 Task: Set up a hospital management system in Salesforce by creating a new Lightning App named 'Hospital', adding relevant navigation items, and configuring fields and relationships for the Appointments object.
Action: Mouse moved to (638, 15)
Screenshot: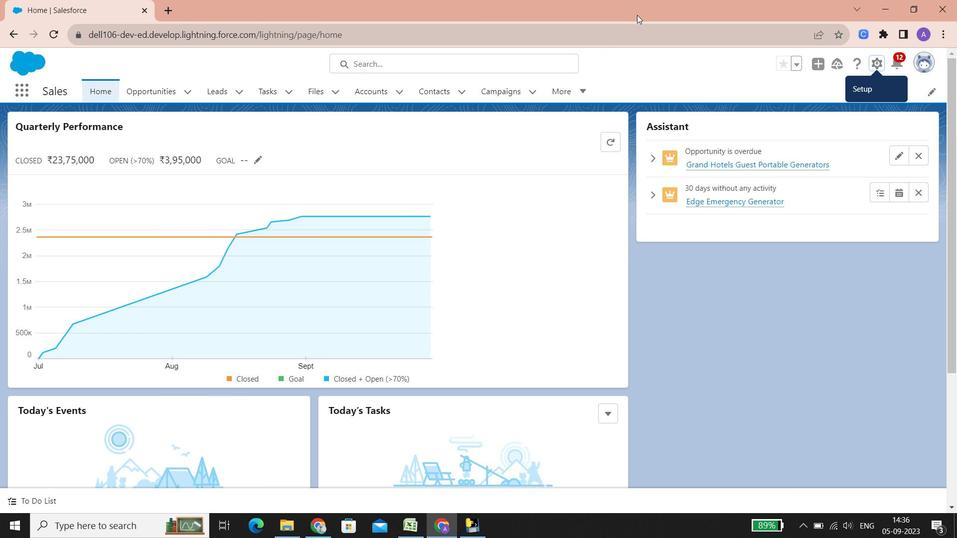 
Action: Mouse pressed left at (638, 15)
Screenshot: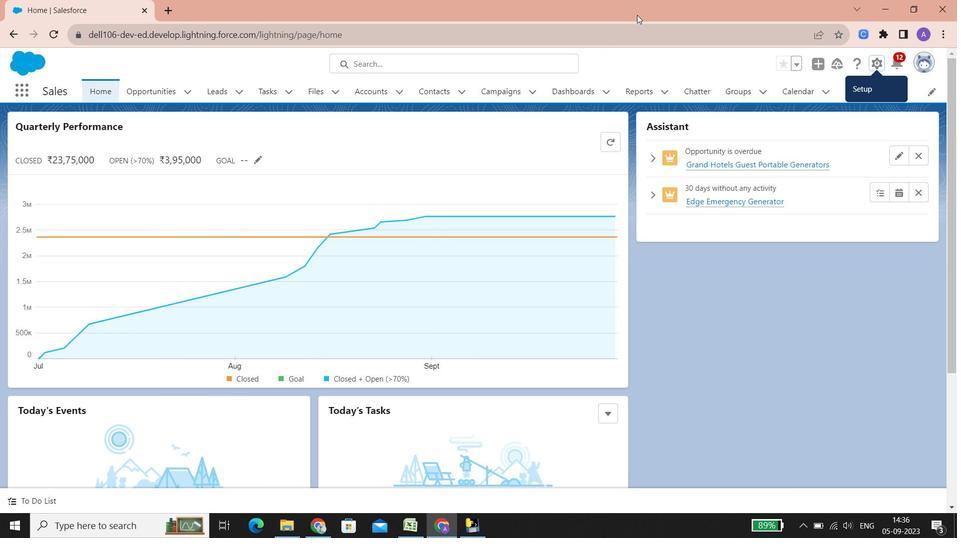 
Action: Mouse moved to (877, 57)
Screenshot: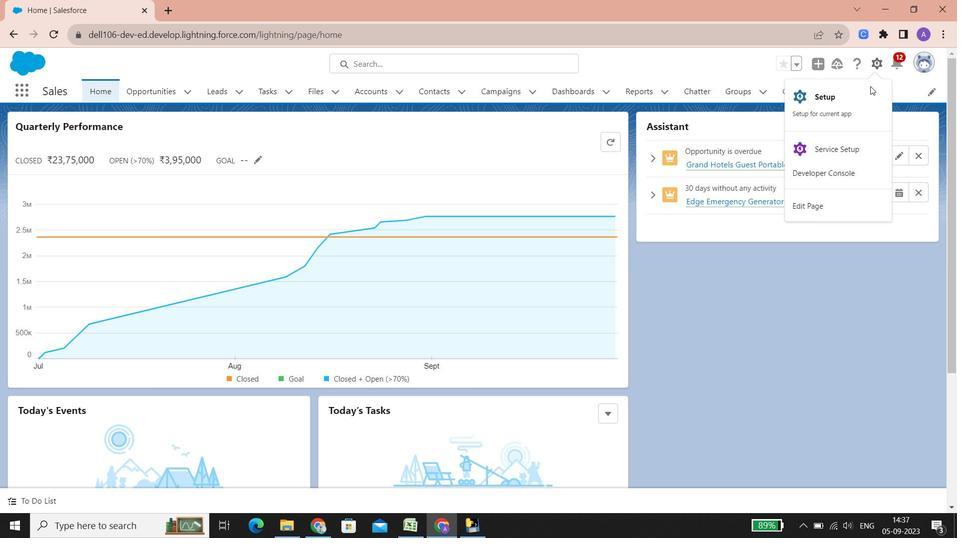 
Action: Mouse pressed left at (877, 57)
Screenshot: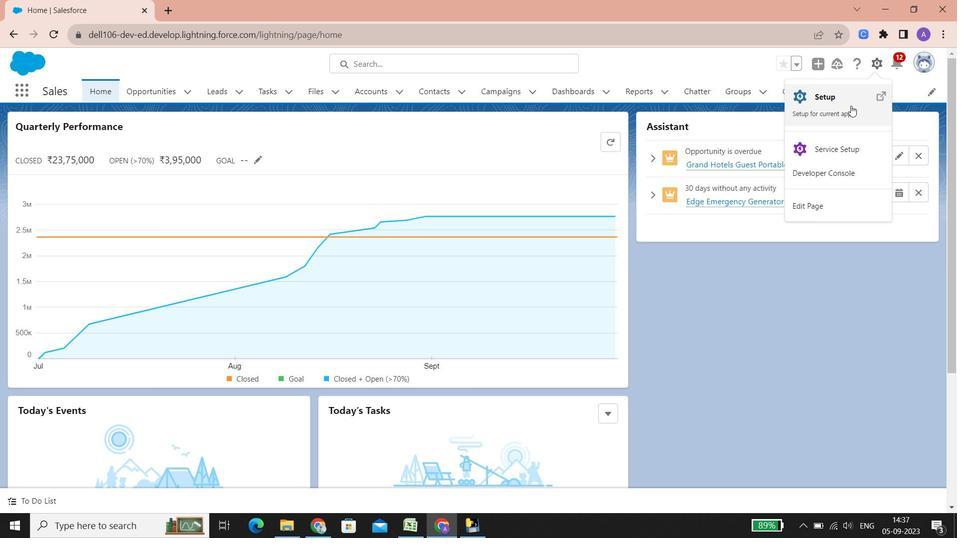 
Action: Mouse moved to (851, 106)
Screenshot: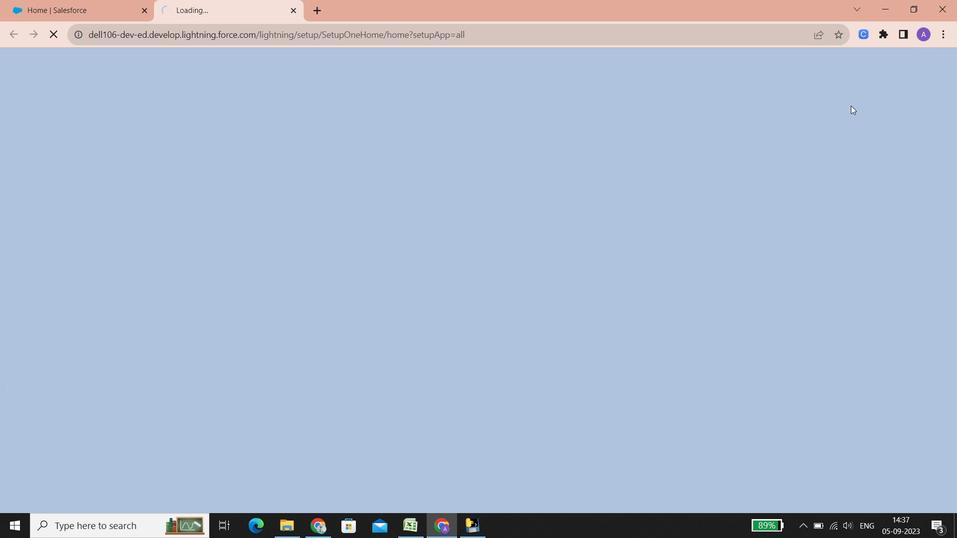 
Action: Mouse pressed left at (851, 106)
Screenshot: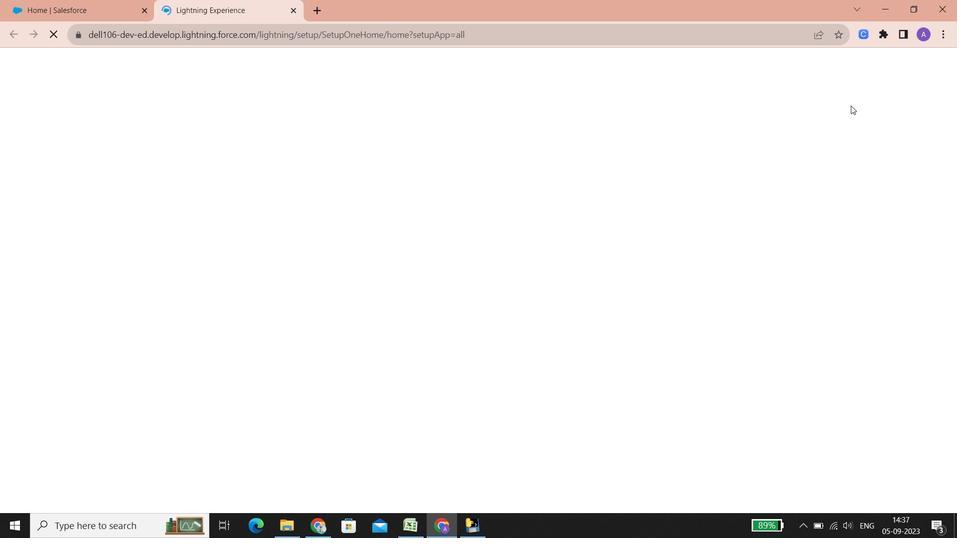
Action: Mouse moved to (91, 132)
Screenshot: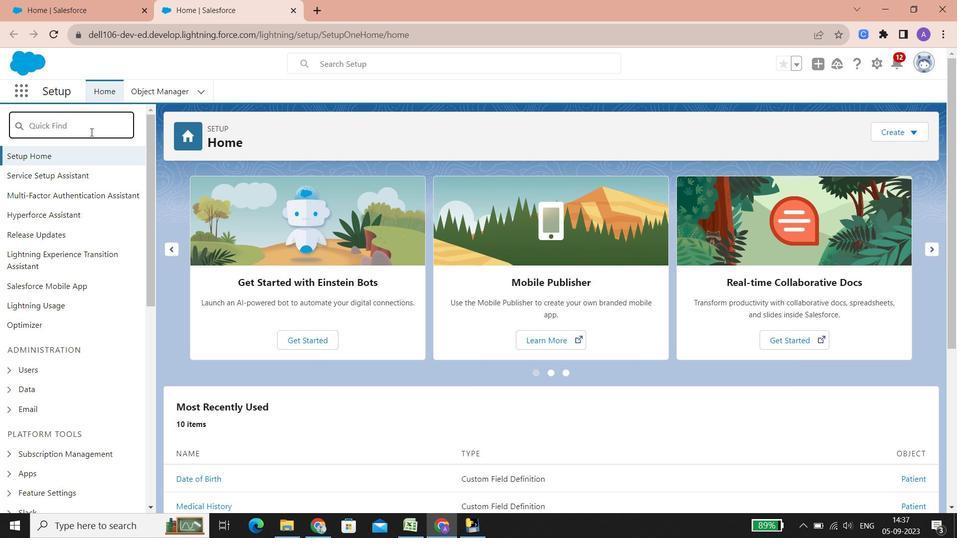 
Action: Mouse pressed left at (91, 132)
Screenshot: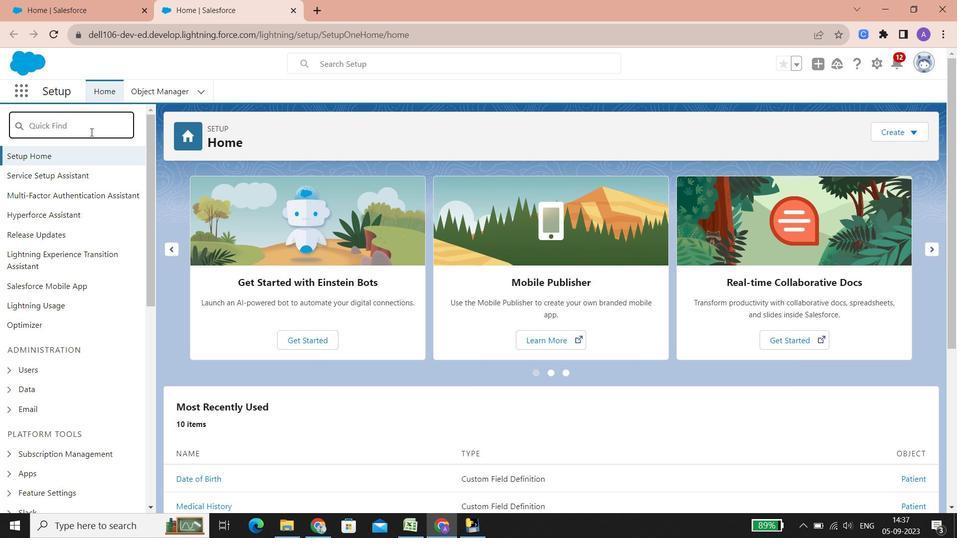
Action: Key pressed tab
Screenshot: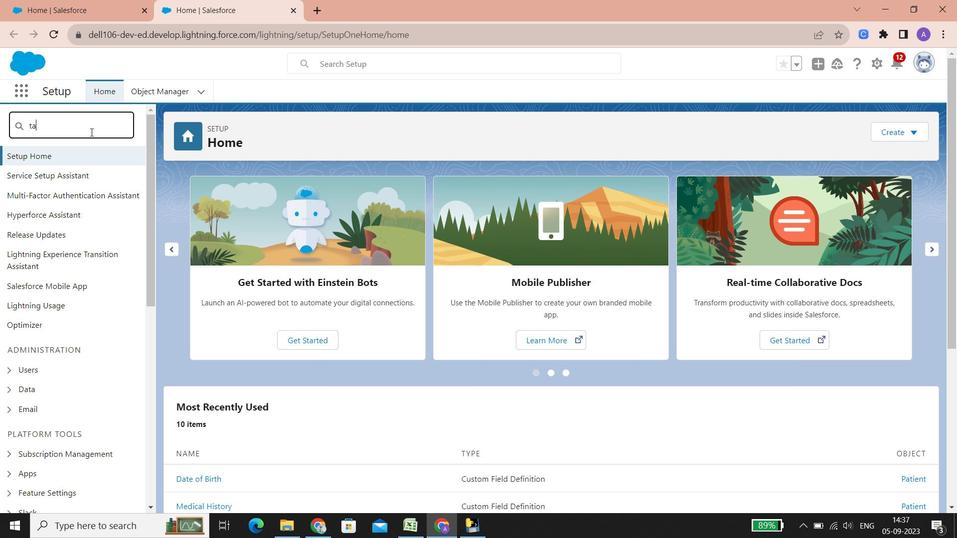 
Action: Mouse moved to (42, 213)
Screenshot: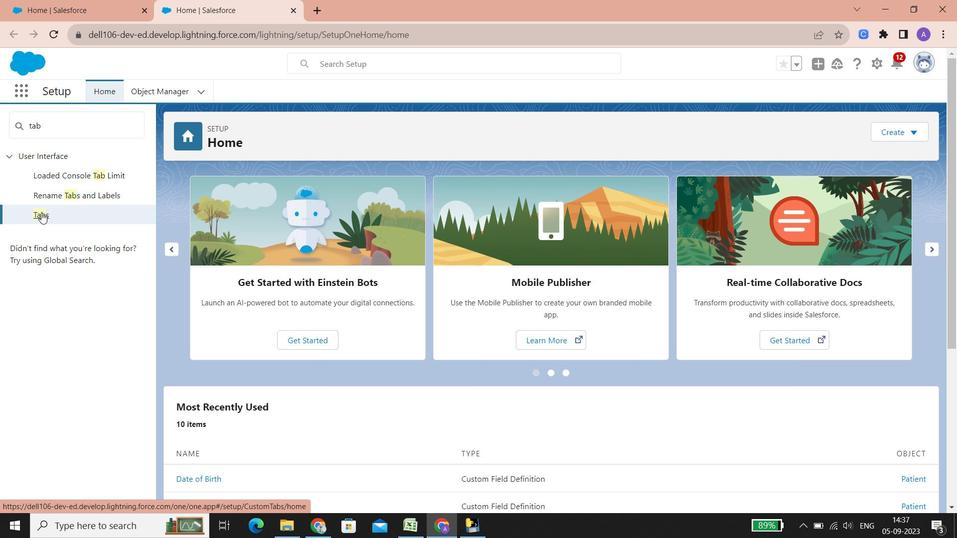 
Action: Mouse pressed left at (42, 213)
Screenshot: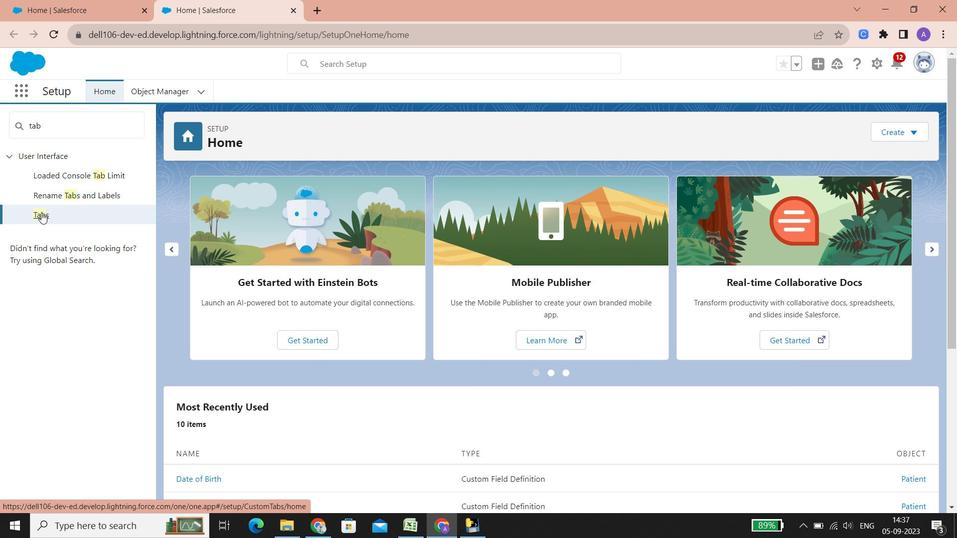
Action: Mouse scrolled (42, 213) with delta (0, 0)
Screenshot: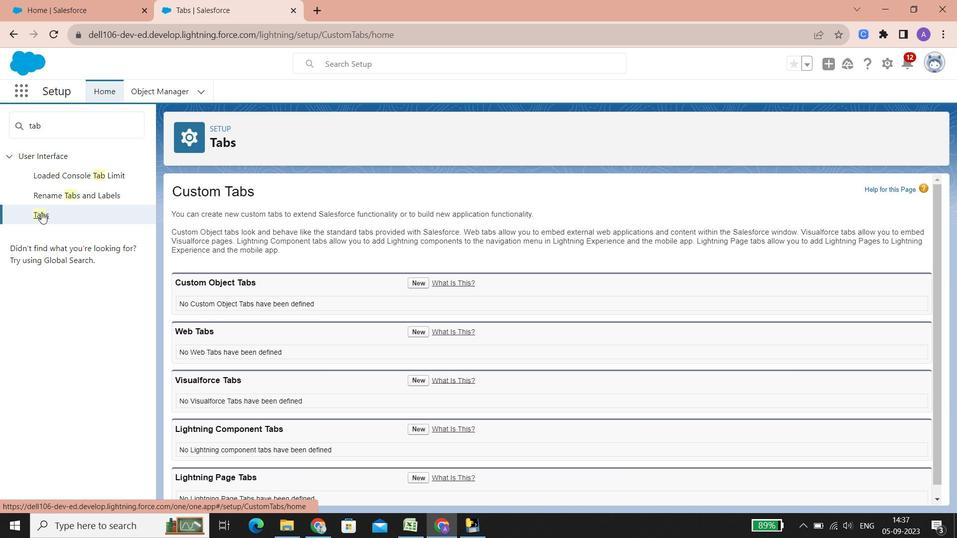 
Action: Mouse scrolled (42, 213) with delta (0, 0)
Screenshot: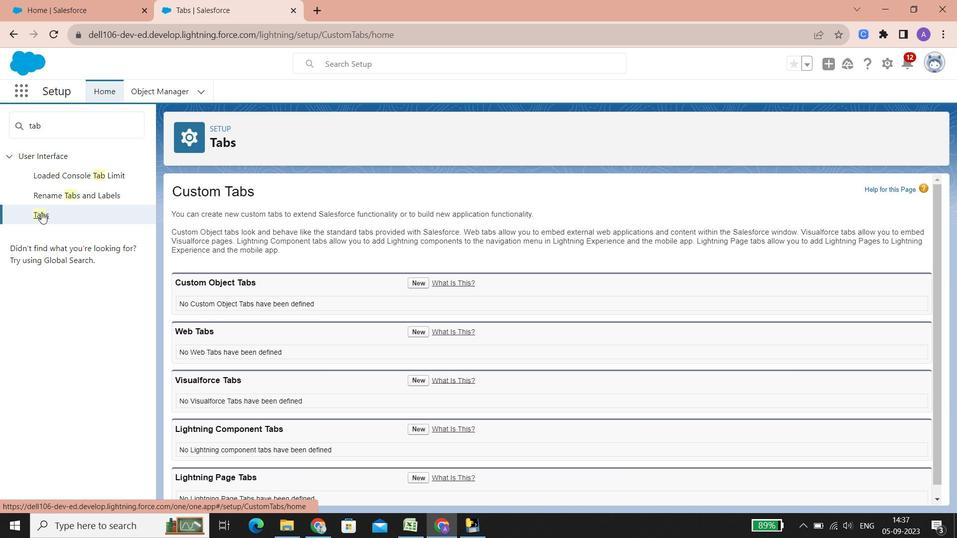 
Action: Mouse scrolled (42, 213) with delta (0, 0)
Screenshot: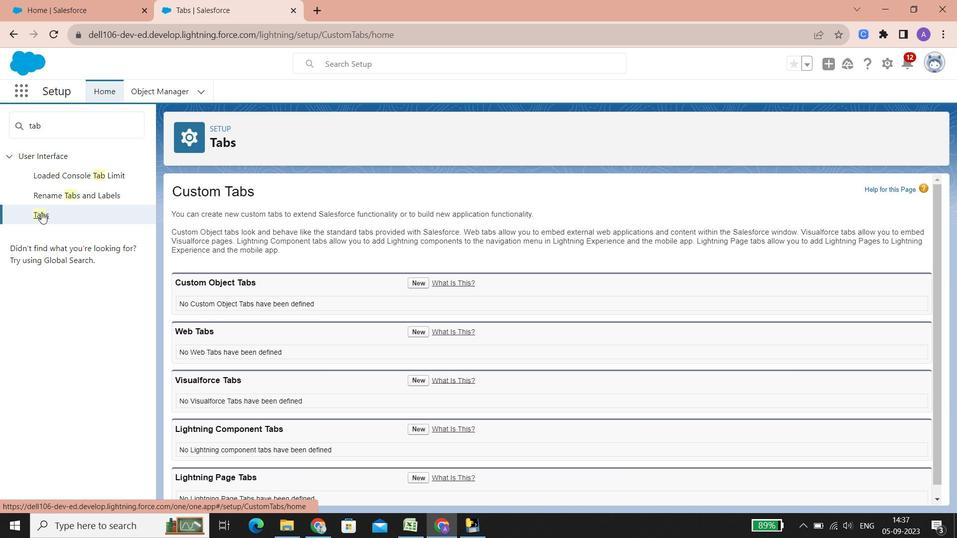 
Action: Mouse scrolled (42, 213) with delta (0, 0)
Screenshot: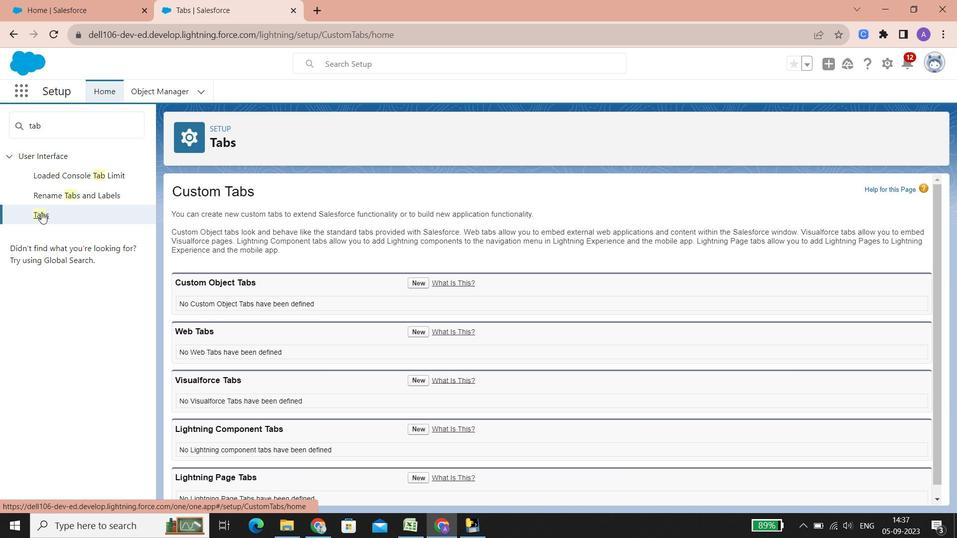 
Action: Mouse scrolled (42, 213) with delta (0, 0)
Screenshot: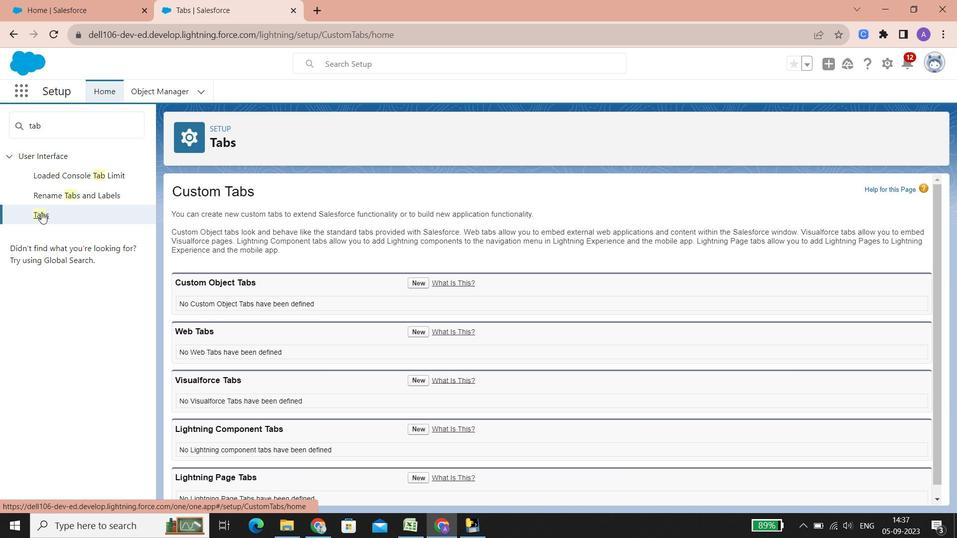 
Action: Mouse scrolled (42, 213) with delta (0, 0)
Screenshot: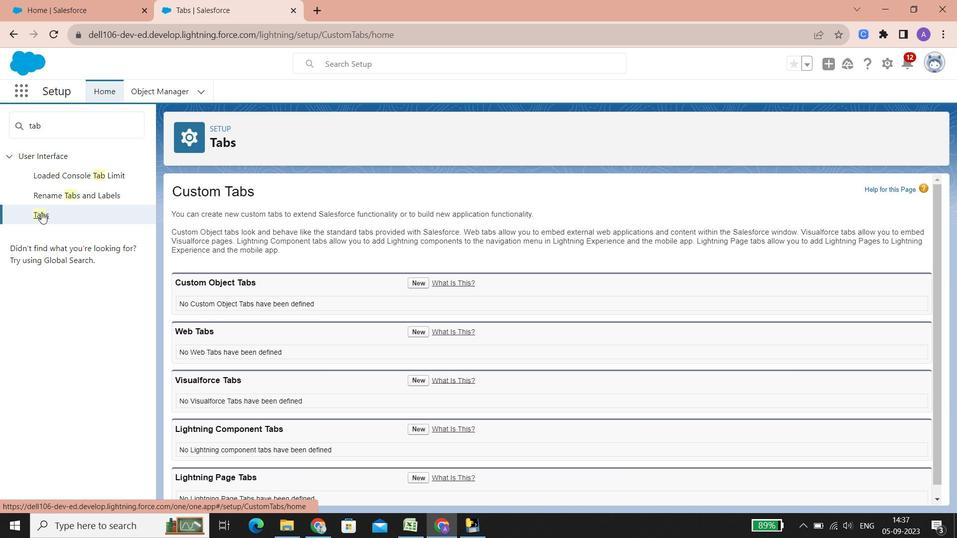 
Action: Mouse scrolled (42, 213) with delta (0, 0)
Screenshot: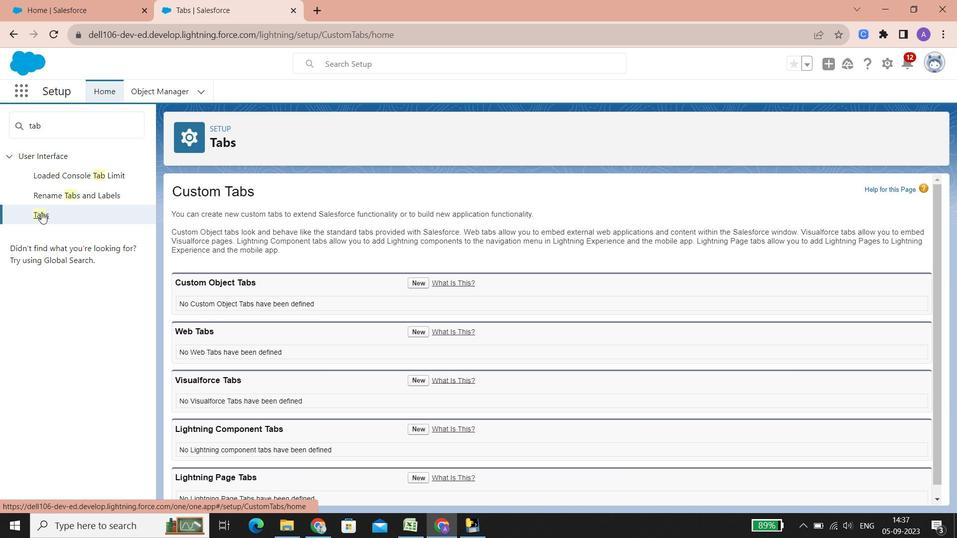 
Action: Mouse scrolled (42, 213) with delta (0, 0)
Screenshot: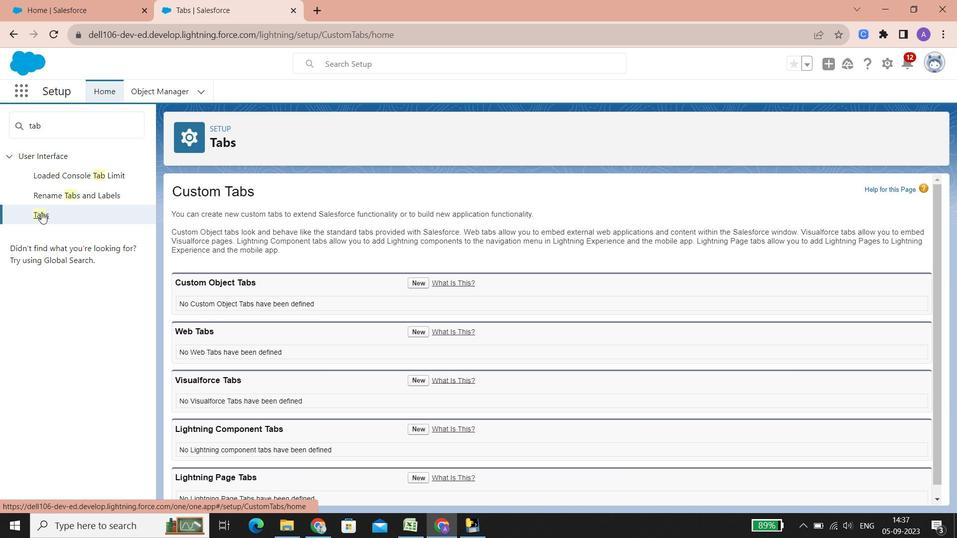 
Action: Mouse scrolled (42, 213) with delta (0, 0)
Screenshot: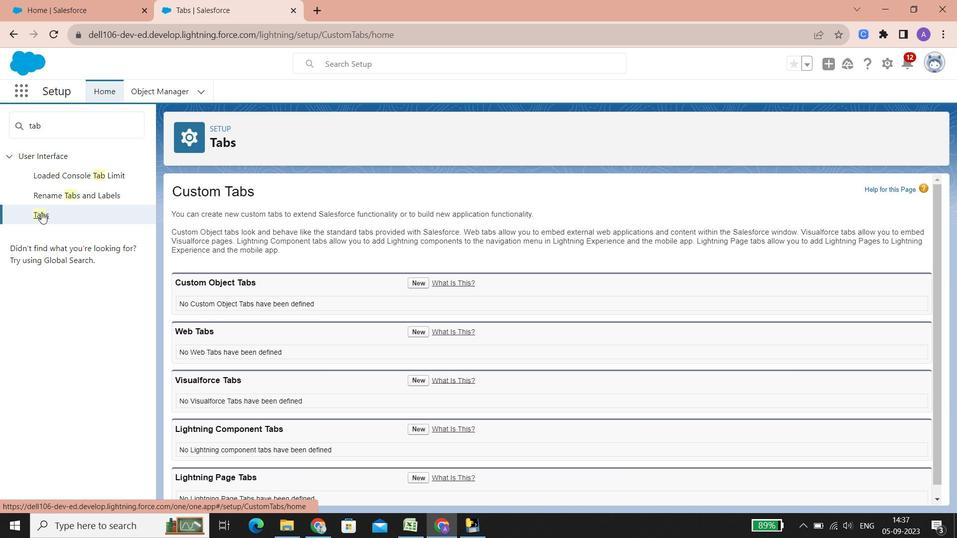 
Action: Mouse scrolled (42, 213) with delta (0, 0)
Screenshot: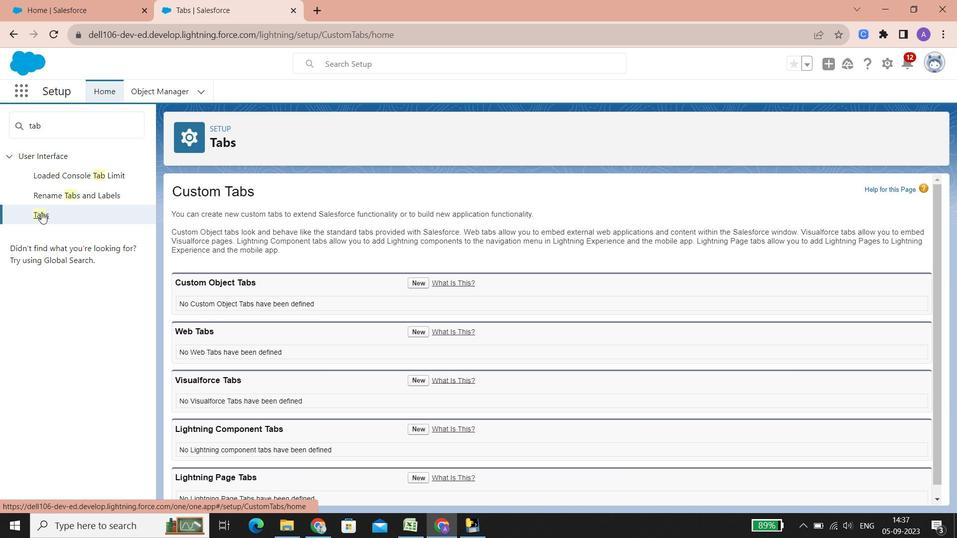 
Action: Mouse scrolled (42, 213) with delta (0, 0)
Screenshot: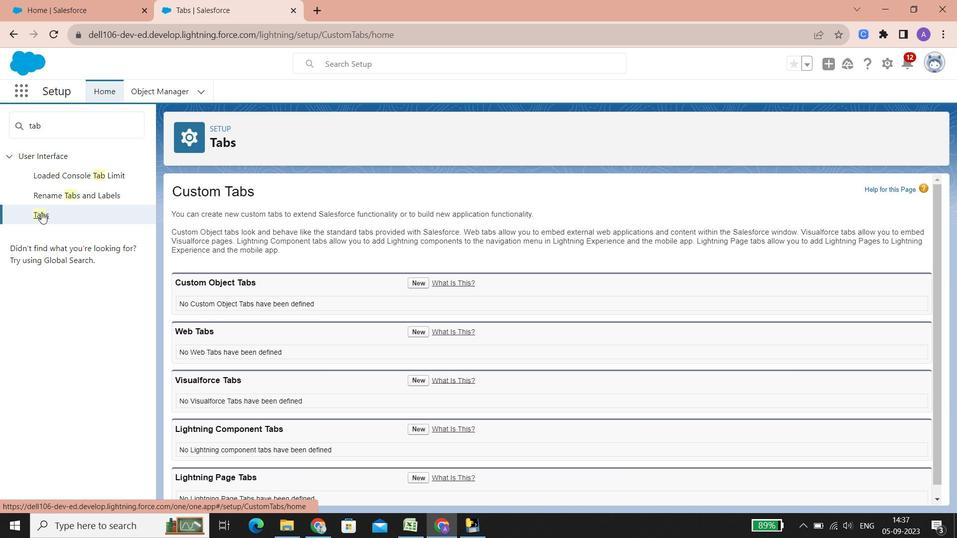 
Action: Mouse scrolled (42, 213) with delta (0, 0)
Screenshot: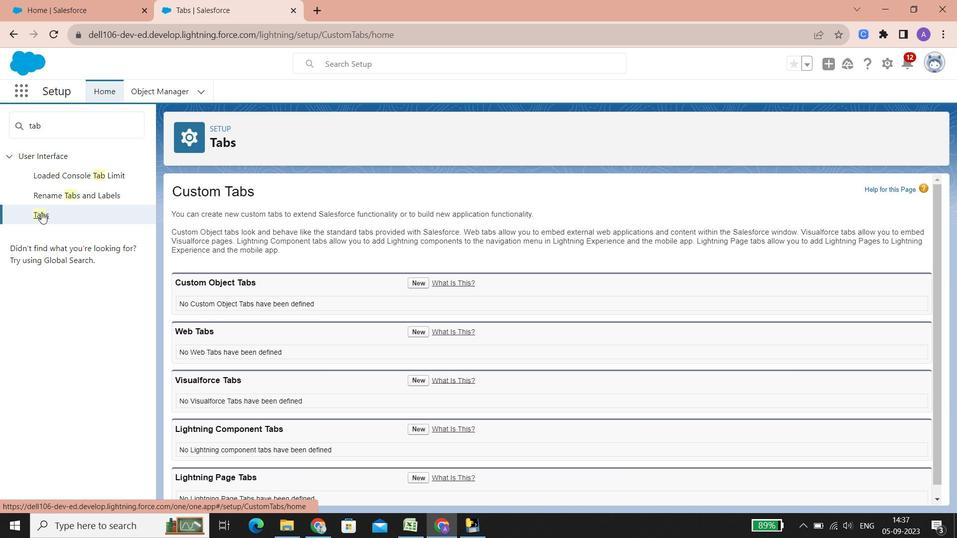 
Action: Mouse scrolled (42, 213) with delta (0, 0)
Screenshot: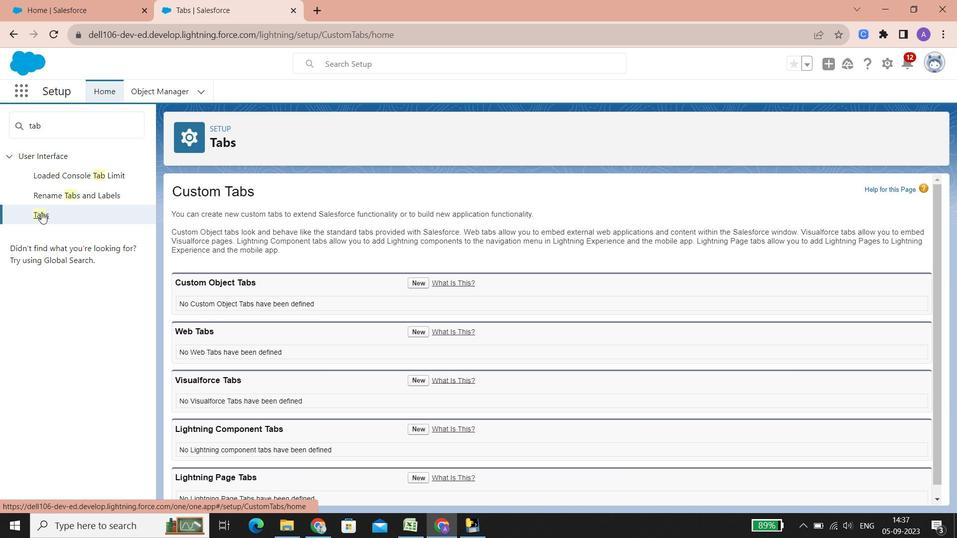 
Action: Mouse scrolled (42, 213) with delta (0, 0)
Screenshot: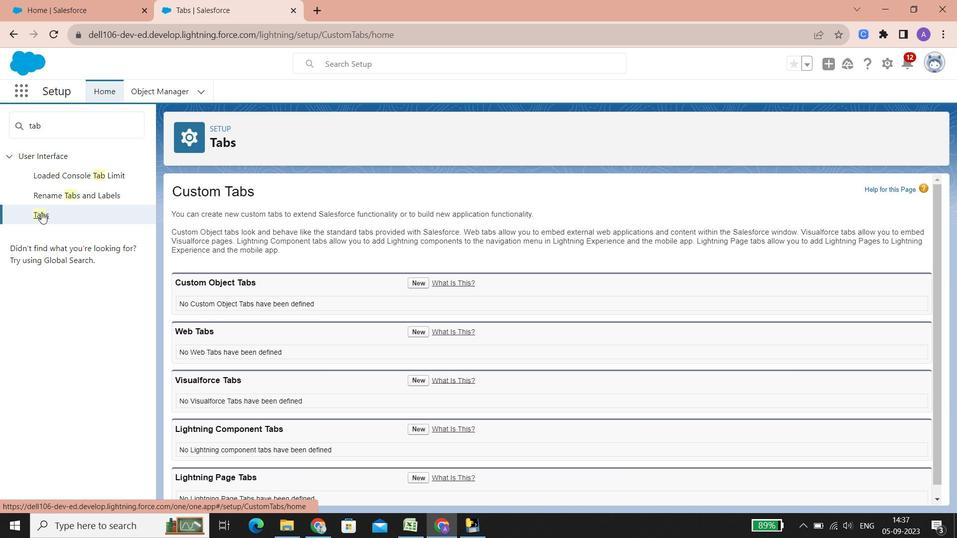 
Action: Mouse scrolled (42, 213) with delta (0, 0)
Screenshot: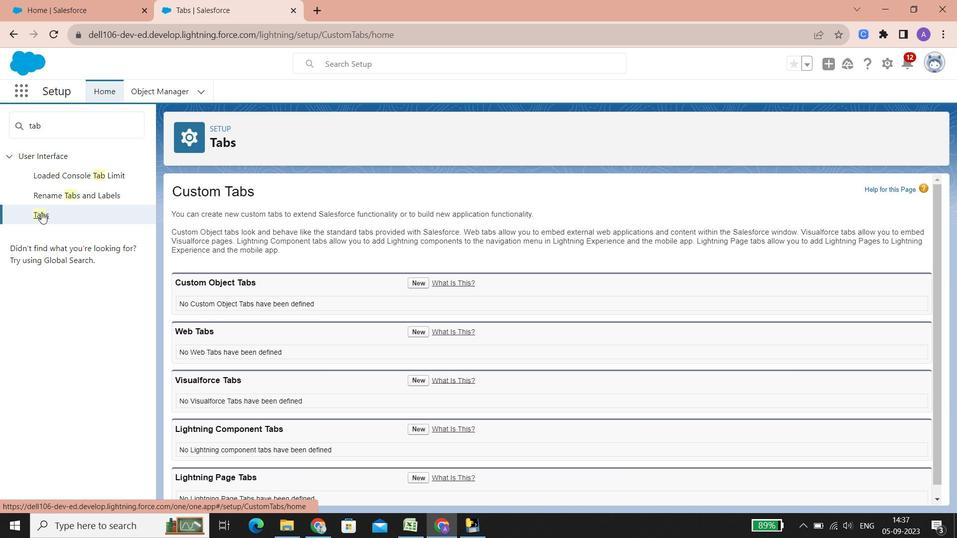 
Action: Mouse scrolled (42, 213) with delta (0, 0)
Screenshot: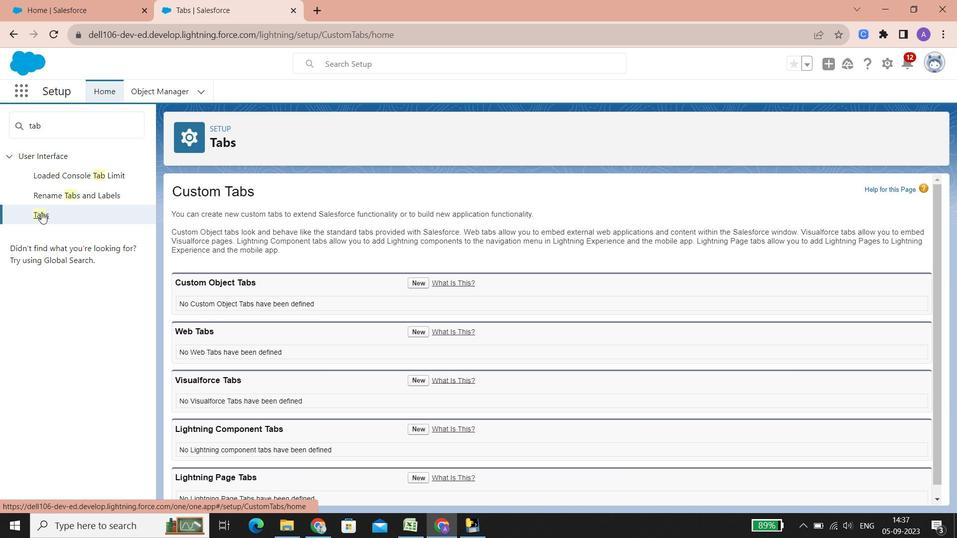 
Action: Mouse scrolled (42, 213) with delta (0, 0)
Screenshot: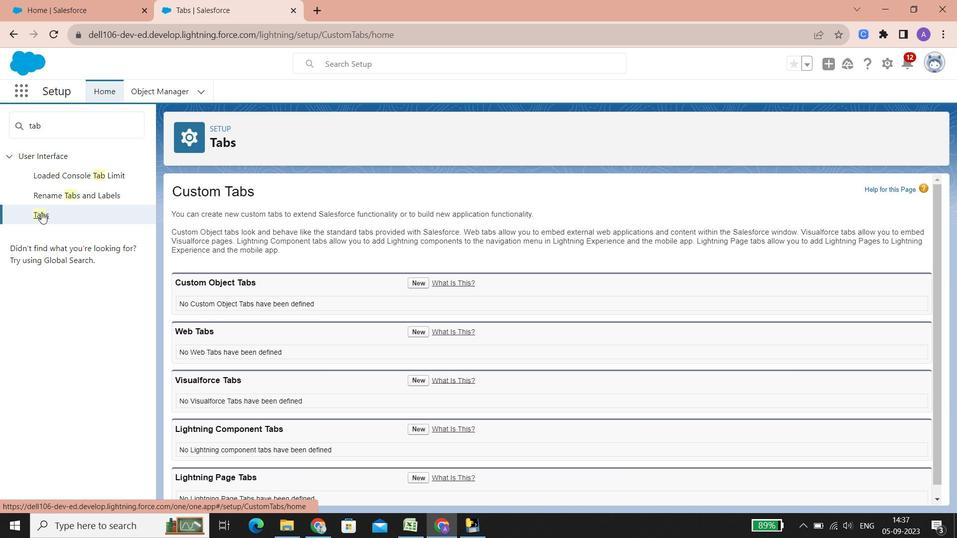 
Action: Mouse scrolled (42, 213) with delta (0, 0)
Screenshot: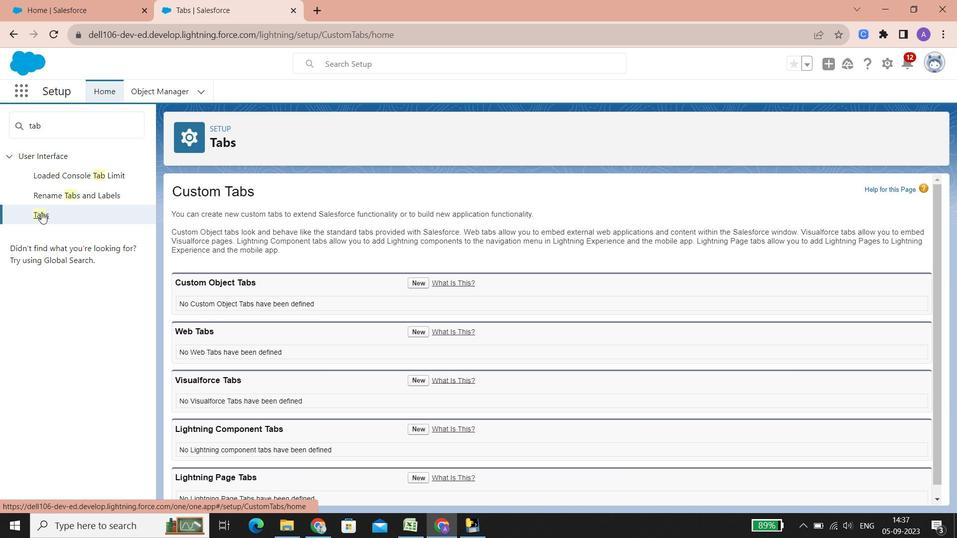 
Action: Mouse scrolled (42, 213) with delta (0, 0)
Screenshot: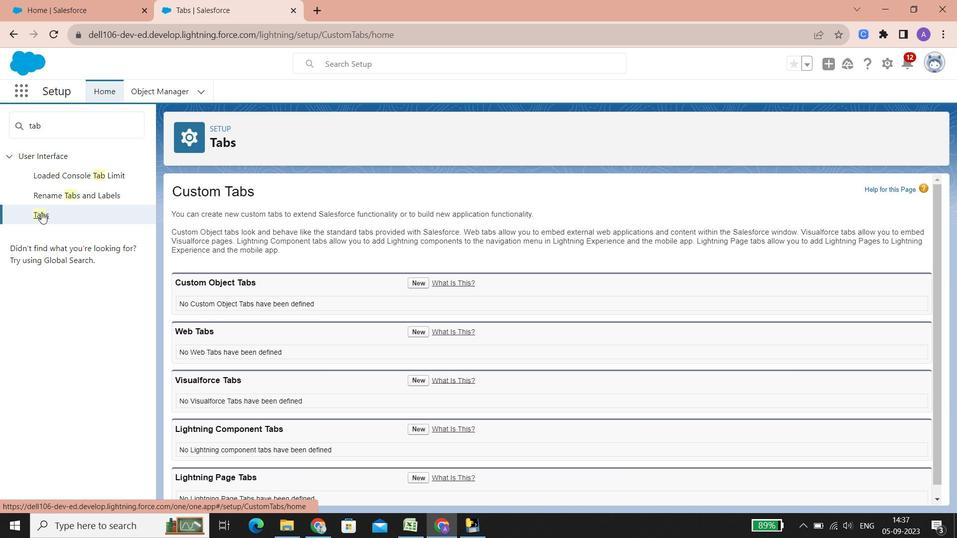 
Action: Mouse scrolled (42, 213) with delta (0, 0)
Screenshot: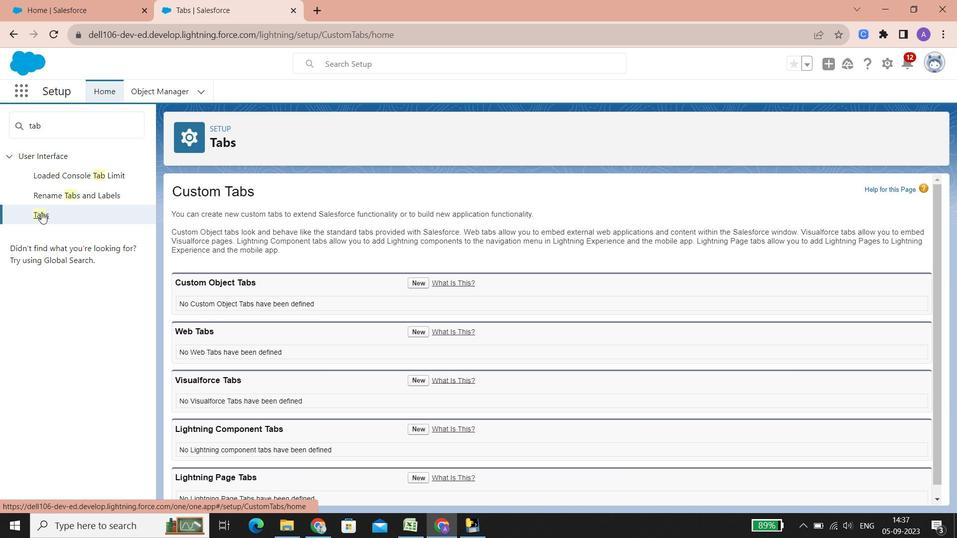 
Action: Mouse scrolled (42, 213) with delta (0, 0)
Screenshot: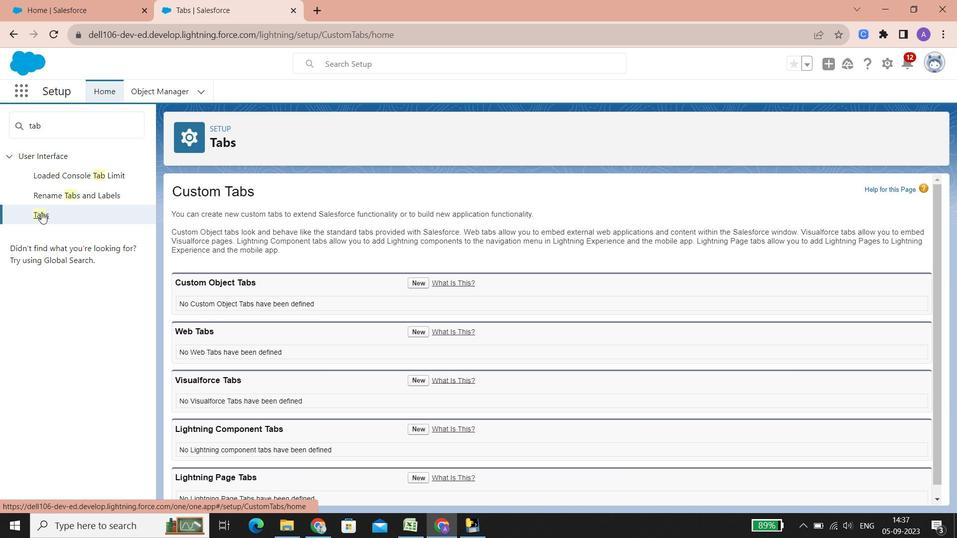 
Action: Mouse scrolled (42, 213) with delta (0, 0)
Screenshot: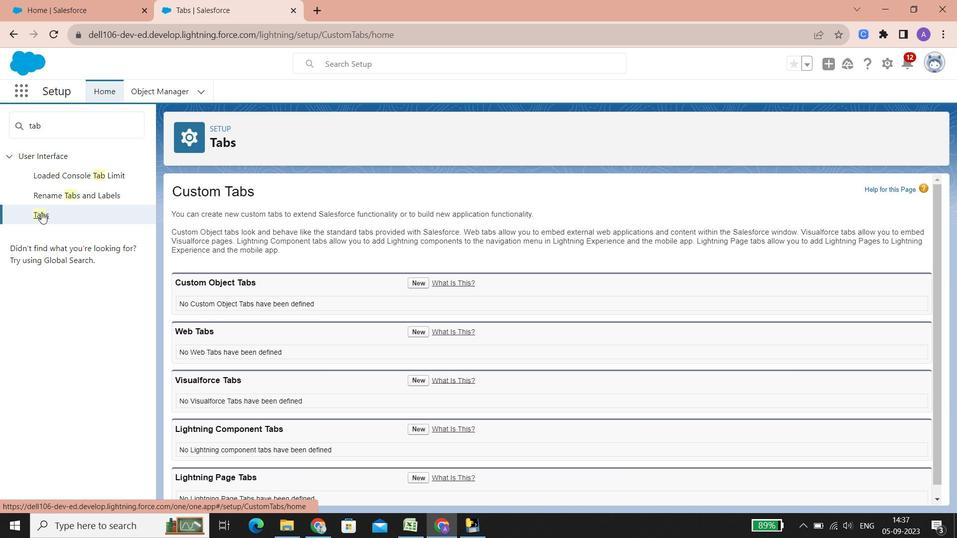 
Action: Mouse scrolled (42, 213) with delta (0, 0)
Screenshot: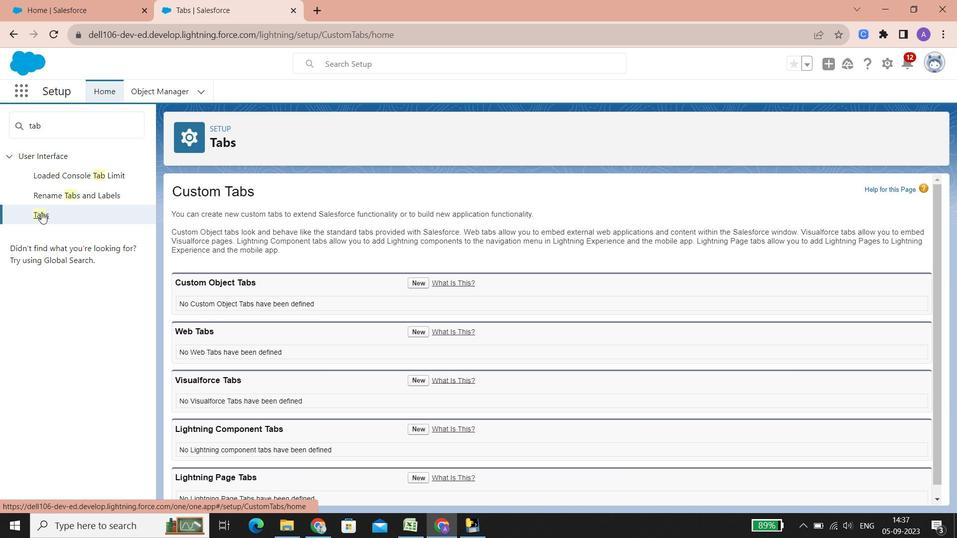 
Action: Mouse scrolled (42, 213) with delta (0, 0)
Screenshot: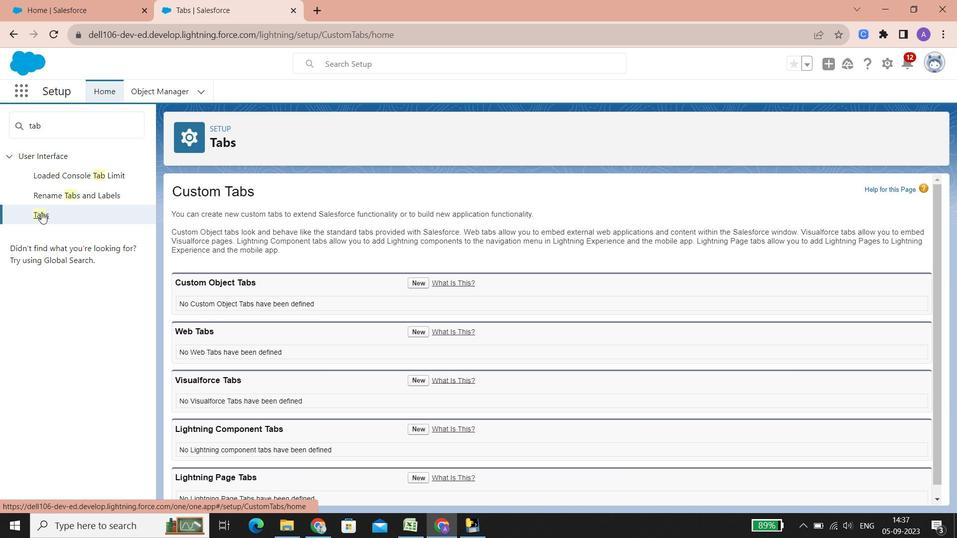 
Action: Mouse scrolled (42, 213) with delta (0, 0)
Screenshot: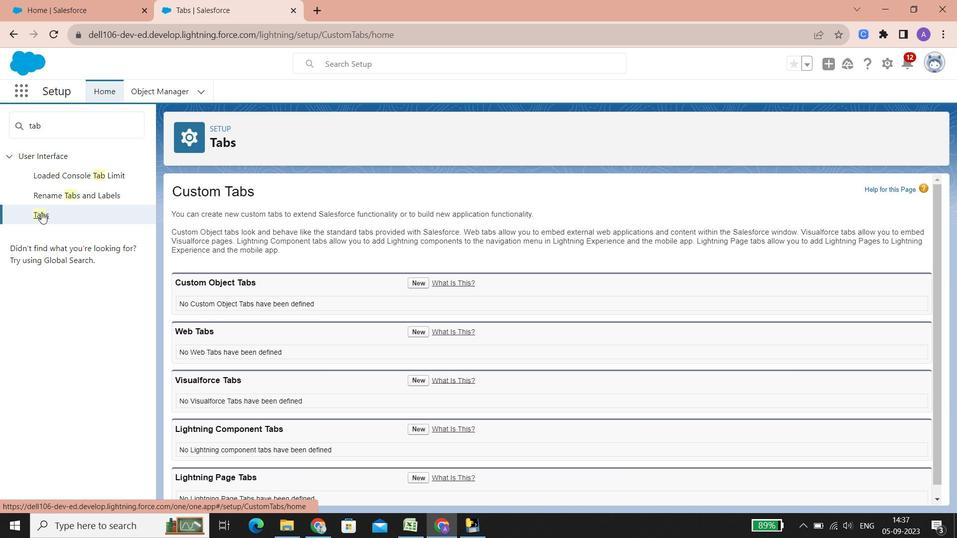 
Action: Mouse scrolled (42, 213) with delta (0, 0)
Screenshot: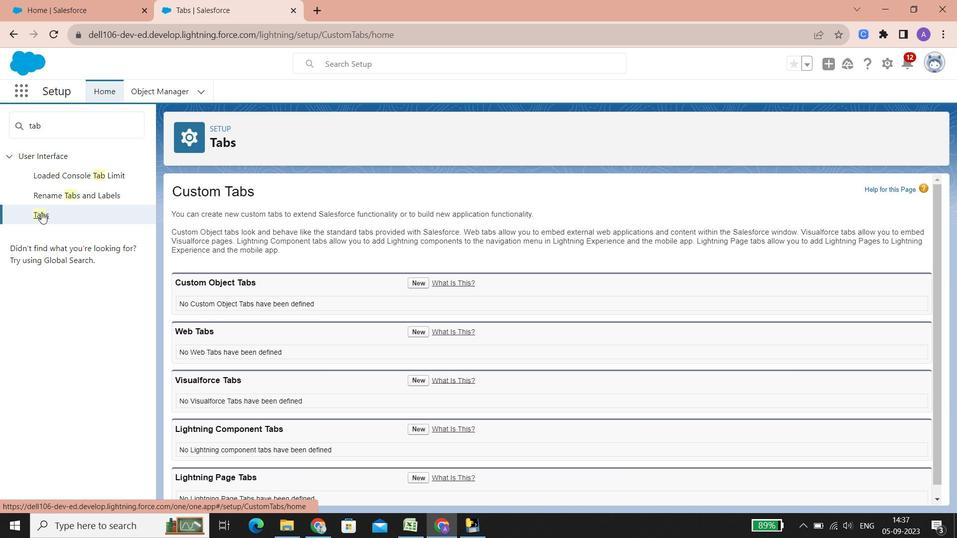 
Action: Mouse scrolled (42, 213) with delta (0, 0)
Screenshot: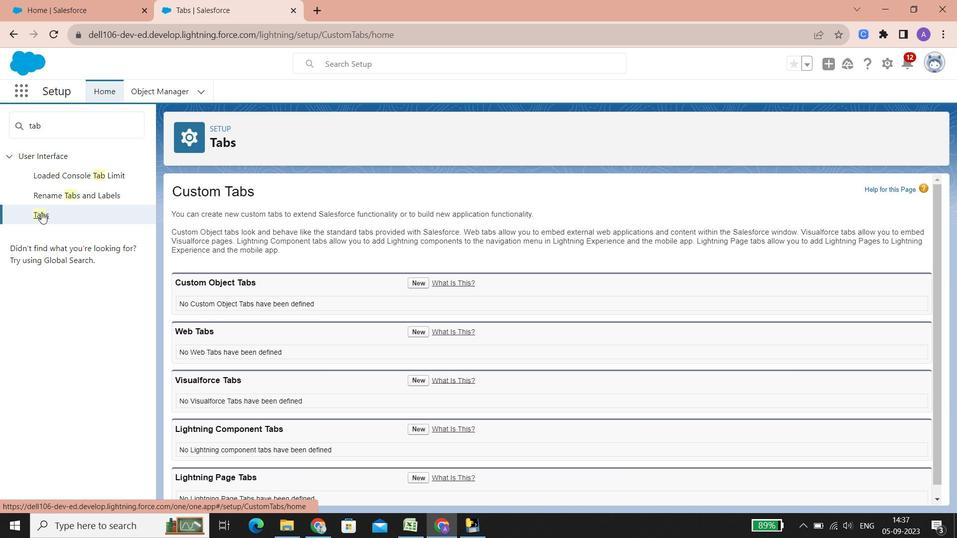 
Action: Mouse scrolled (42, 213) with delta (0, 0)
Screenshot: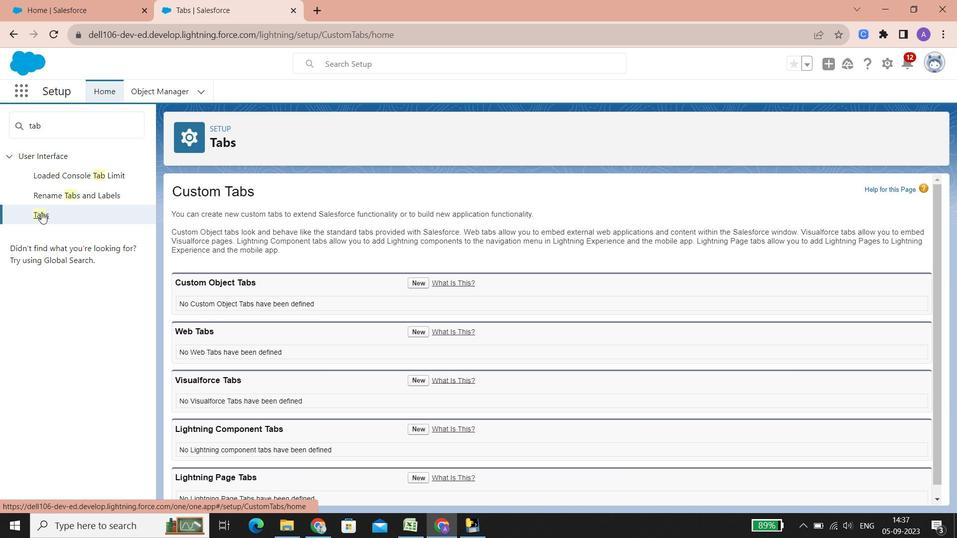 
Action: Mouse scrolled (42, 213) with delta (0, 0)
Screenshot: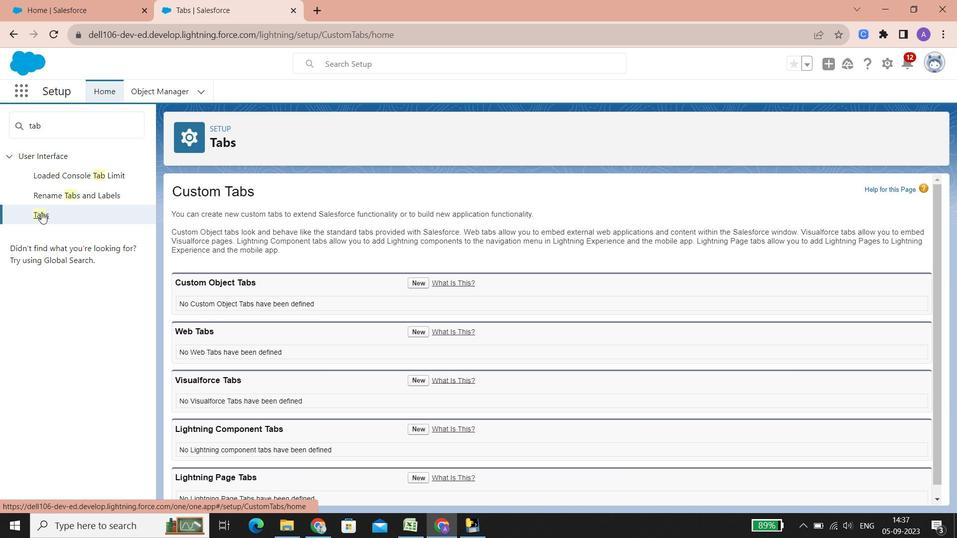 
Action: Mouse scrolled (42, 213) with delta (0, 0)
Screenshot: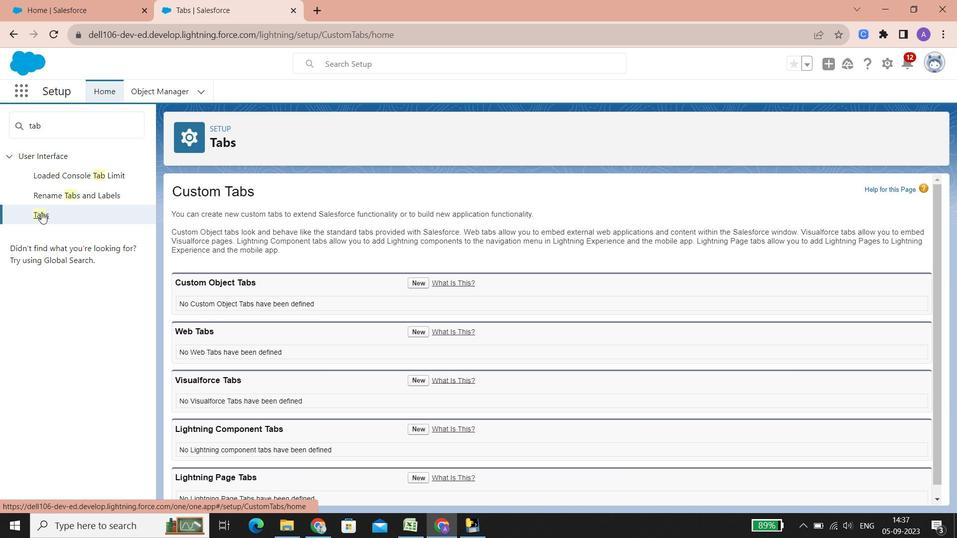 
Action: Mouse scrolled (42, 213) with delta (0, 0)
Screenshot: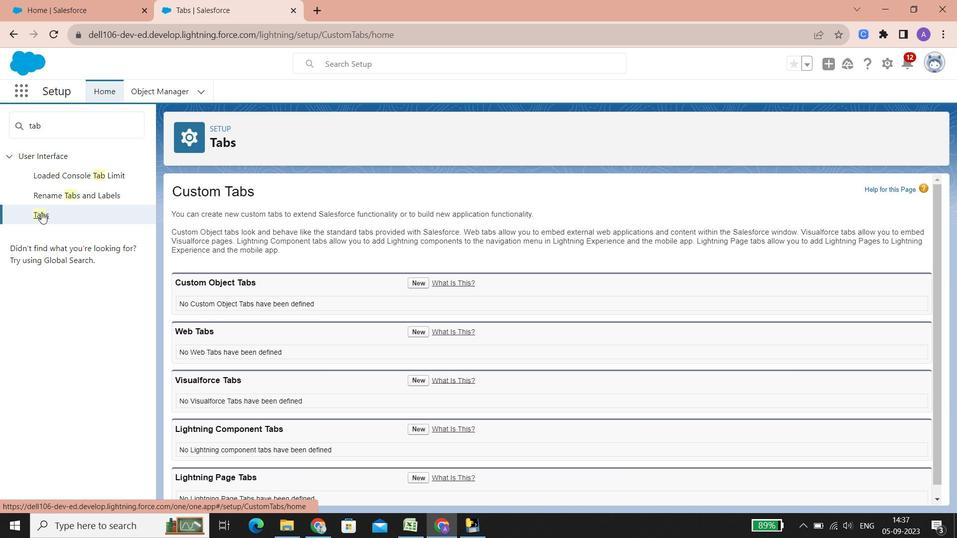 
Action: Mouse scrolled (42, 213) with delta (0, 0)
Screenshot: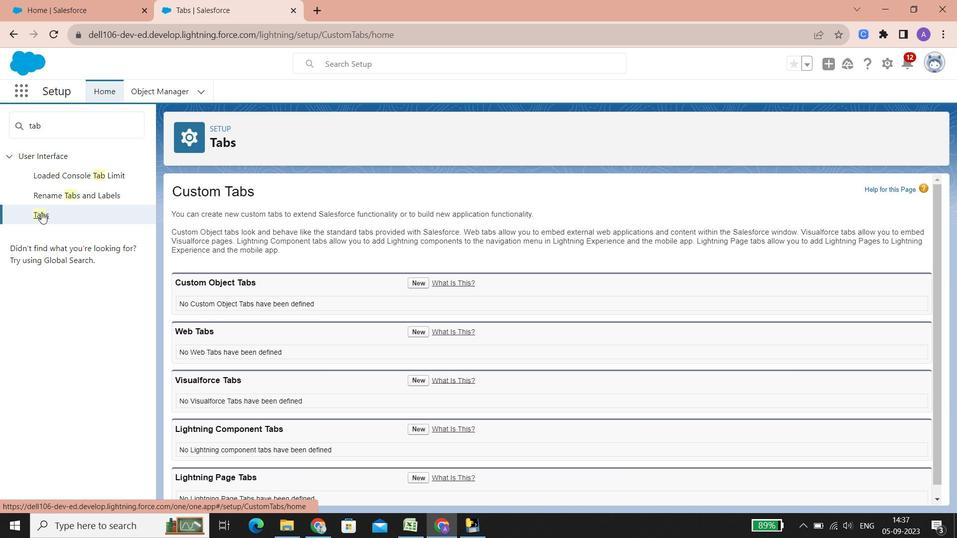 
Action: Mouse scrolled (42, 213) with delta (0, 0)
Screenshot: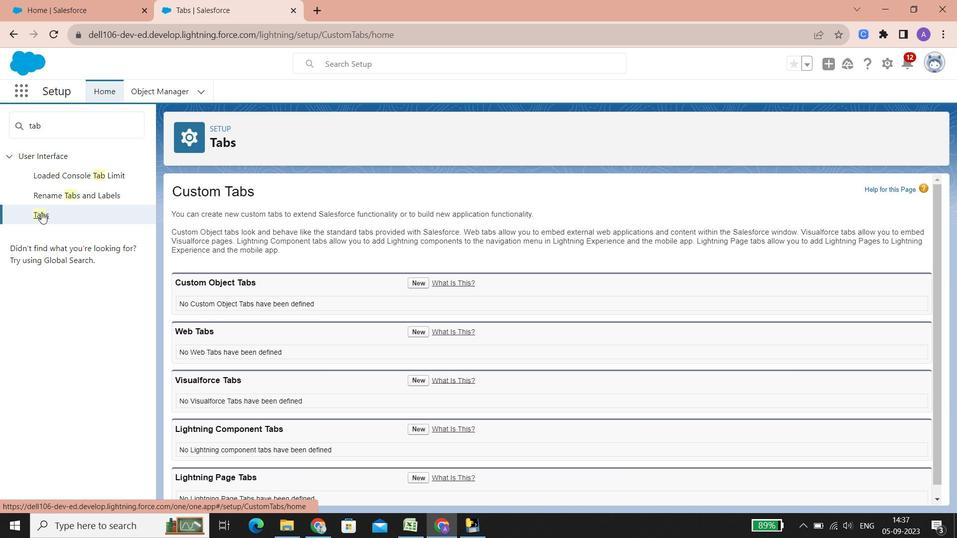 
Action: Mouse scrolled (42, 213) with delta (0, 0)
Screenshot: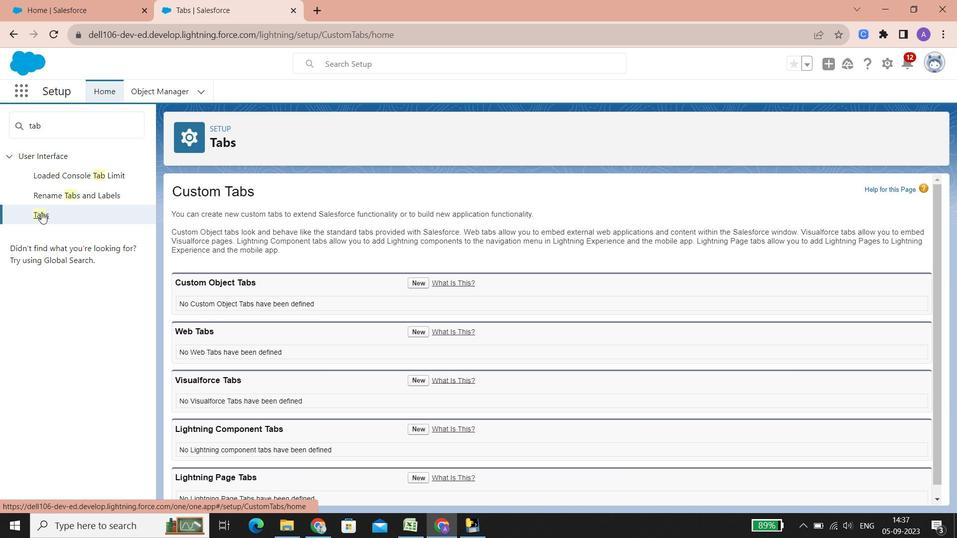 
Action: Mouse scrolled (42, 213) with delta (0, 0)
Screenshot: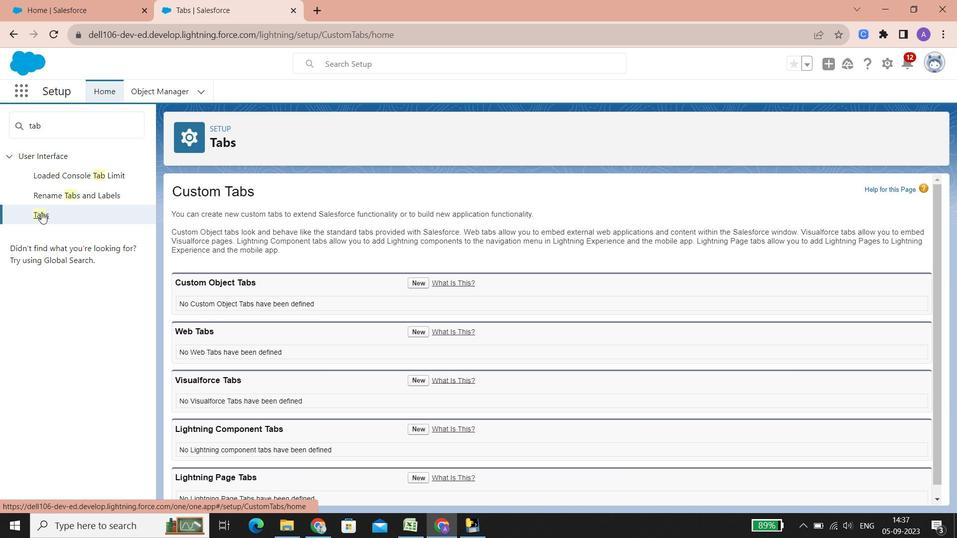 
Action: Mouse scrolled (42, 213) with delta (0, 0)
Screenshot: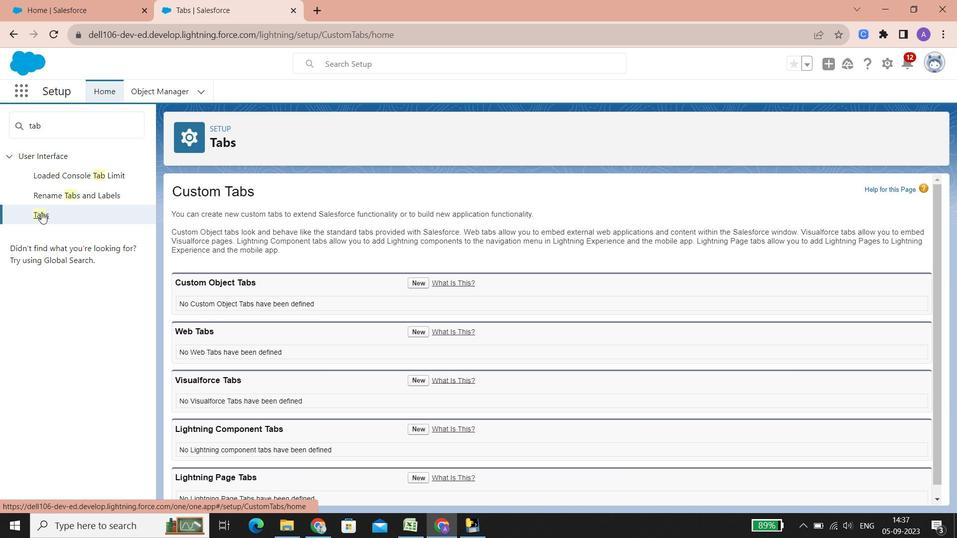 
Action: Mouse scrolled (42, 213) with delta (0, 0)
Screenshot: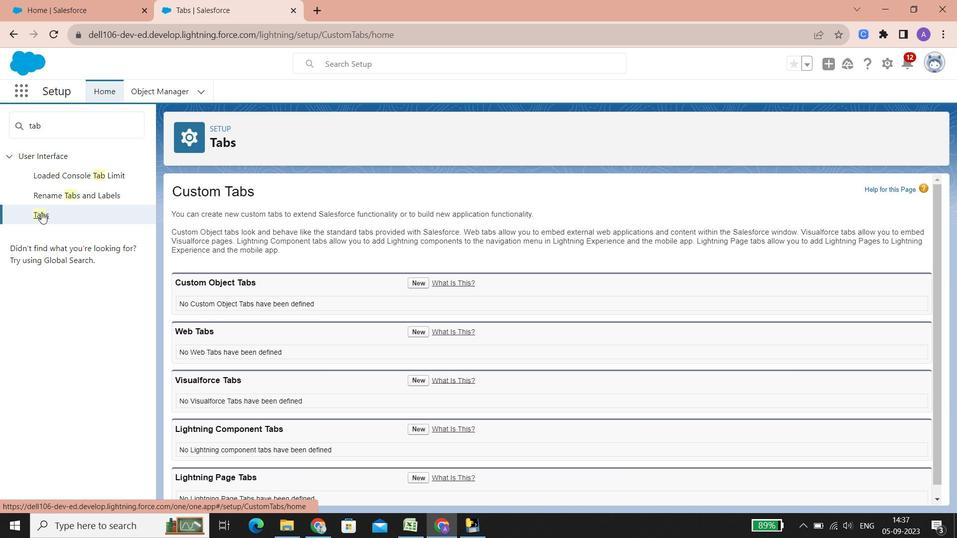 
Action: Mouse scrolled (42, 213) with delta (0, 0)
Screenshot: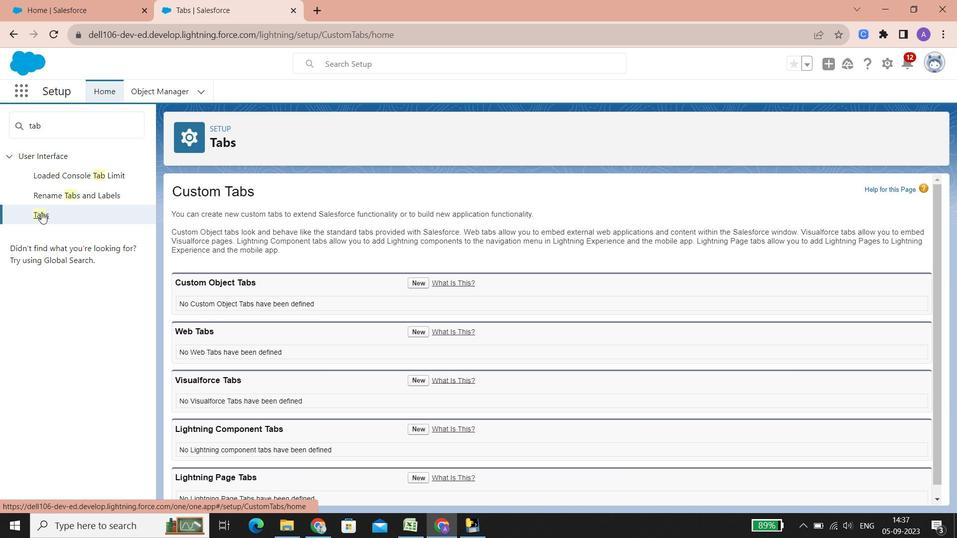
Action: Mouse scrolled (42, 213) with delta (0, 0)
Screenshot: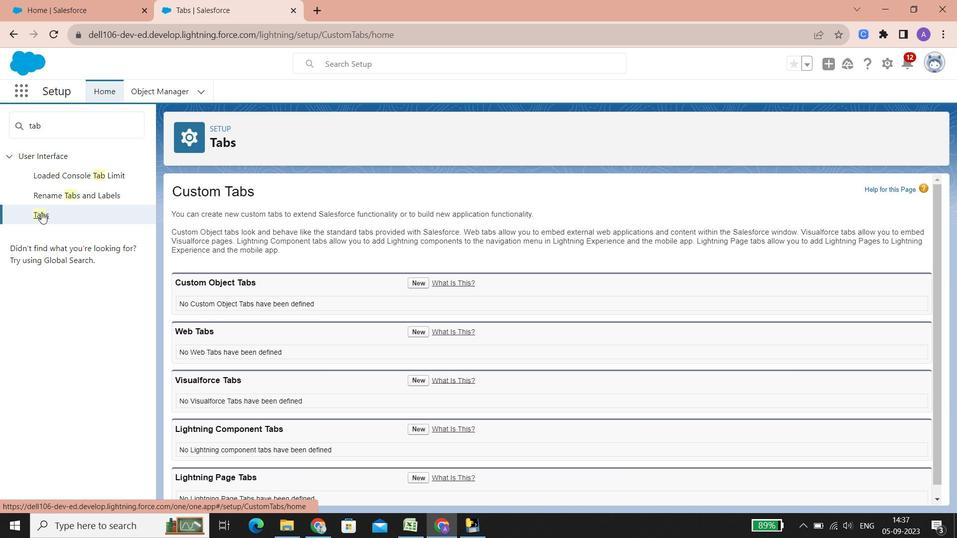 
Action: Mouse scrolled (42, 213) with delta (0, 0)
Screenshot: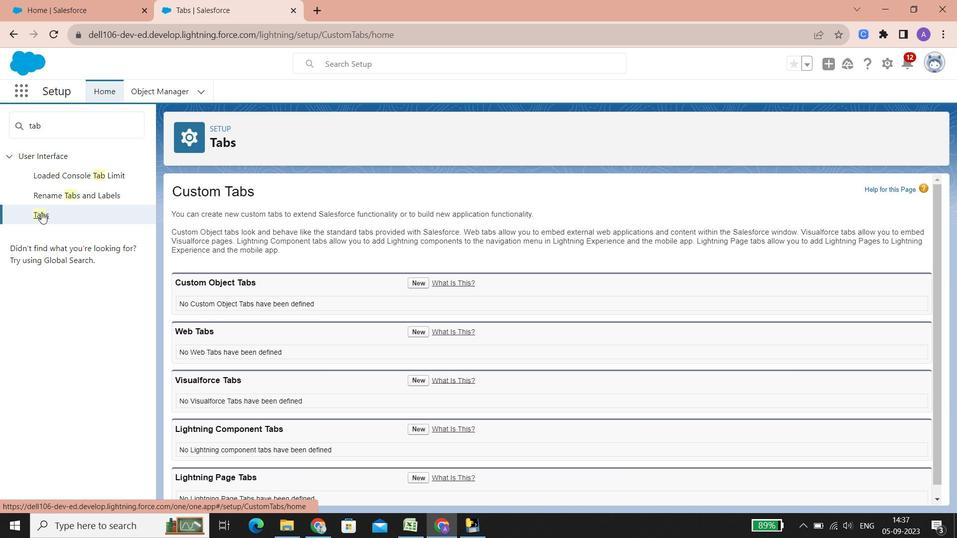 
Action: Mouse scrolled (42, 213) with delta (0, 0)
Screenshot: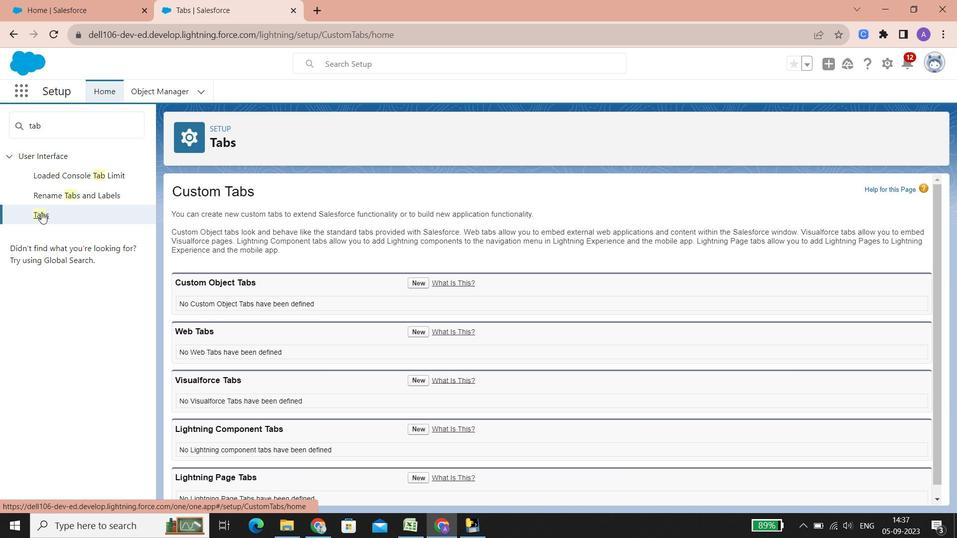 
Action: Mouse scrolled (42, 213) with delta (0, 0)
Screenshot: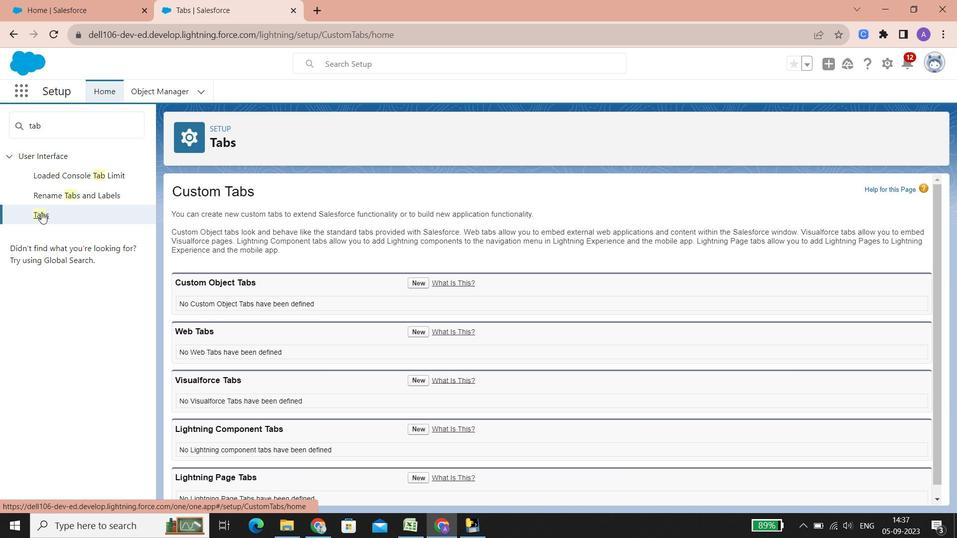 
Action: Mouse scrolled (42, 213) with delta (0, 0)
Screenshot: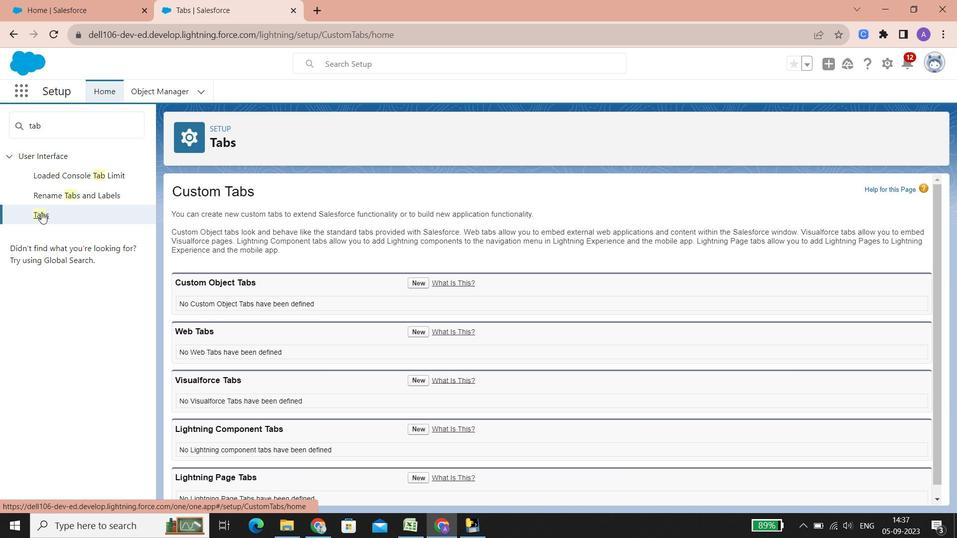 
Action: Mouse scrolled (42, 213) with delta (0, 0)
Screenshot: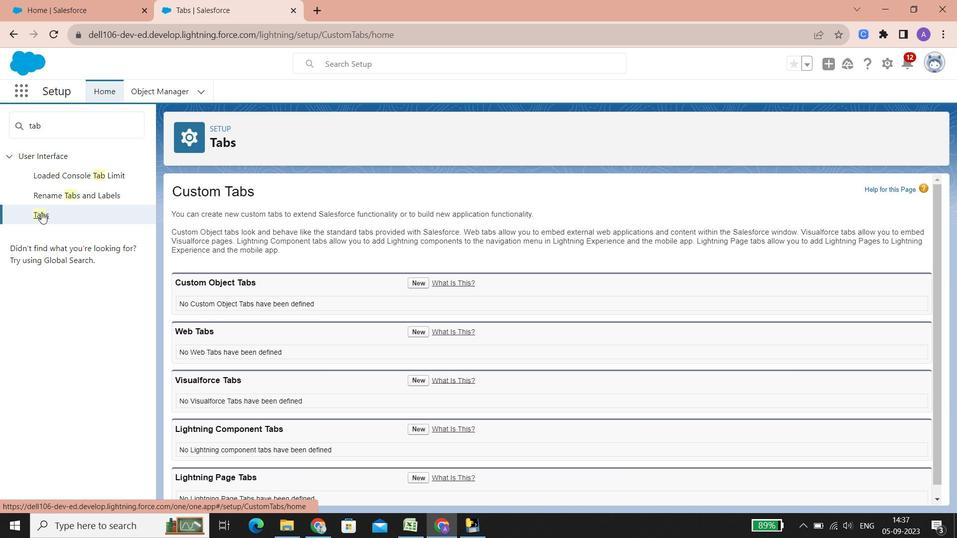 
Action: Mouse scrolled (42, 213) with delta (0, 0)
Screenshot: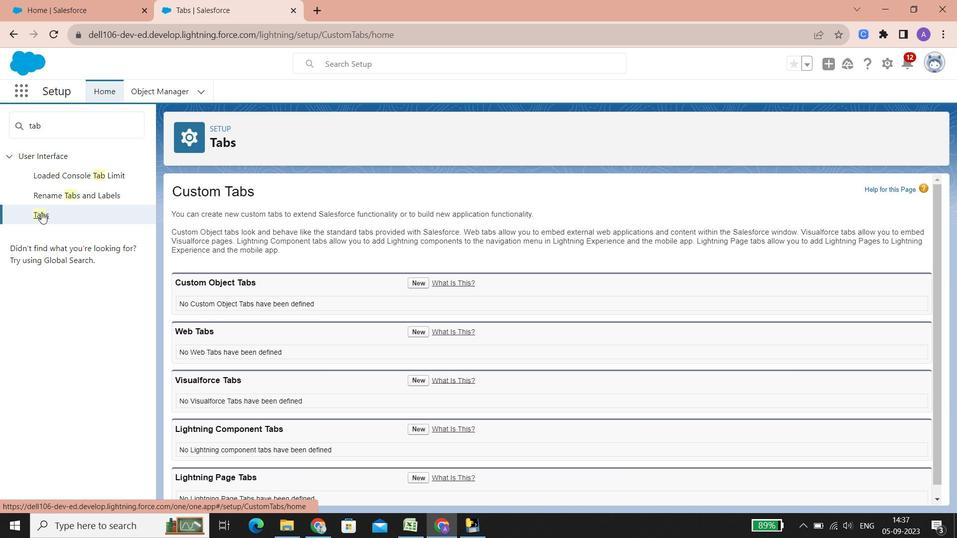 
Action: Mouse scrolled (42, 213) with delta (0, 0)
Screenshot: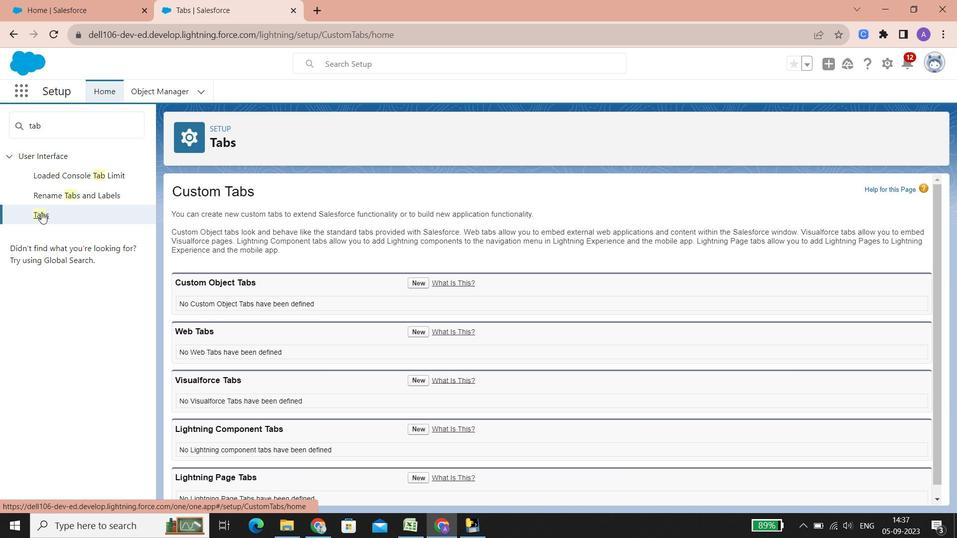 
Action: Mouse scrolled (42, 213) with delta (0, 0)
Screenshot: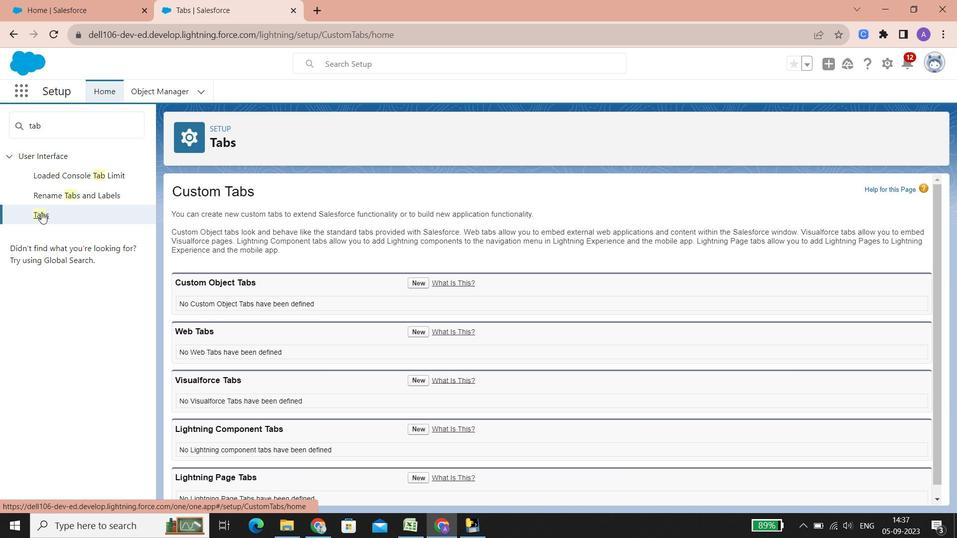
Action: Mouse scrolled (42, 213) with delta (0, 0)
Screenshot: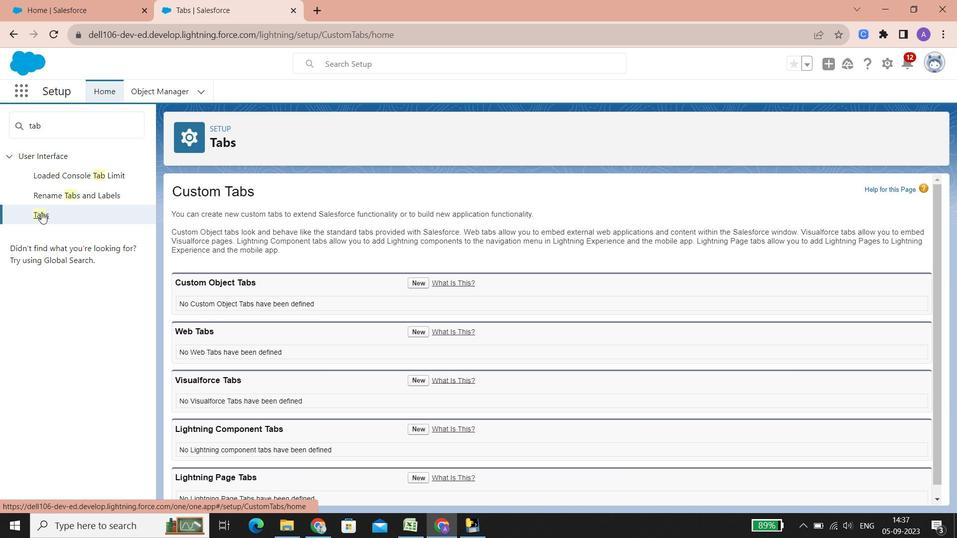 
Action: Mouse scrolled (42, 213) with delta (0, 0)
Screenshot: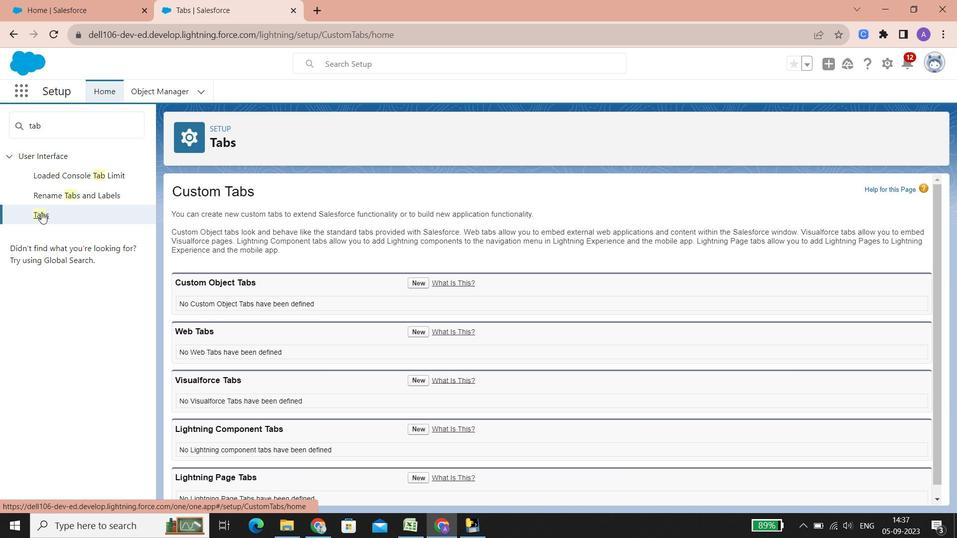 
Action: Mouse scrolled (42, 213) with delta (0, 0)
Screenshot: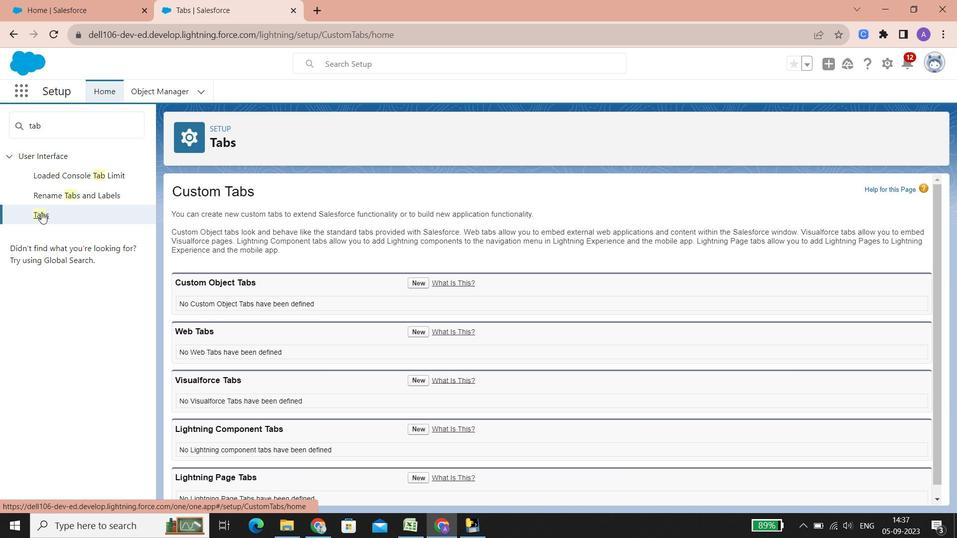 
Action: Mouse scrolled (42, 213) with delta (0, 0)
Screenshot: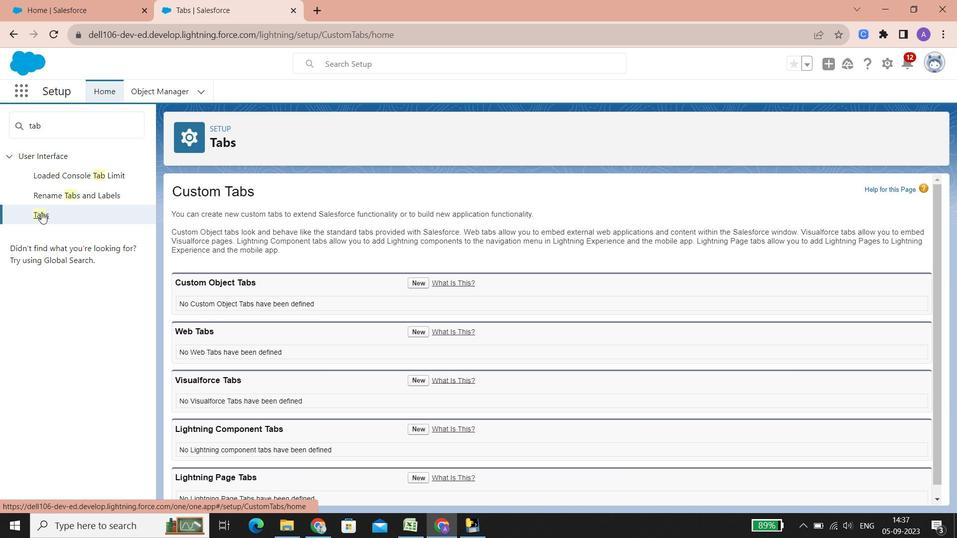 
Action: Mouse scrolled (42, 213) with delta (0, 0)
Screenshot: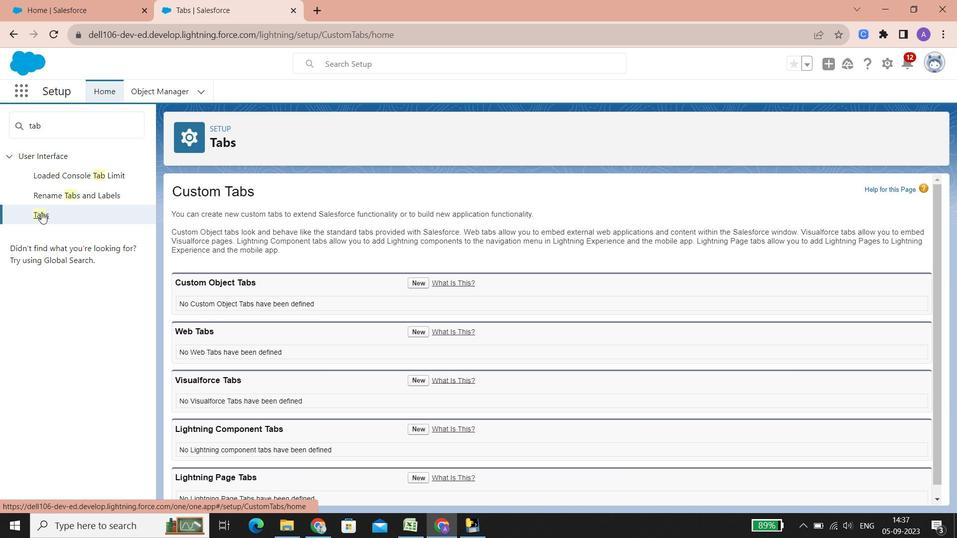 
Action: Mouse scrolled (42, 213) with delta (0, 0)
Screenshot: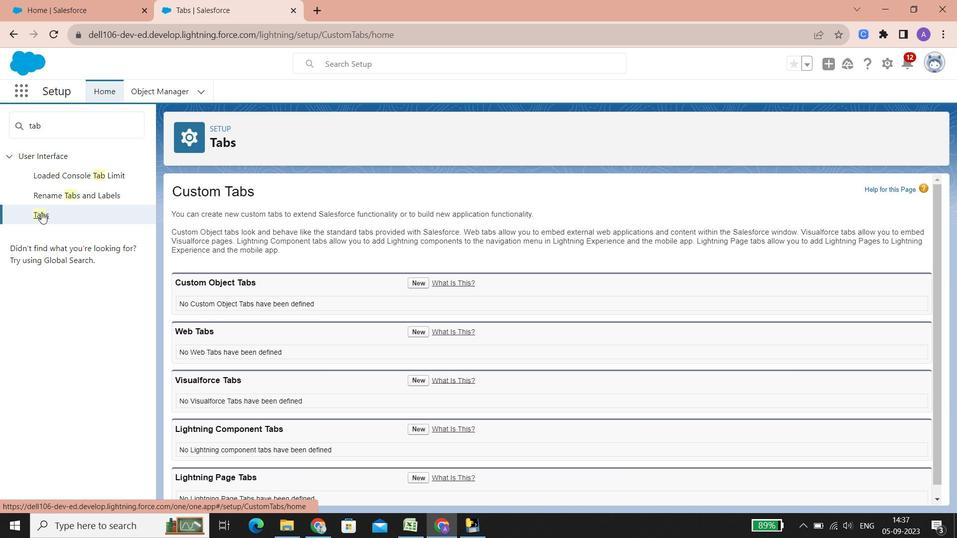 
Action: Mouse scrolled (42, 213) with delta (0, 0)
Screenshot: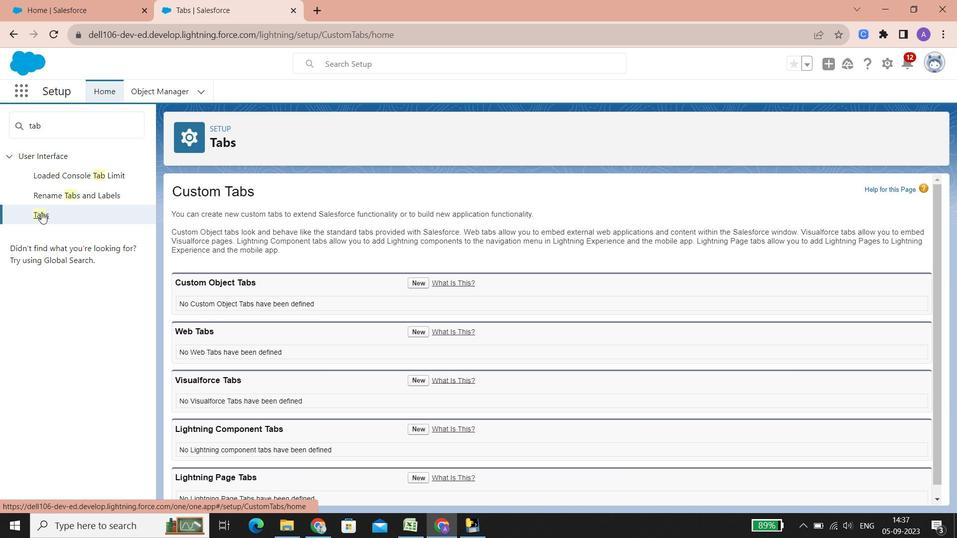 
Action: Mouse moved to (426, 283)
Screenshot: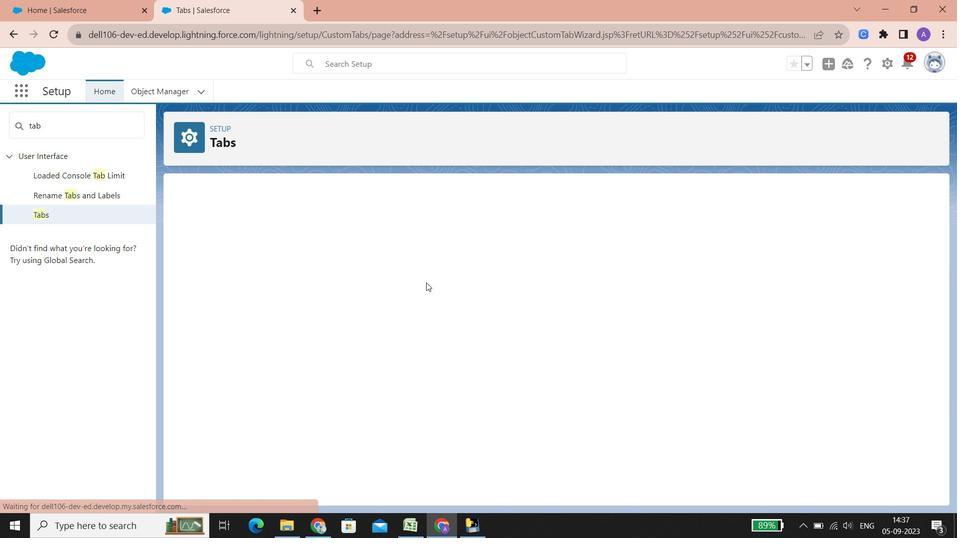 
Action: Mouse pressed left at (426, 283)
Screenshot: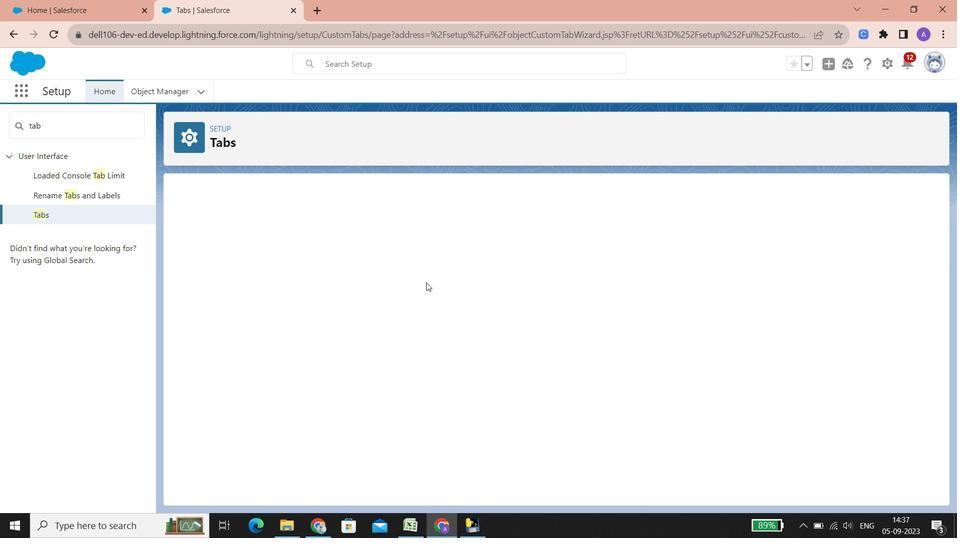 
Action: Mouse moved to (373, 286)
Screenshot: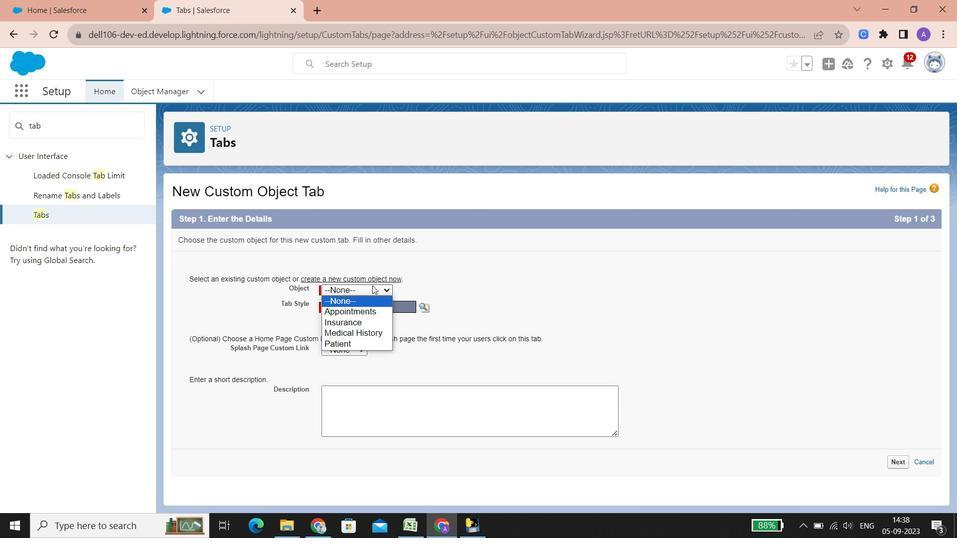 
Action: Mouse pressed left at (373, 286)
Screenshot: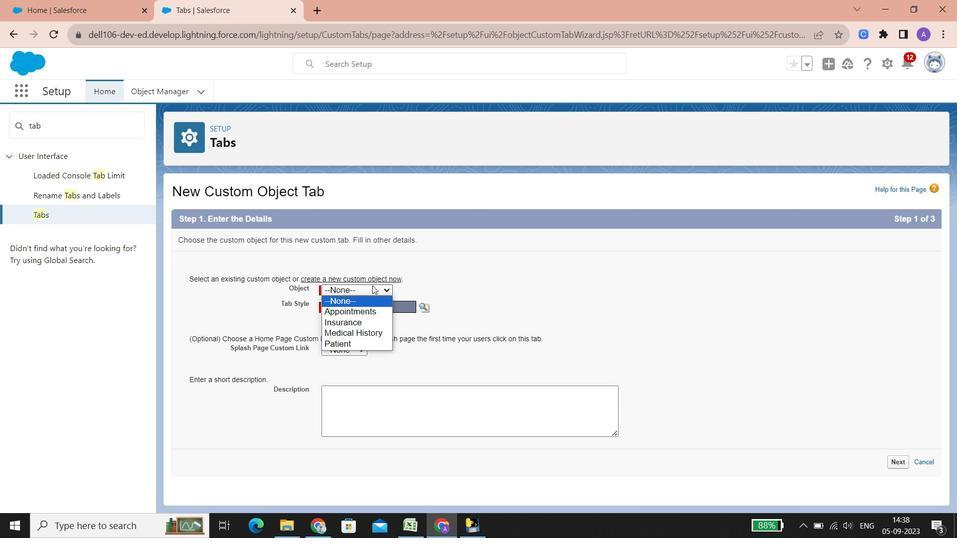 
Action: Mouse moved to (365, 313)
Screenshot: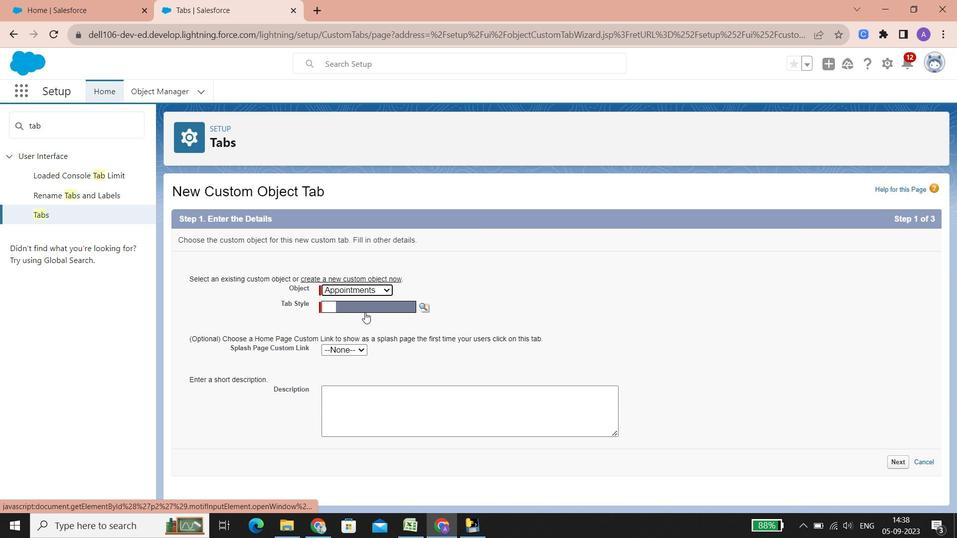 
Action: Mouse pressed left at (365, 313)
Screenshot: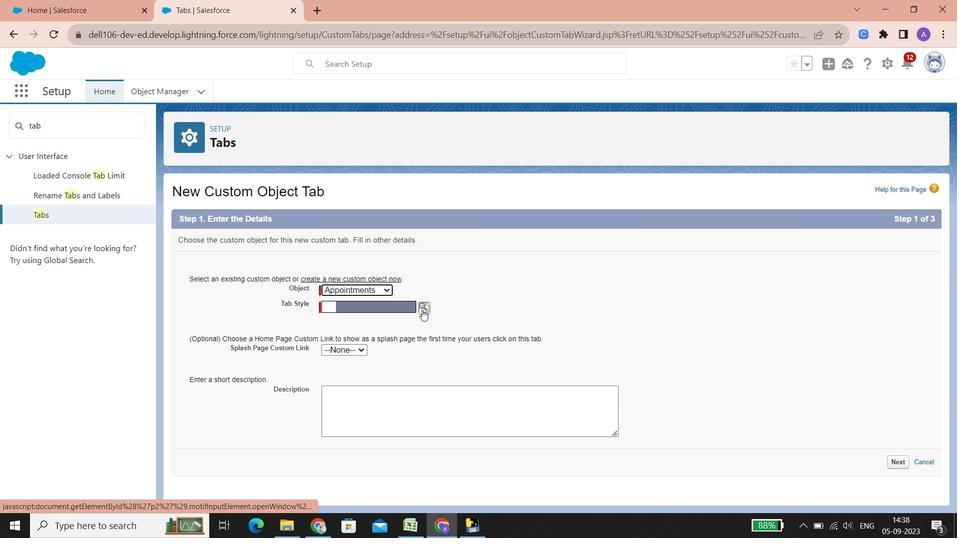 
Action: Mouse moved to (427, 306)
Screenshot: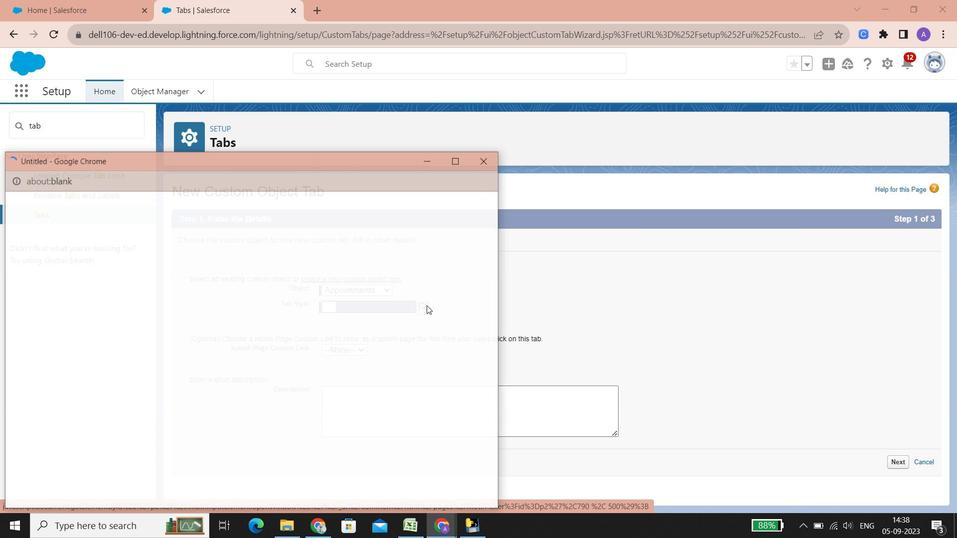 
Action: Mouse pressed left at (427, 306)
Screenshot: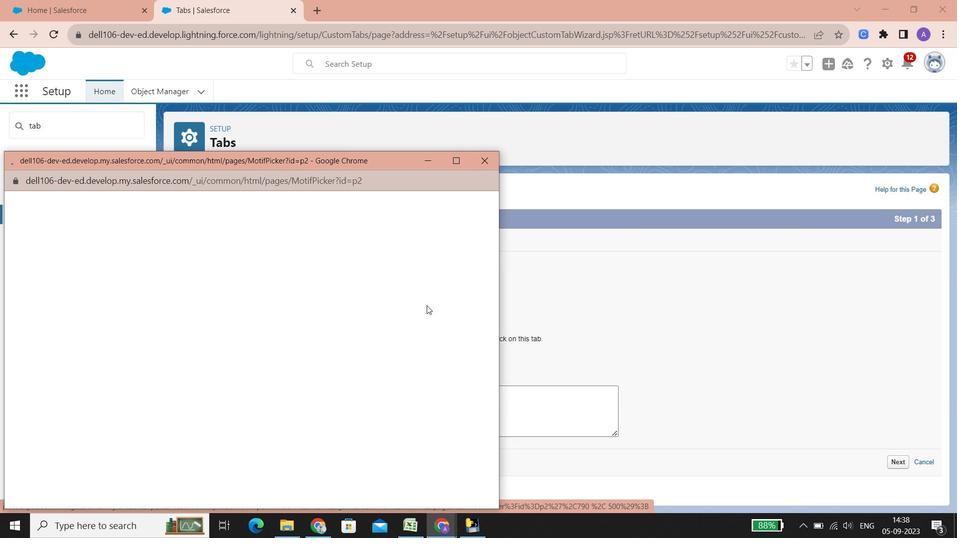 
Action: Mouse moved to (168, 250)
Screenshot: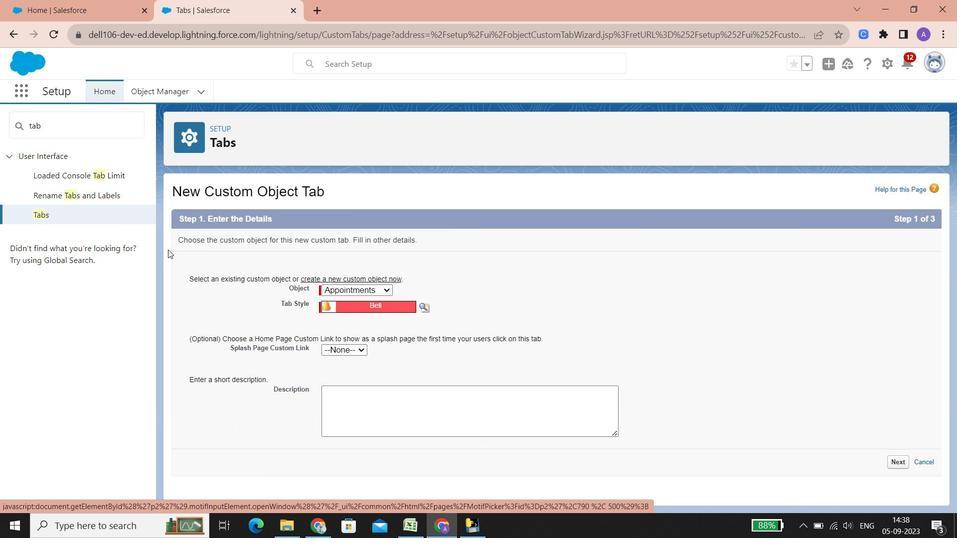 
Action: Mouse pressed left at (168, 250)
Screenshot: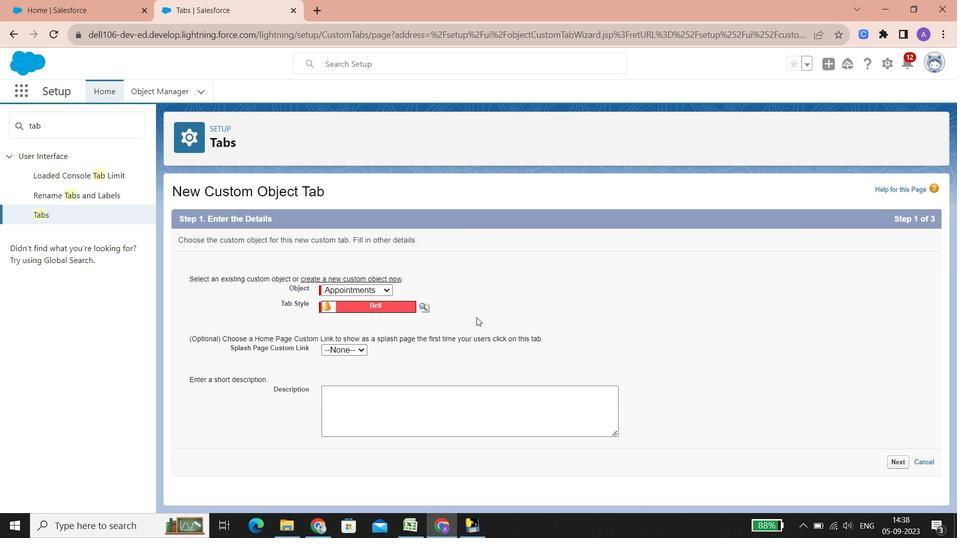 
Action: Mouse moved to (898, 457)
Screenshot: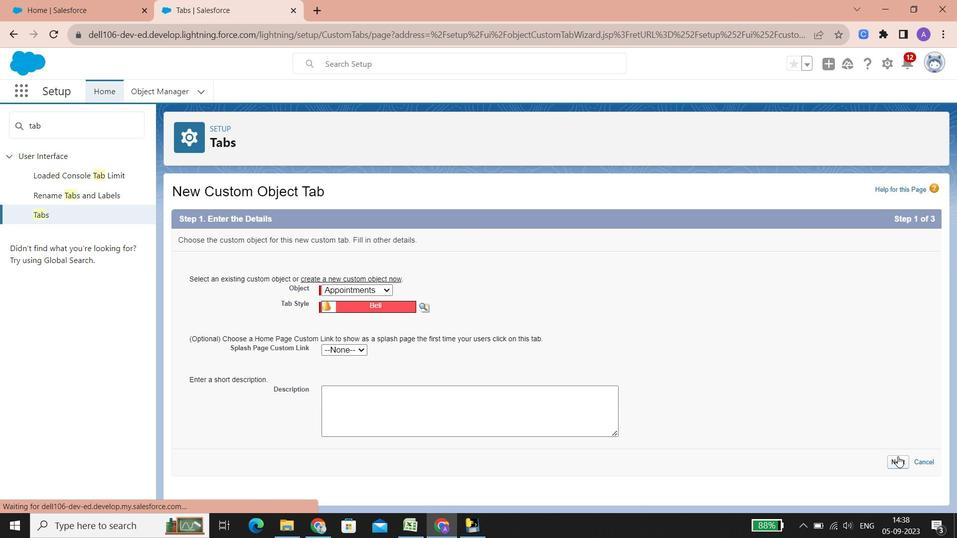 
Action: Mouse pressed left at (898, 457)
Screenshot: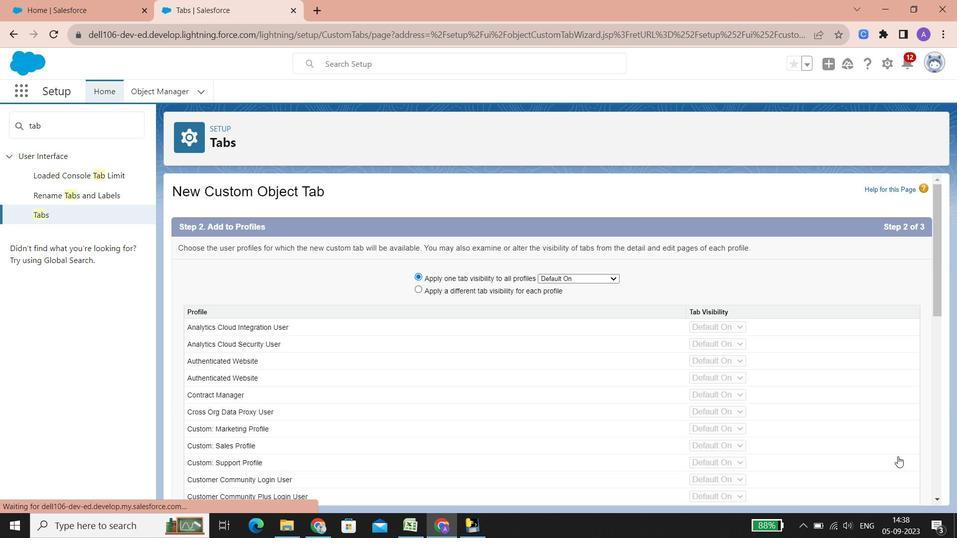 
Action: Mouse moved to (606, 279)
Screenshot: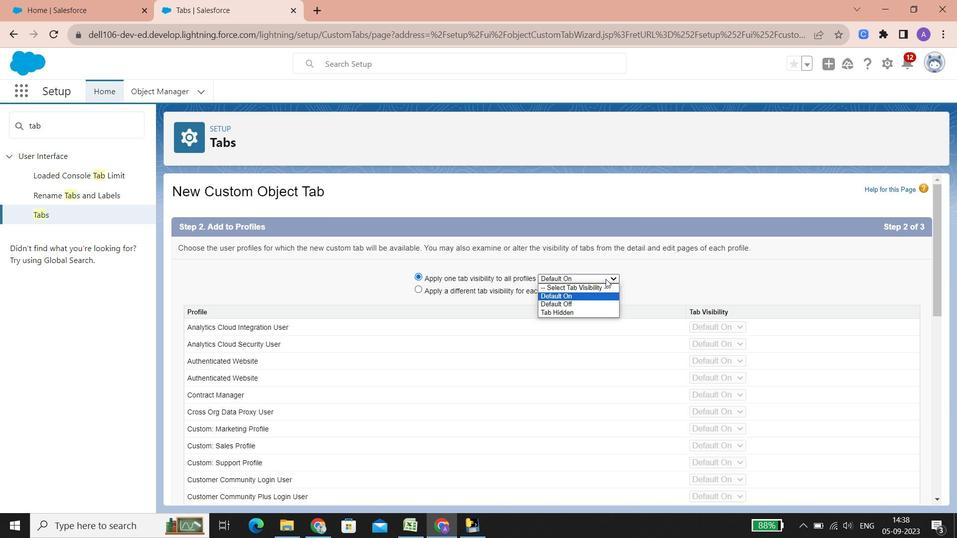 
Action: Mouse pressed left at (606, 279)
Screenshot: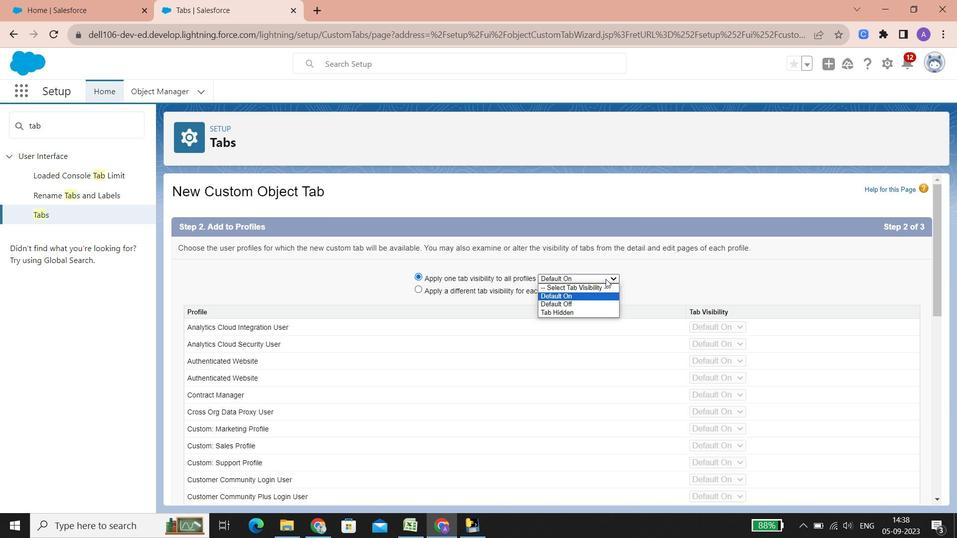 
Action: Mouse pressed left at (606, 279)
Screenshot: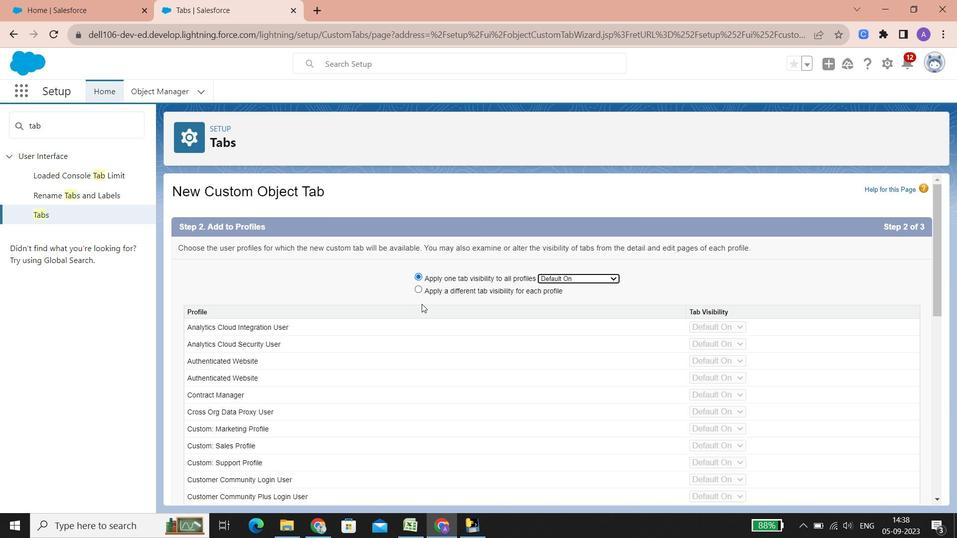 
Action: Mouse moved to (419, 291)
Screenshot: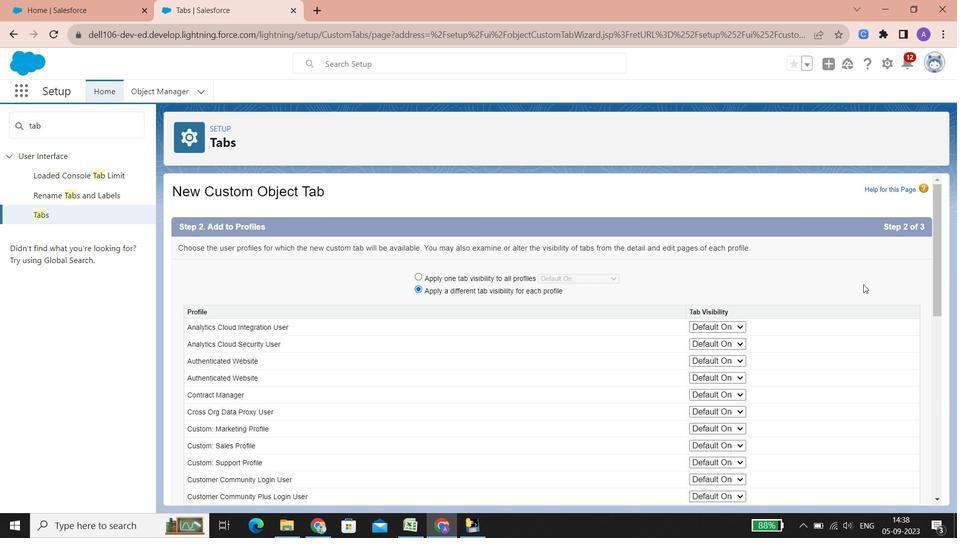 
Action: Mouse pressed left at (419, 291)
Screenshot: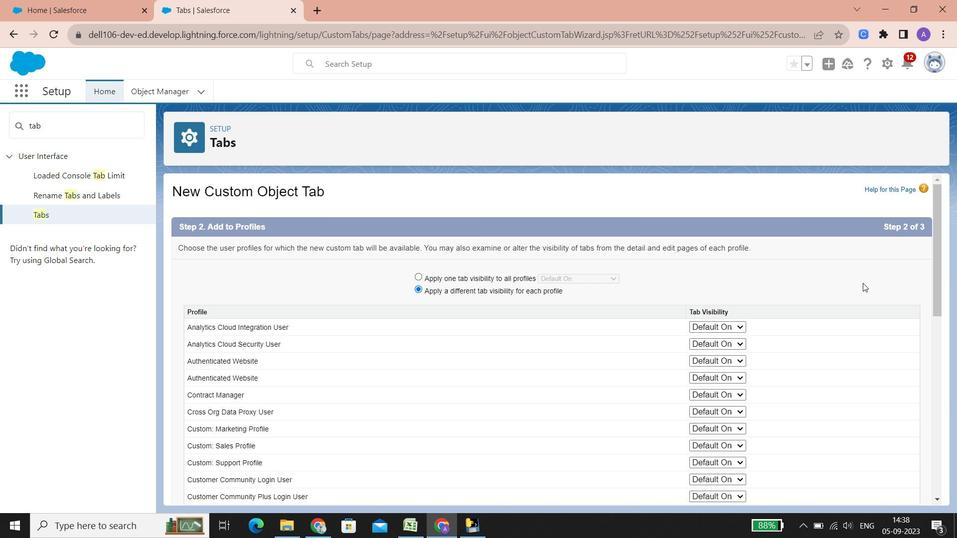 
Action: Mouse moved to (855, 292)
Screenshot: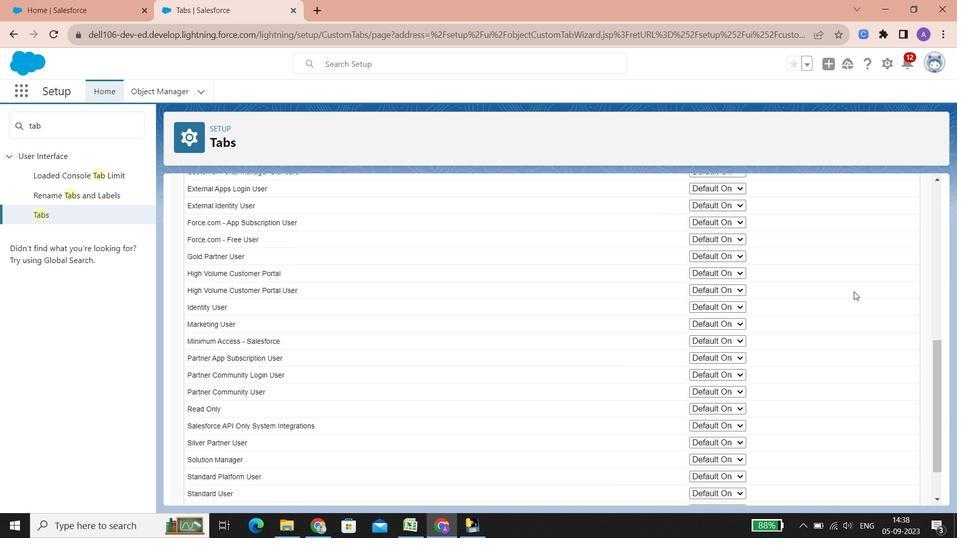 
Action: Mouse scrolled (855, 291) with delta (0, 0)
Screenshot: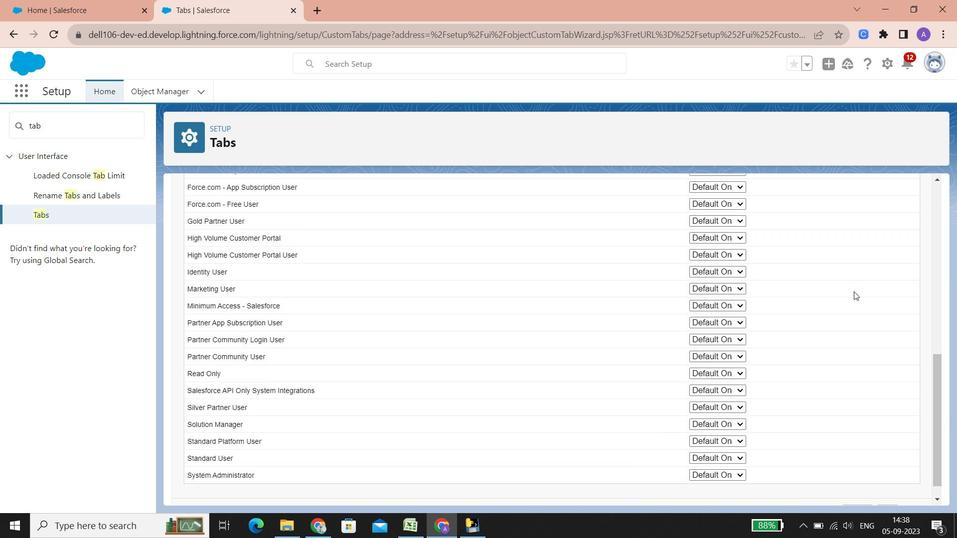 
Action: Mouse scrolled (855, 291) with delta (0, 0)
Screenshot: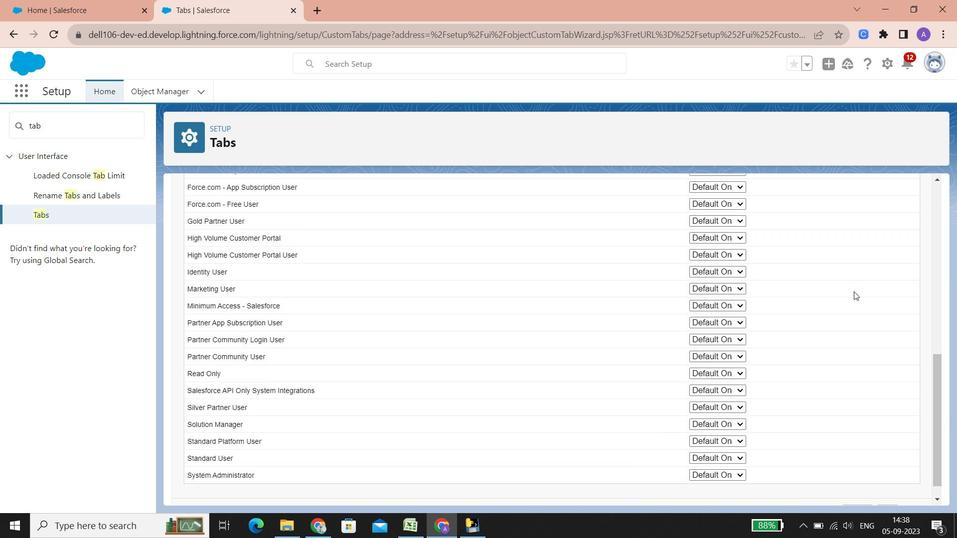 
Action: Mouse scrolled (855, 291) with delta (0, 0)
Screenshot: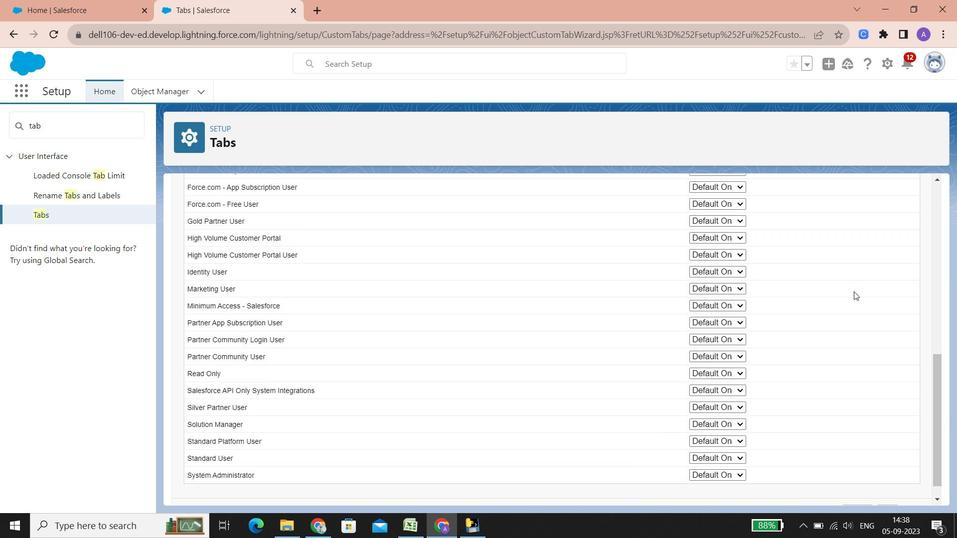 
Action: Mouse scrolled (855, 291) with delta (0, 0)
Screenshot: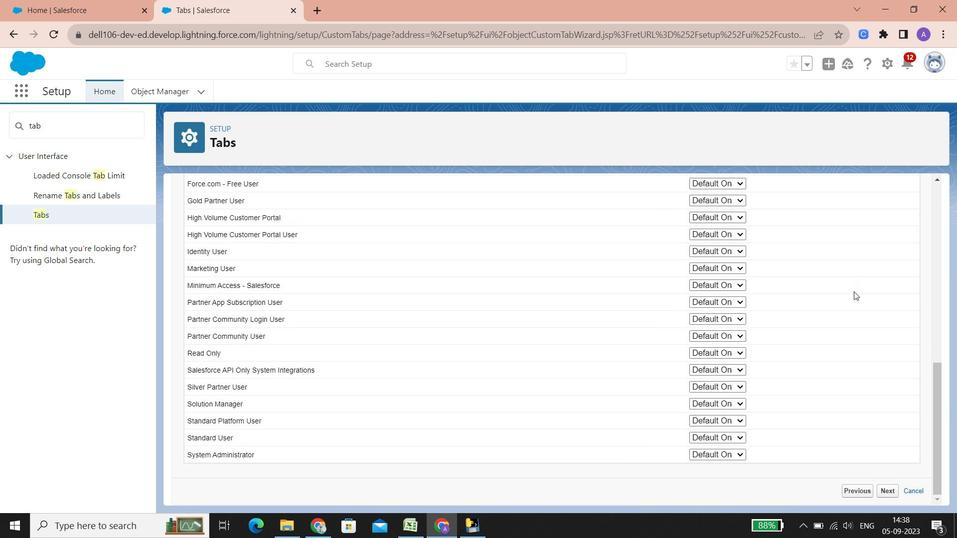 
Action: Mouse scrolled (855, 291) with delta (0, 0)
Screenshot: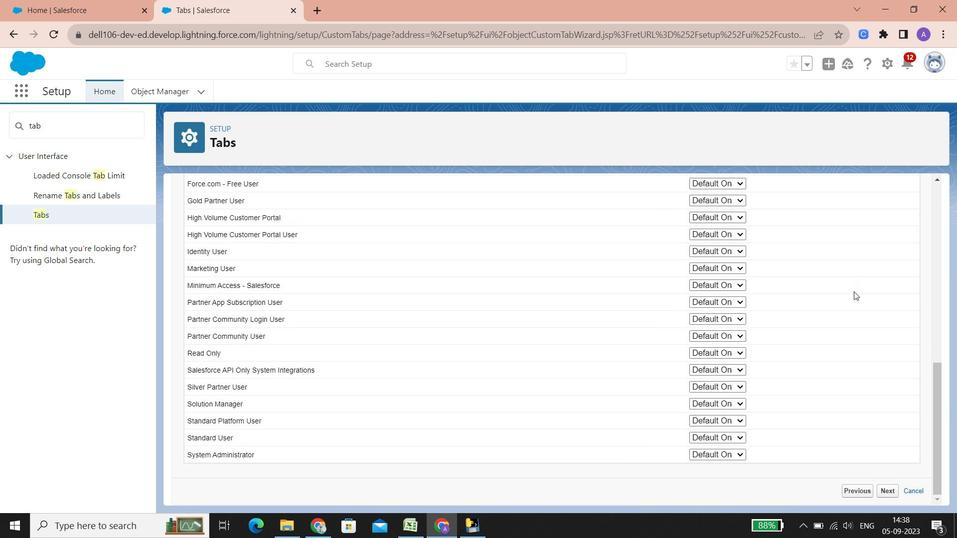 
Action: Mouse scrolled (855, 291) with delta (0, 0)
Screenshot: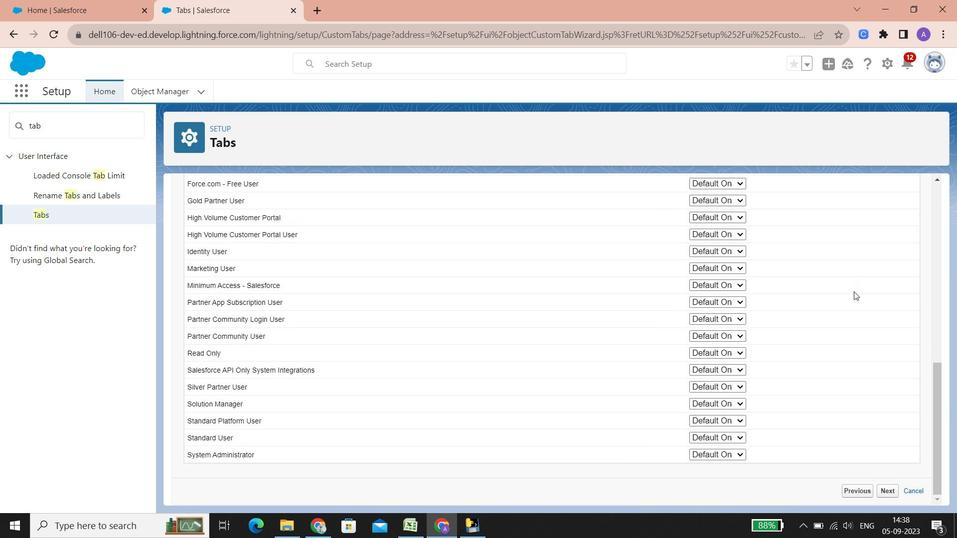 
Action: Mouse scrolled (855, 291) with delta (0, 0)
Screenshot: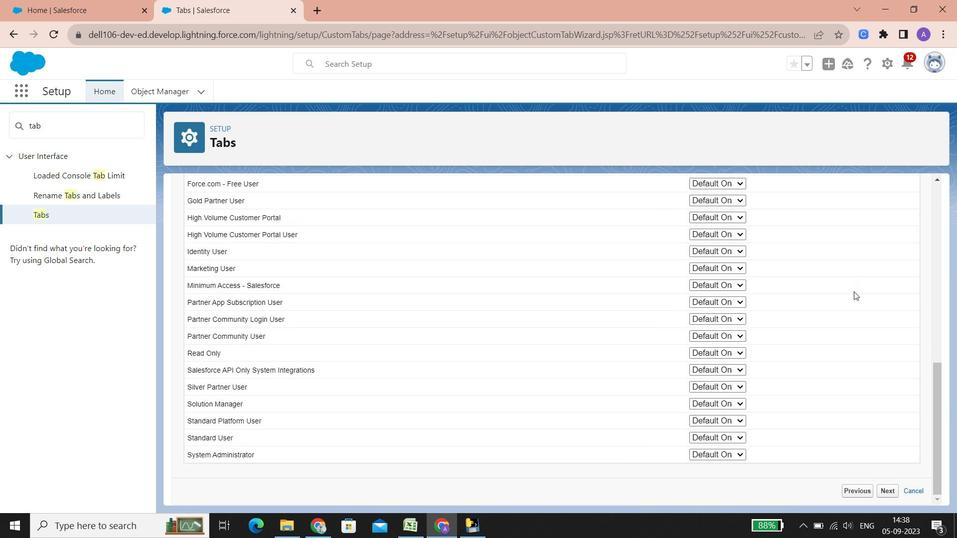 
Action: Mouse scrolled (855, 291) with delta (0, 0)
Screenshot: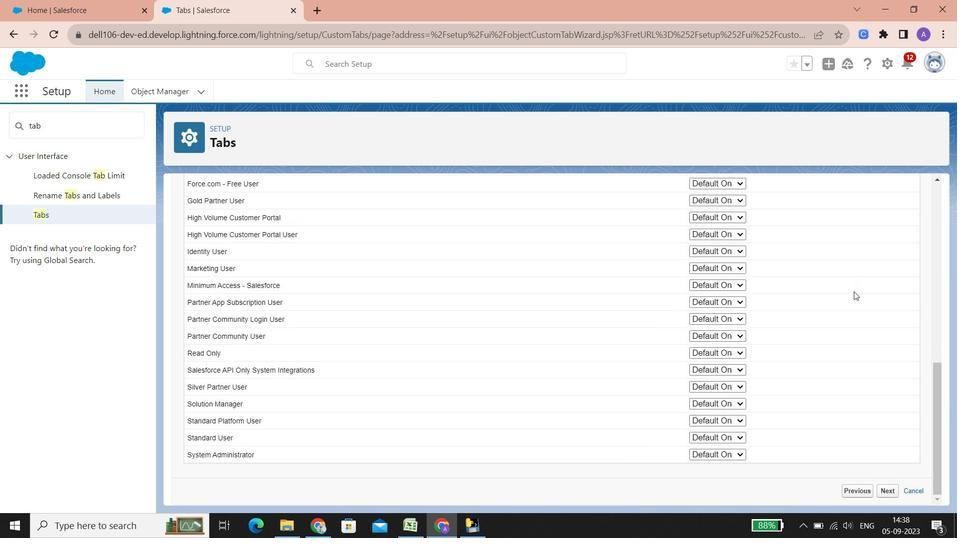 
Action: Mouse scrolled (855, 291) with delta (0, 0)
Screenshot: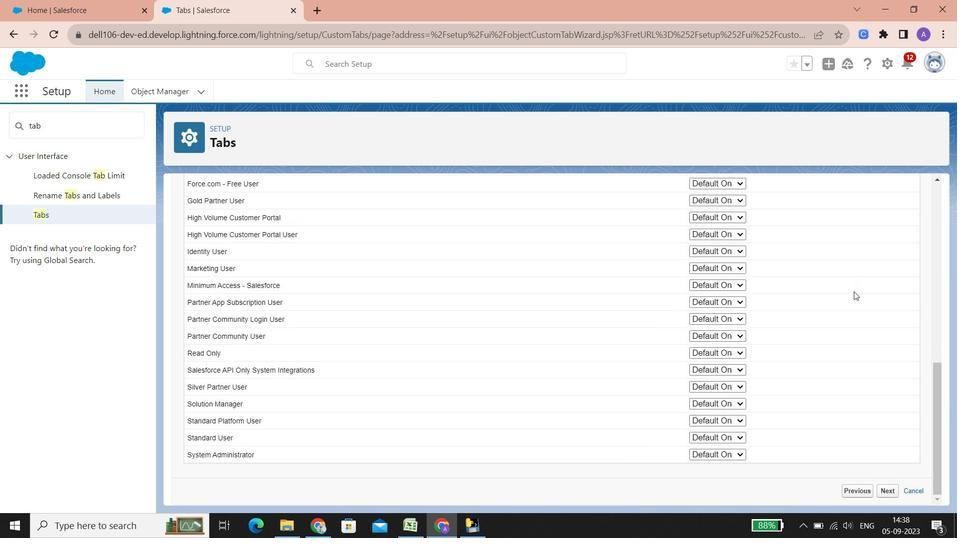 
Action: Mouse scrolled (855, 291) with delta (0, 0)
Screenshot: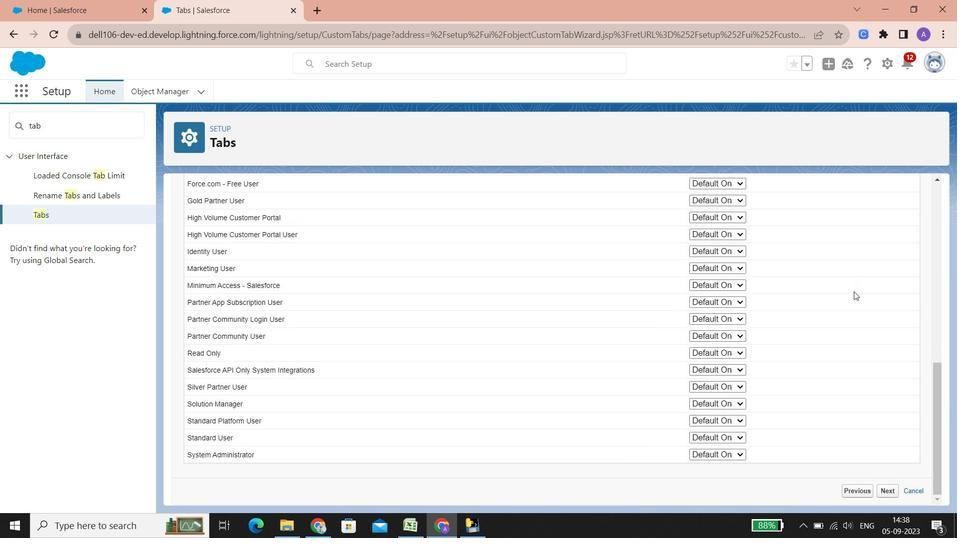 
Action: Mouse scrolled (855, 291) with delta (0, 0)
Screenshot: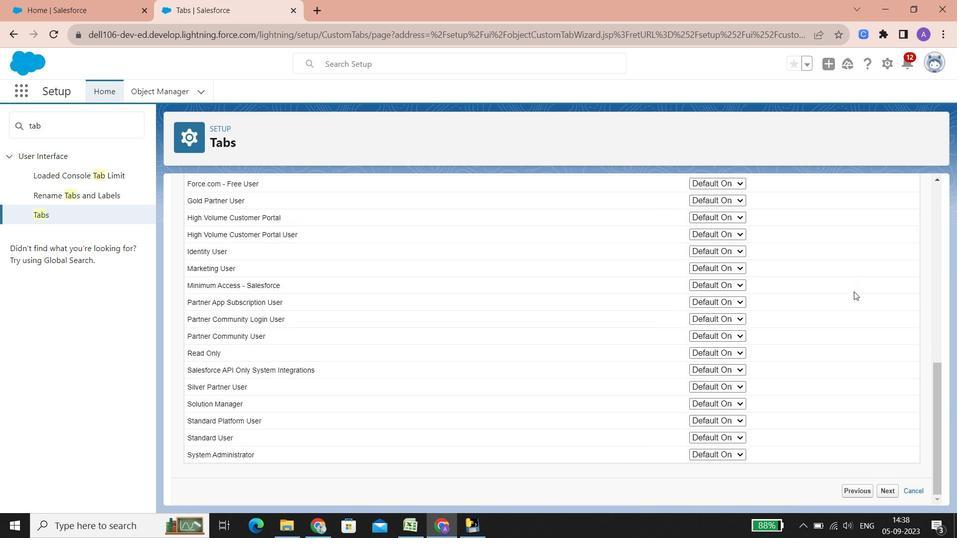 
Action: Mouse scrolled (855, 291) with delta (0, 0)
Screenshot: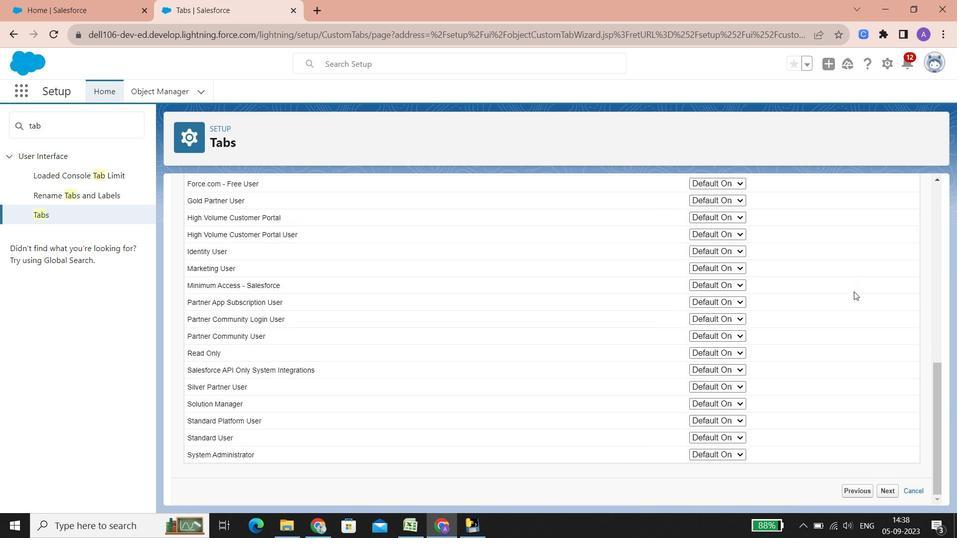 
Action: Mouse scrolled (855, 291) with delta (0, 0)
Screenshot: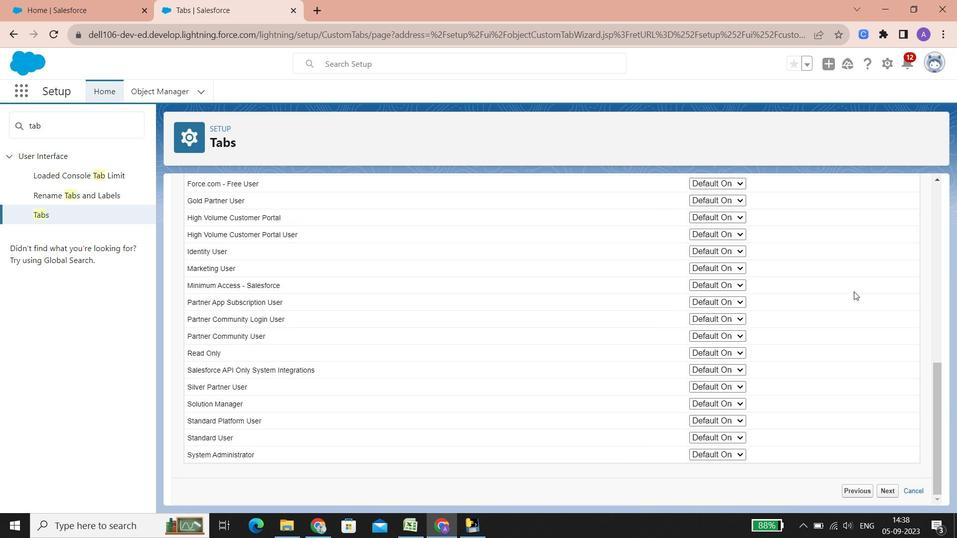
Action: Mouse scrolled (855, 291) with delta (0, 0)
Screenshot: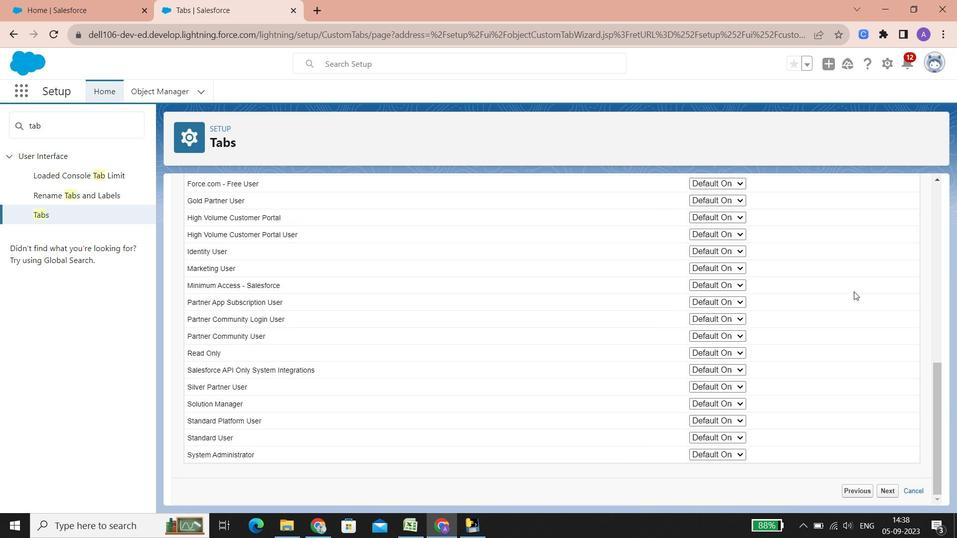 
Action: Mouse scrolled (855, 291) with delta (0, 0)
Screenshot: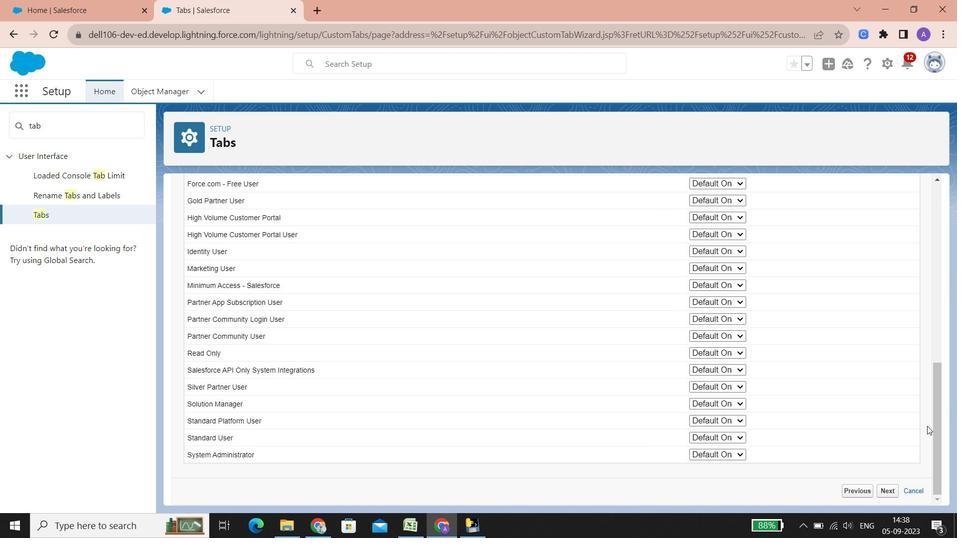 
Action: Mouse scrolled (855, 291) with delta (0, 0)
Screenshot: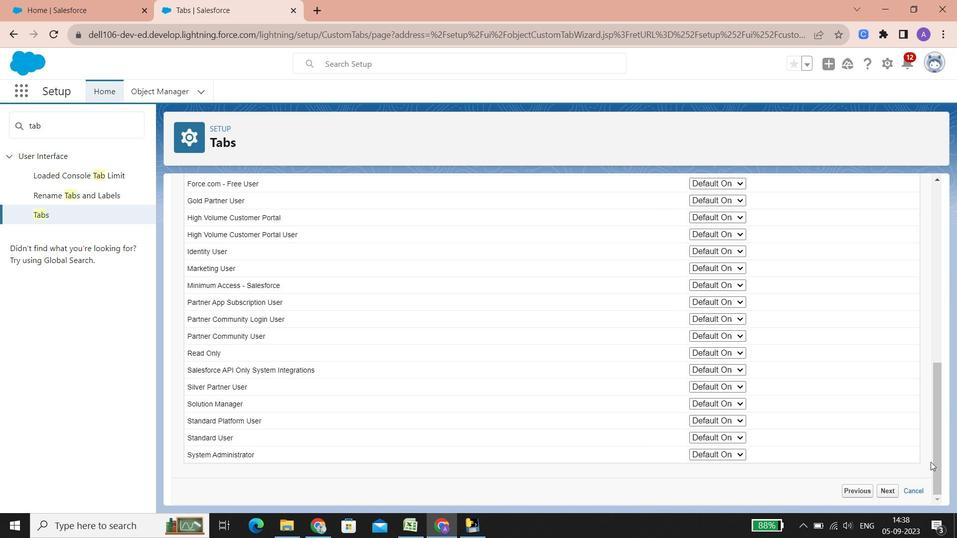 
Action: Mouse scrolled (855, 291) with delta (0, 0)
Screenshot: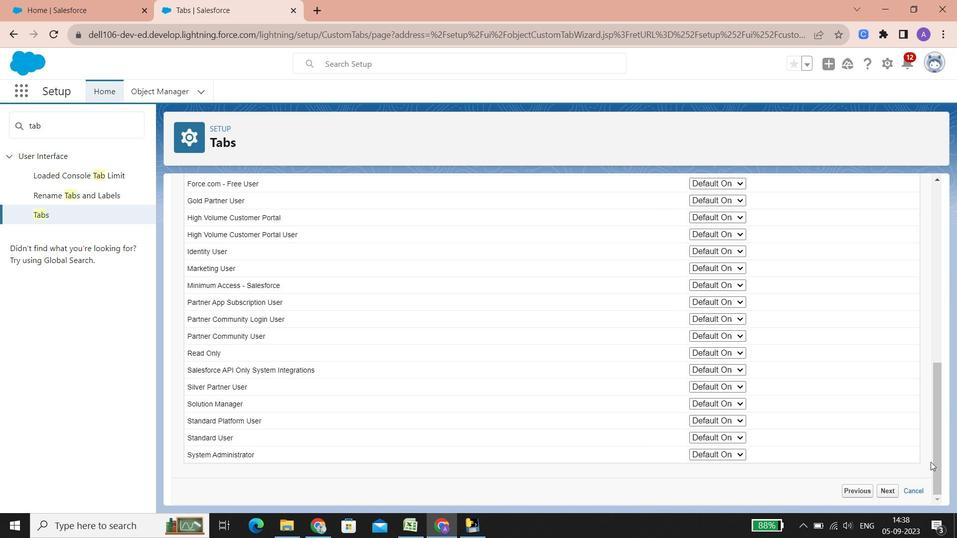 
Action: Mouse scrolled (855, 291) with delta (0, 0)
Screenshot: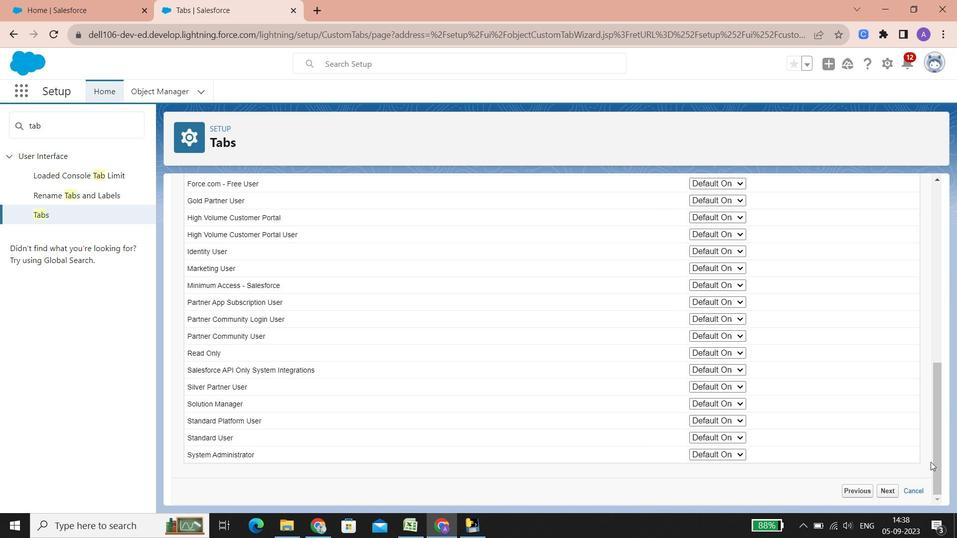 
Action: Mouse scrolled (855, 291) with delta (0, 0)
Screenshot: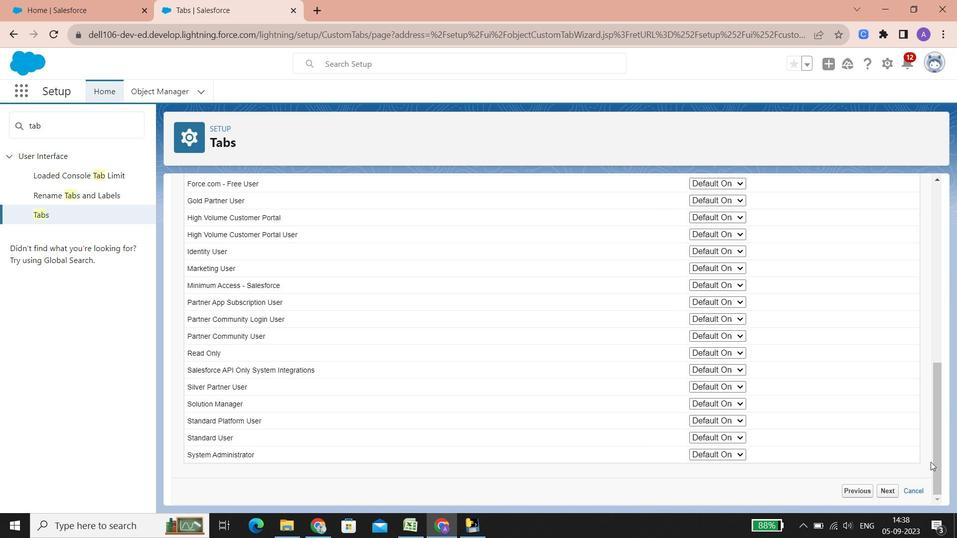 
Action: Mouse scrolled (855, 291) with delta (0, 0)
Screenshot: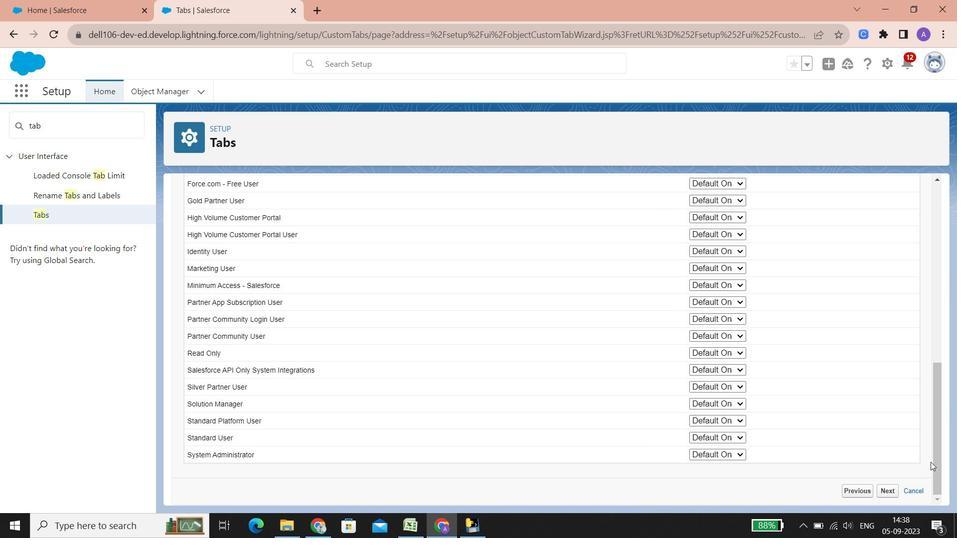 
Action: Mouse scrolled (855, 291) with delta (0, 0)
Screenshot: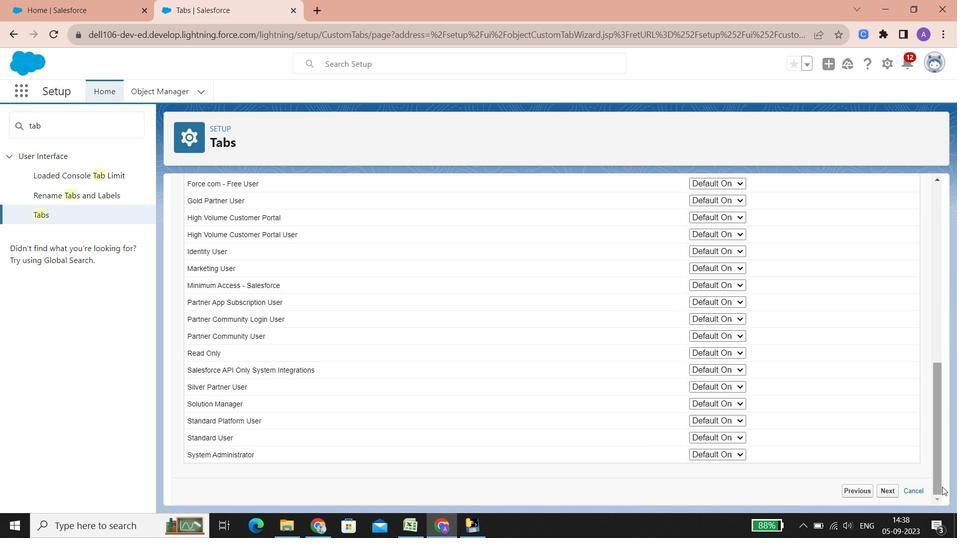 
Action: Mouse scrolled (855, 291) with delta (0, 0)
Screenshot: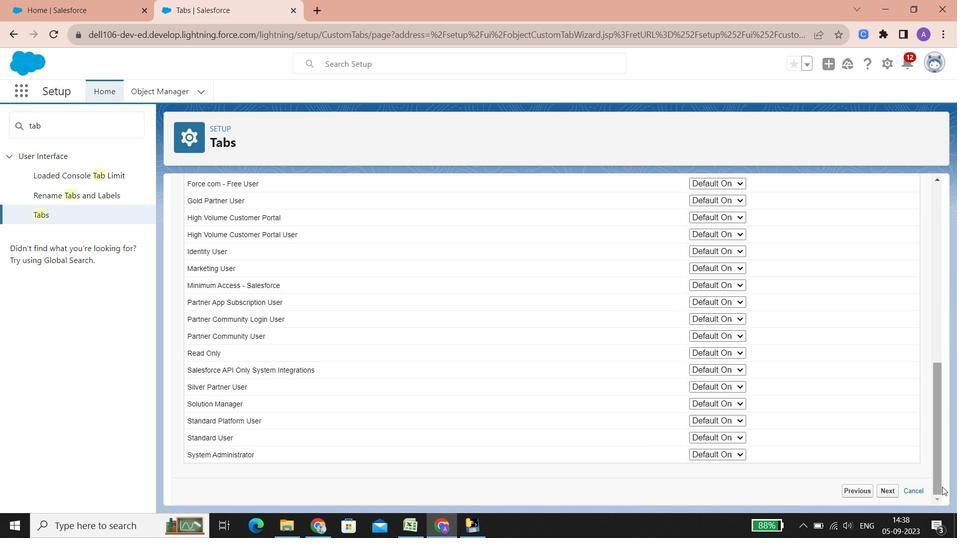 
Action: Mouse scrolled (855, 291) with delta (0, 0)
Screenshot: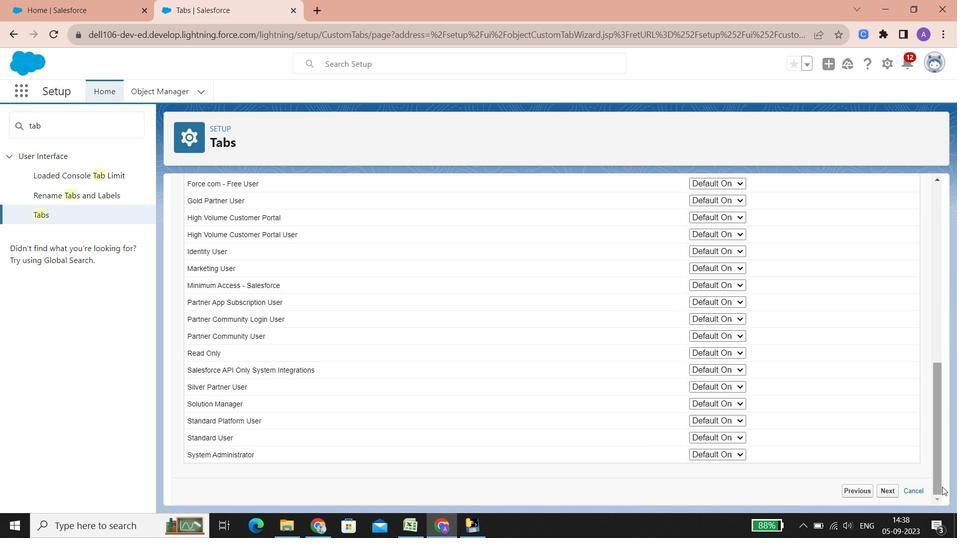 
Action: Mouse scrolled (855, 291) with delta (0, 0)
Screenshot: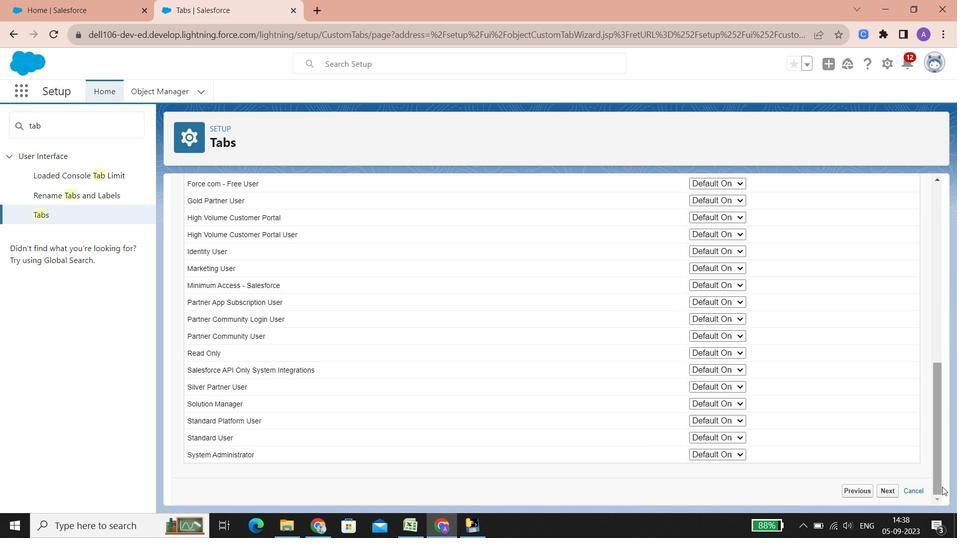 
Action: Mouse scrolled (855, 291) with delta (0, 0)
Screenshot: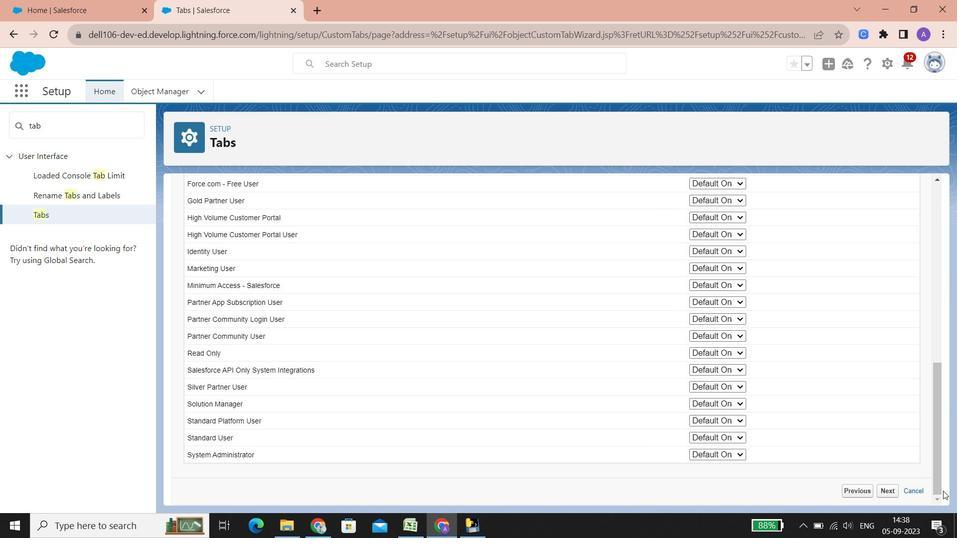 
Action: Mouse moved to (892, 494)
Screenshot: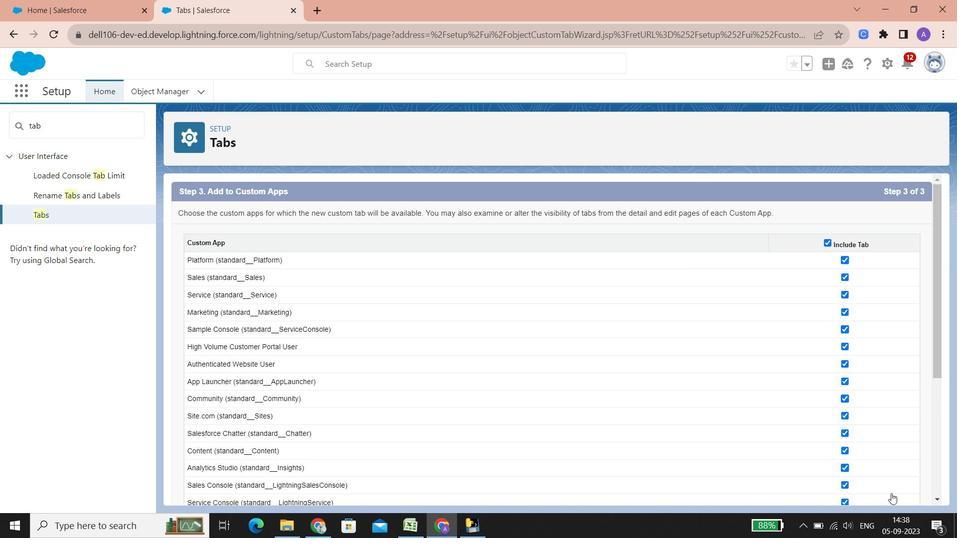 
Action: Mouse pressed left at (892, 494)
Screenshot: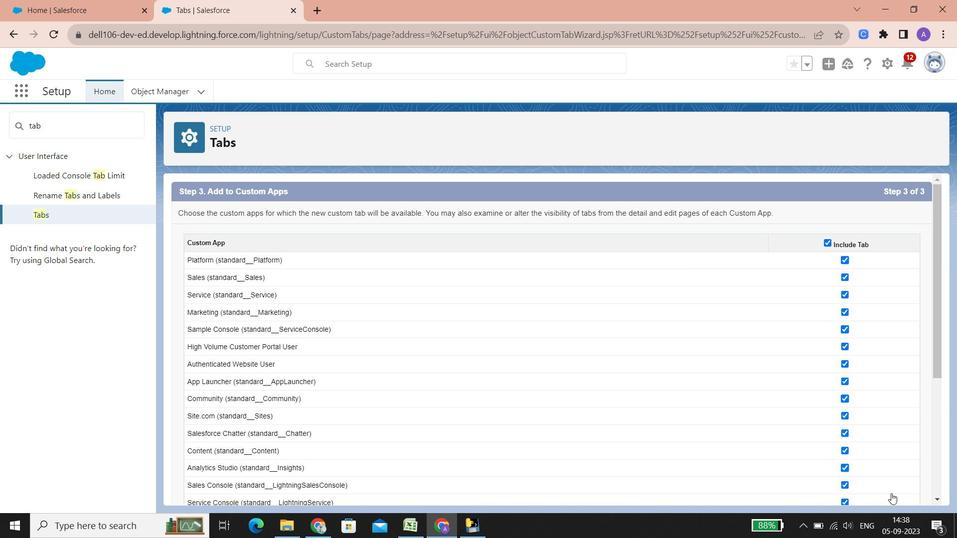 
Action: Mouse scrolled (892, 493) with delta (0, 0)
Screenshot: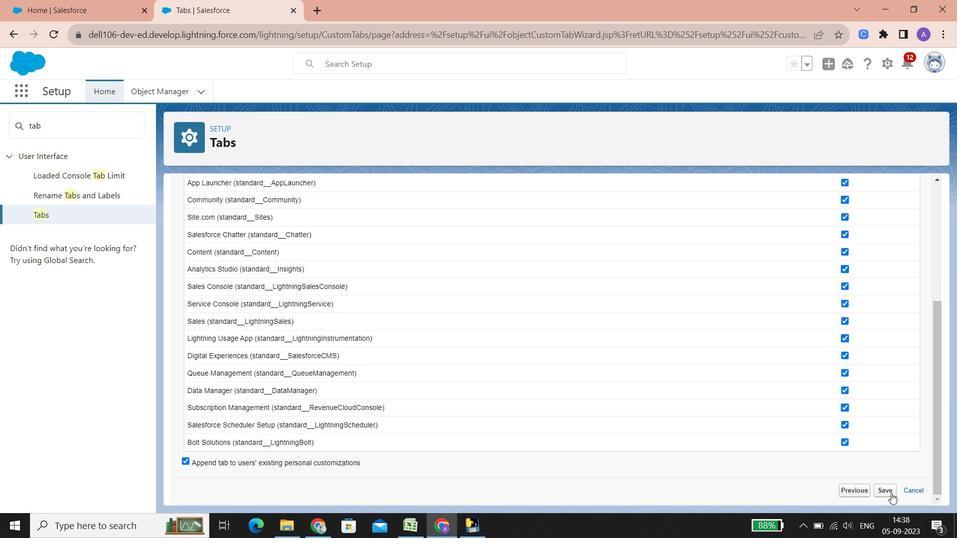 
Action: Mouse scrolled (892, 493) with delta (0, 0)
Screenshot: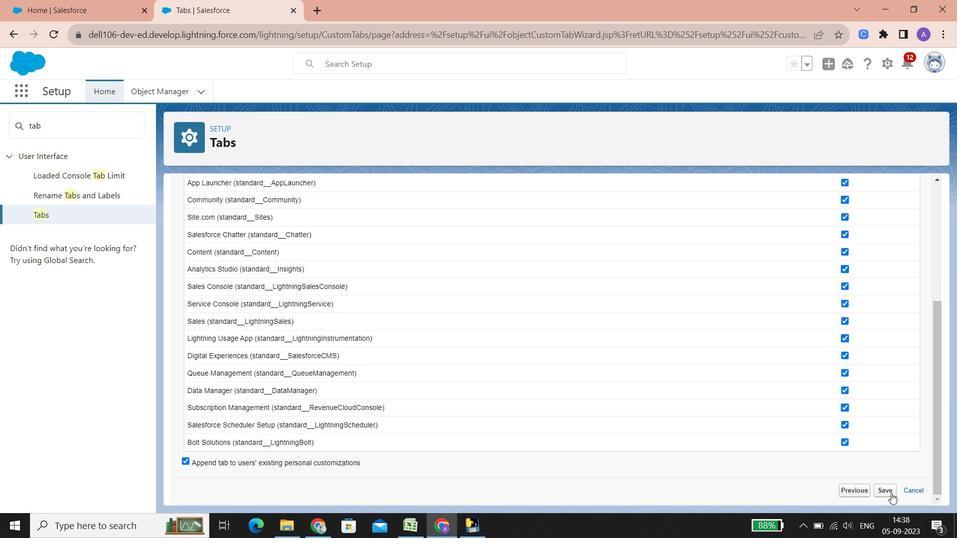 
Action: Mouse scrolled (892, 493) with delta (0, 0)
Screenshot: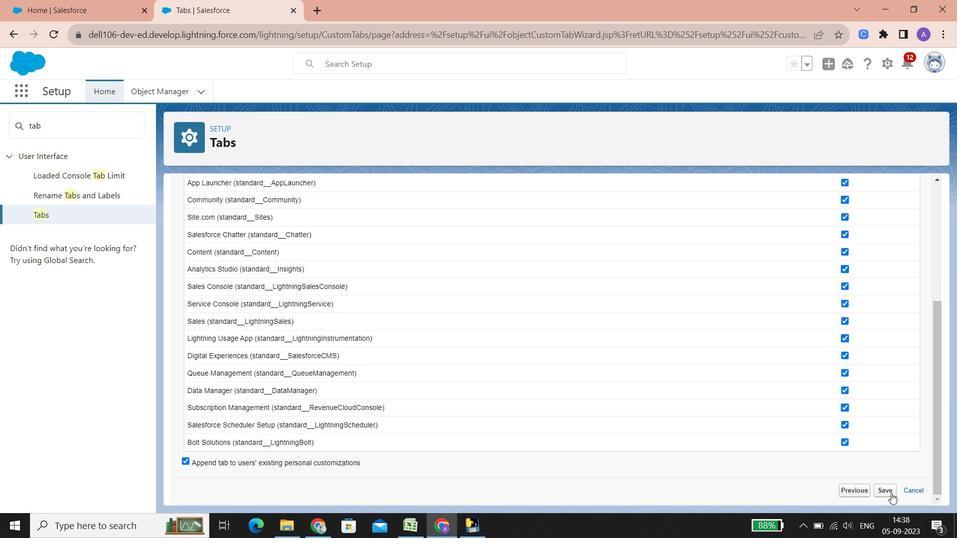 
Action: Mouse scrolled (892, 493) with delta (0, 0)
Screenshot: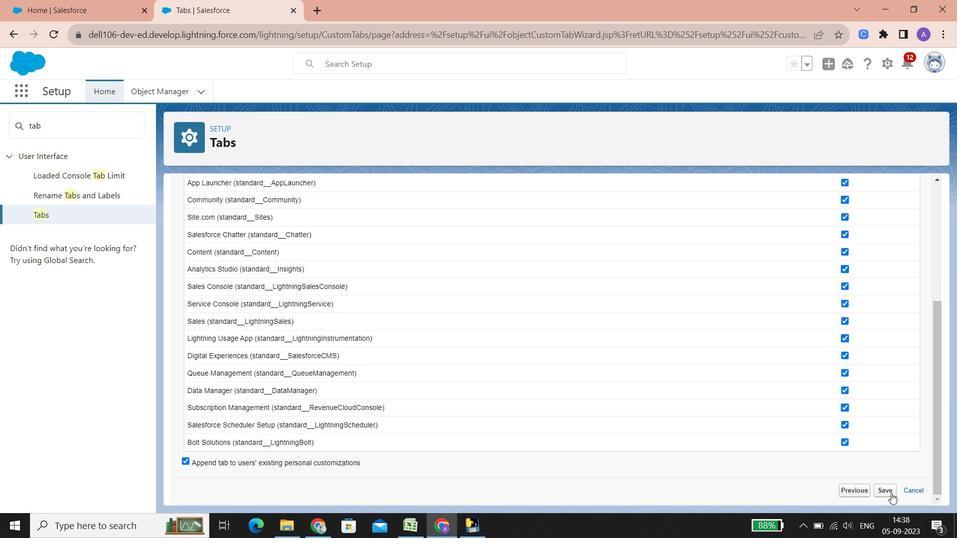 
Action: Mouse scrolled (892, 493) with delta (0, 0)
Screenshot: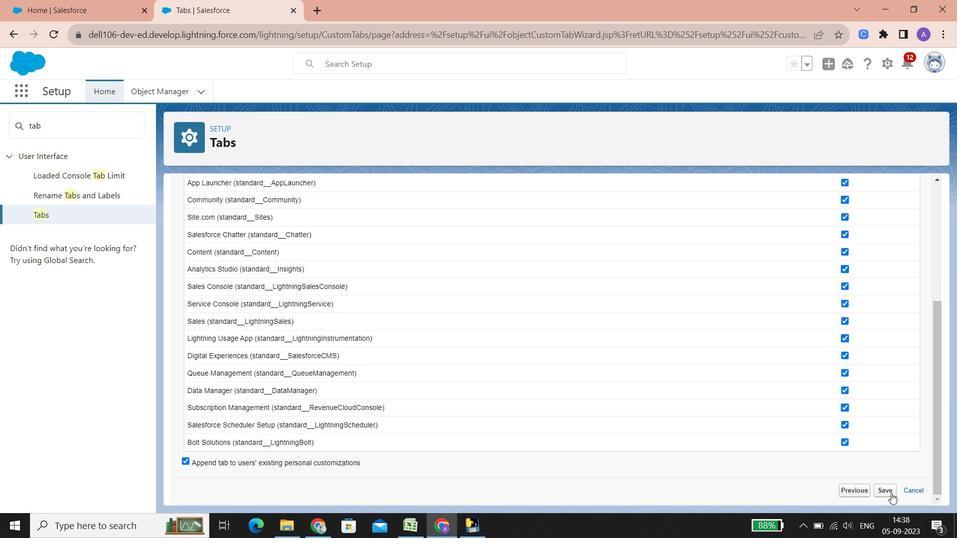 
Action: Mouse scrolled (892, 493) with delta (0, 0)
Screenshot: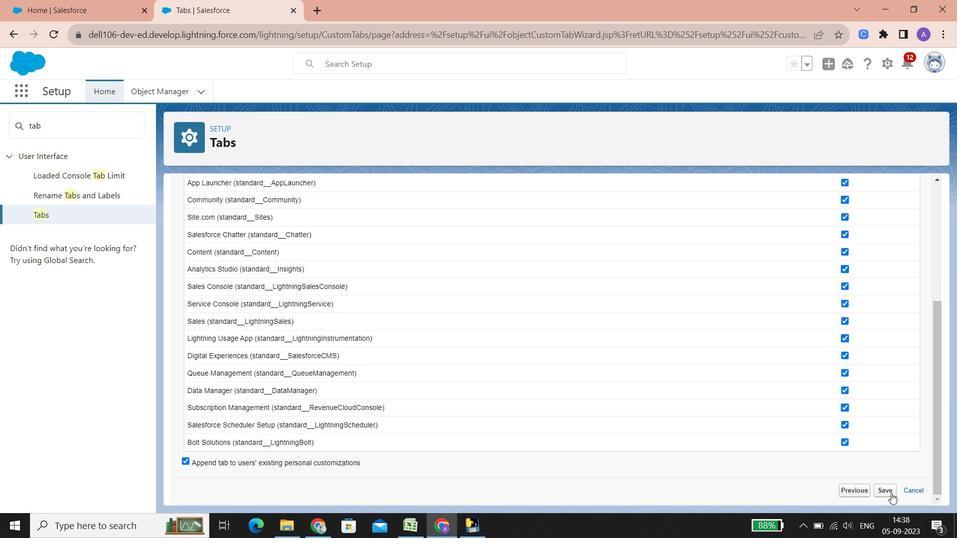 
Action: Mouse scrolled (892, 493) with delta (0, 0)
Screenshot: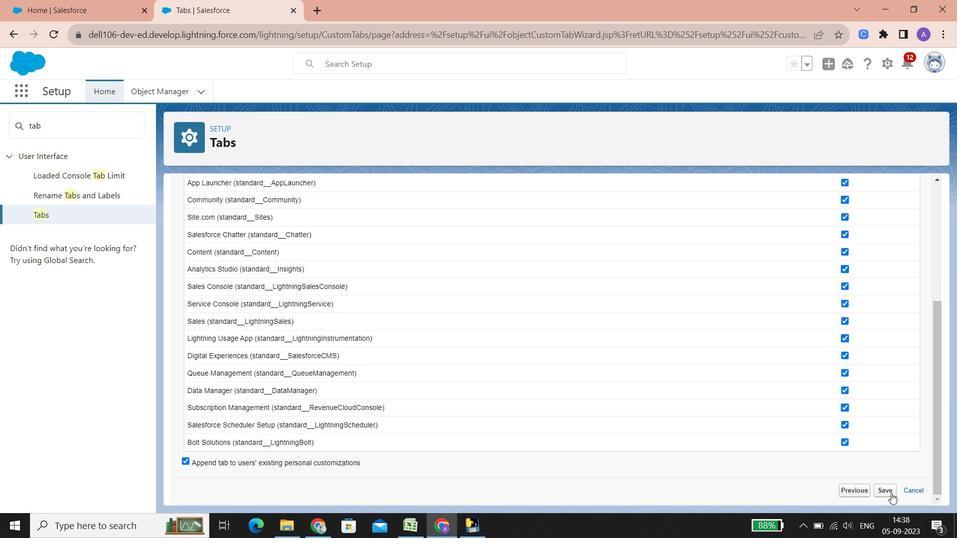 
Action: Mouse scrolled (892, 493) with delta (0, 0)
Screenshot: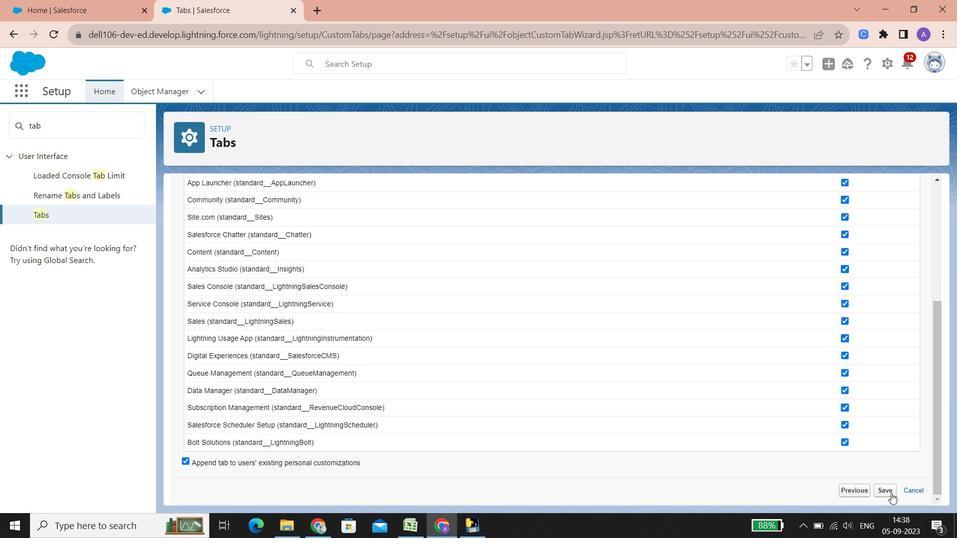 
Action: Mouse scrolled (892, 493) with delta (0, 0)
Screenshot: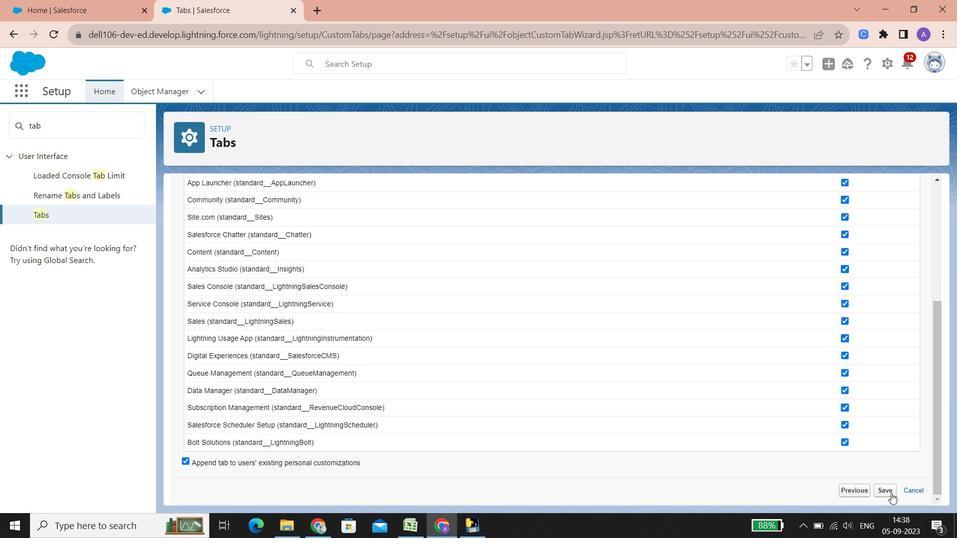 
Action: Mouse scrolled (892, 493) with delta (0, 0)
Screenshot: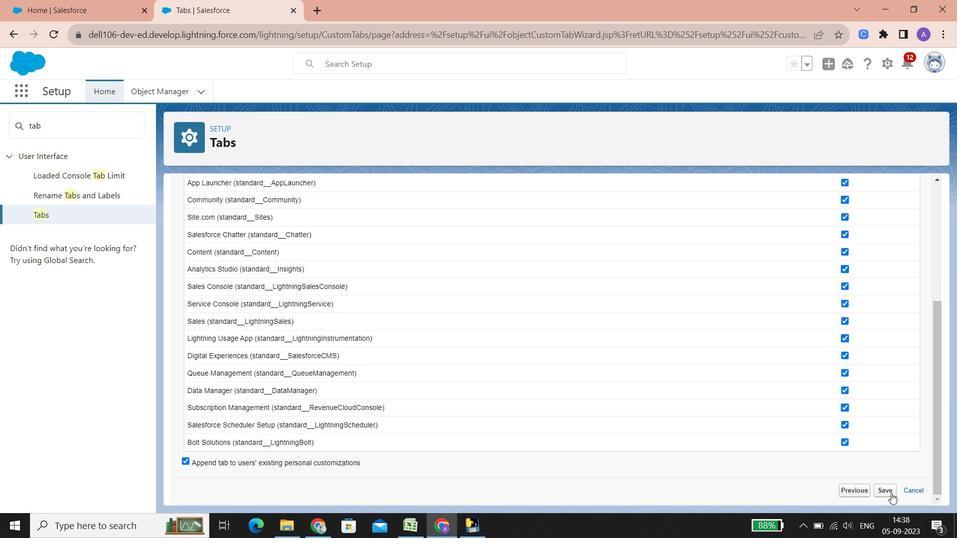 
Action: Mouse scrolled (892, 493) with delta (0, 0)
Screenshot: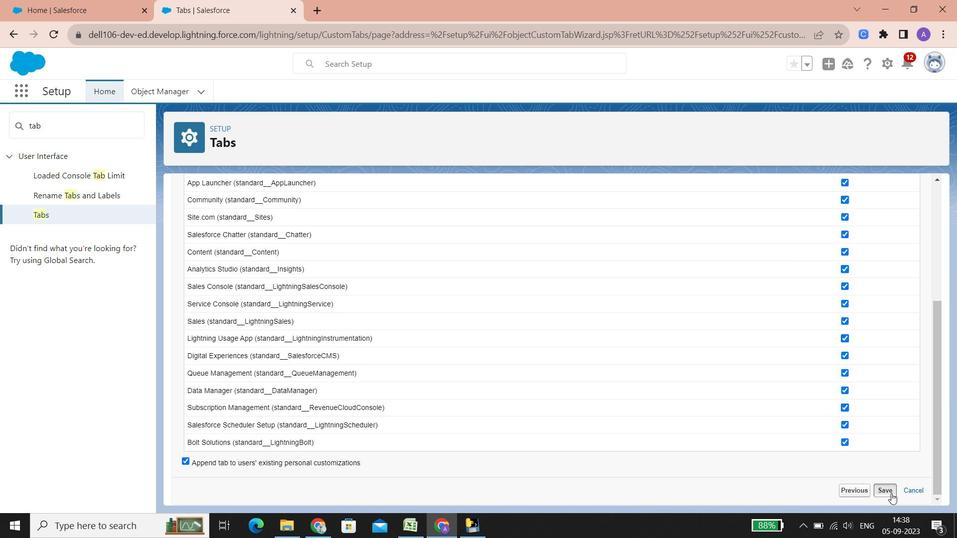 
Action: Mouse pressed left at (892, 494)
Screenshot: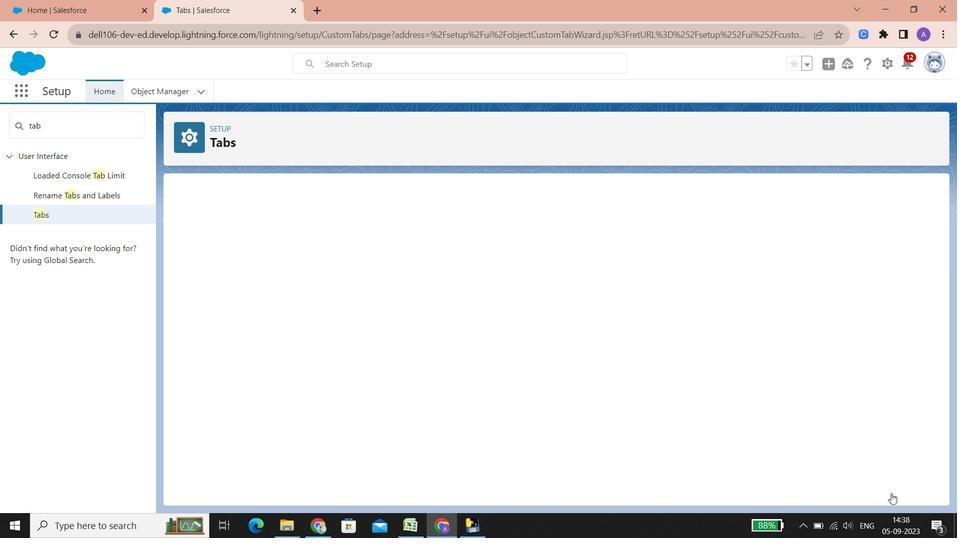 
Action: Mouse moved to (422, 286)
Screenshot: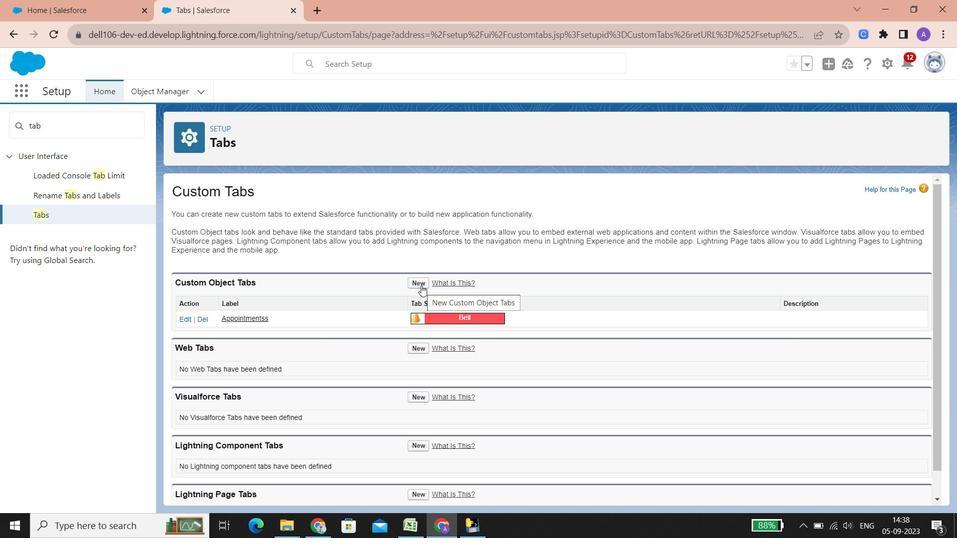
Action: Mouse pressed left at (422, 286)
Screenshot: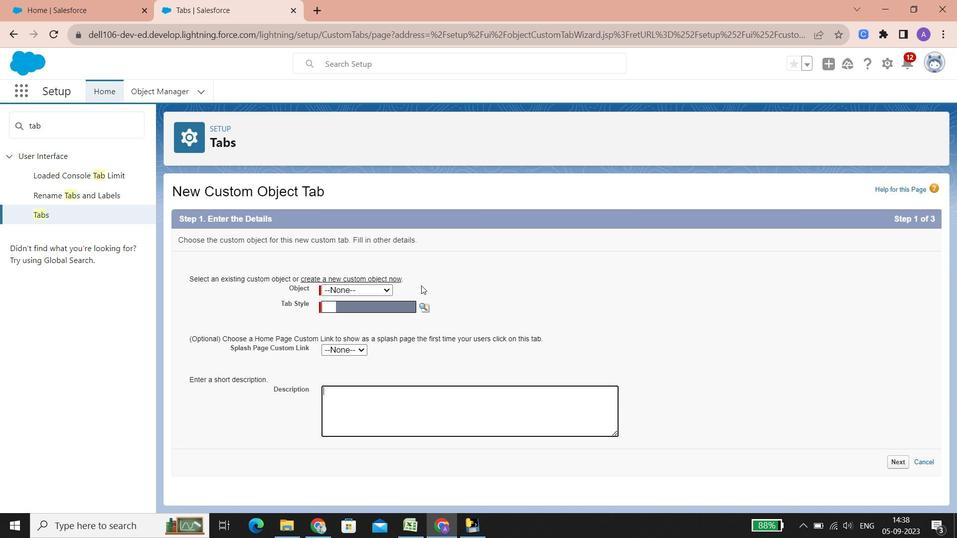 
Action: Mouse moved to (384, 290)
Screenshot: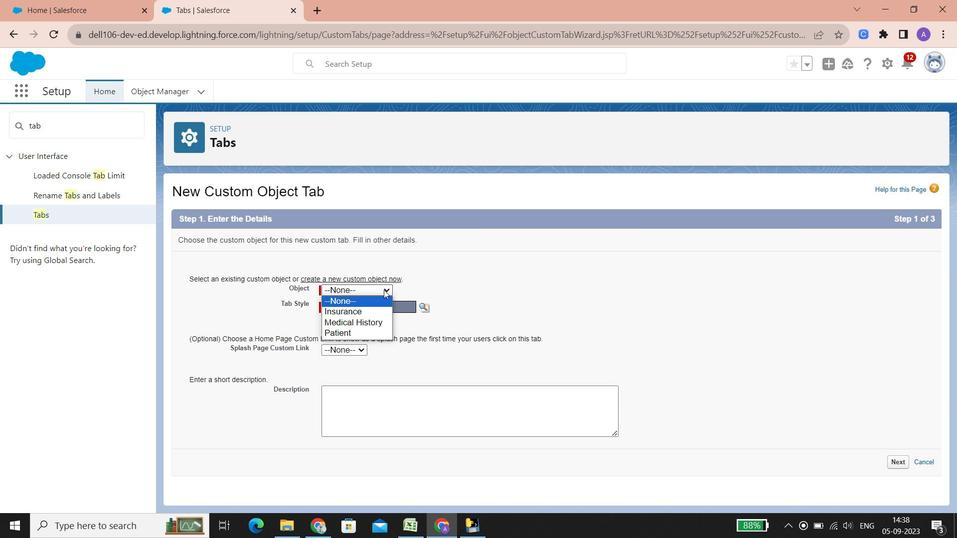 
Action: Mouse pressed left at (384, 290)
Screenshot: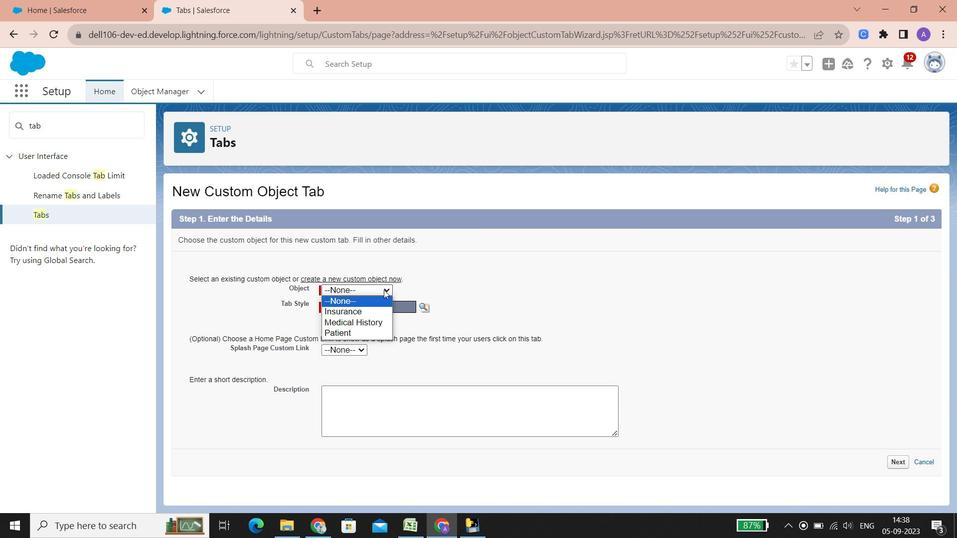 
Action: Mouse moved to (370, 308)
Screenshot: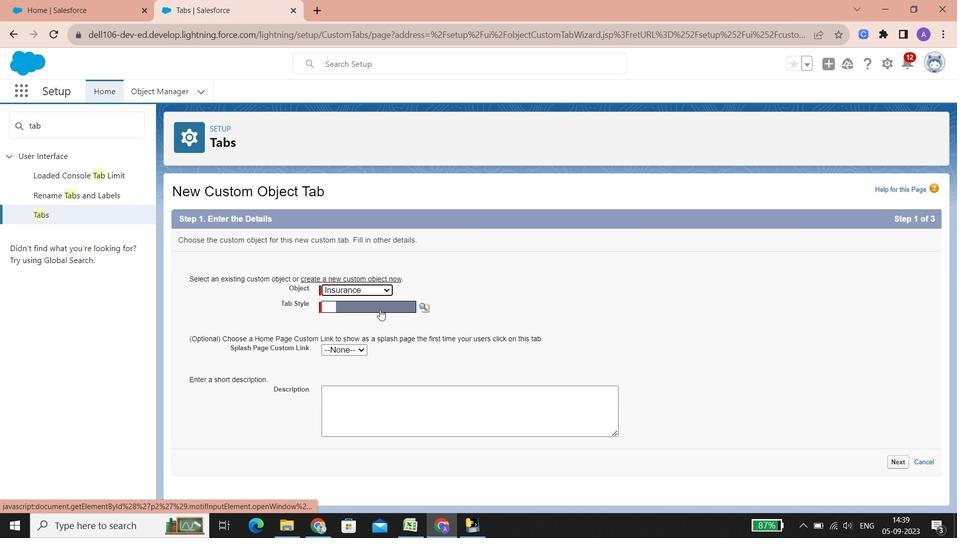
Action: Mouse pressed left at (370, 308)
Screenshot: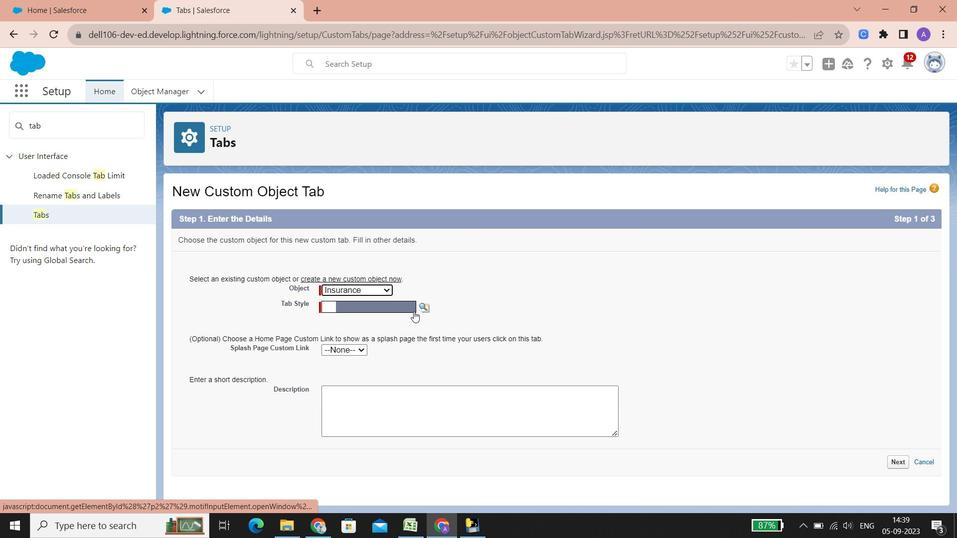 
Action: Mouse moved to (420, 311)
Screenshot: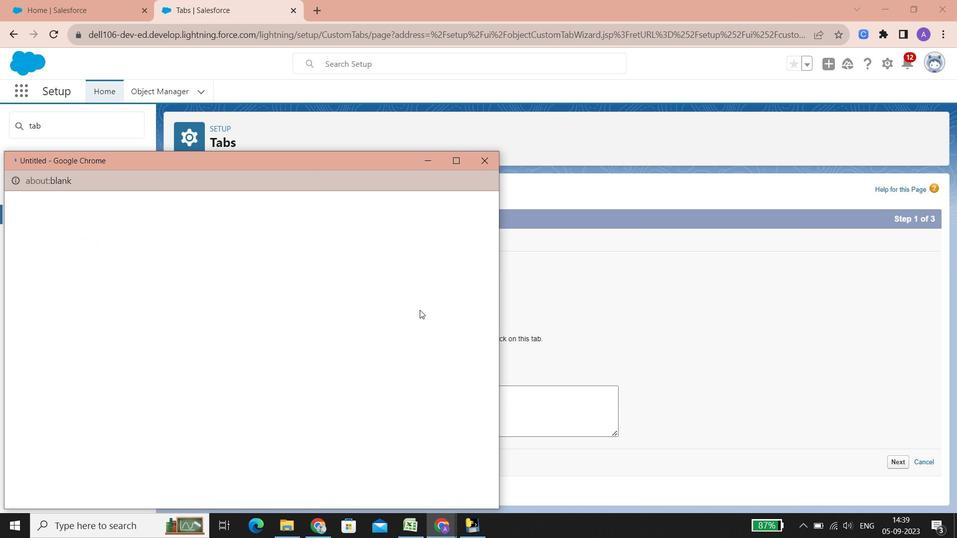 
Action: Mouse pressed left at (420, 311)
Screenshot: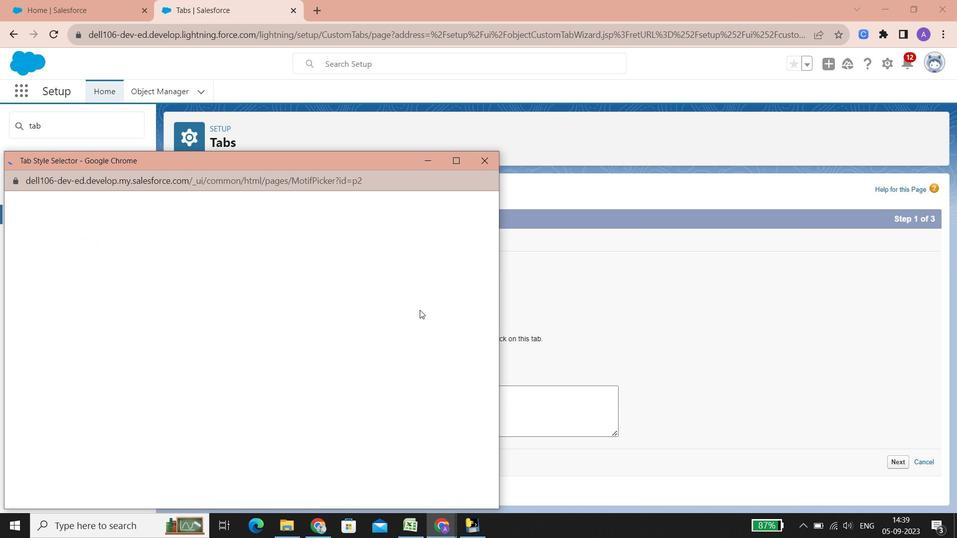 
Action: Mouse moved to (366, 370)
Screenshot: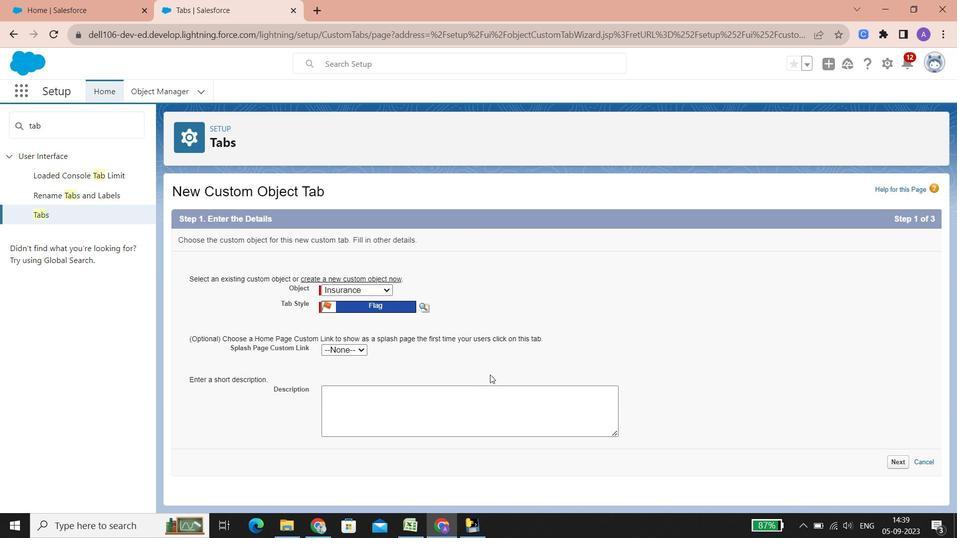 
Action: Mouse pressed left at (366, 370)
Screenshot: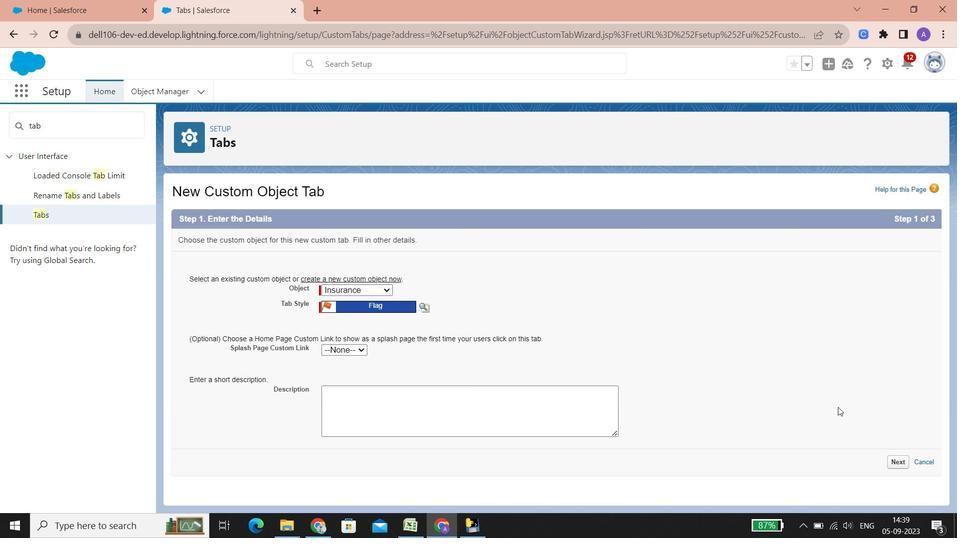 
Action: Mouse moved to (900, 467)
Screenshot: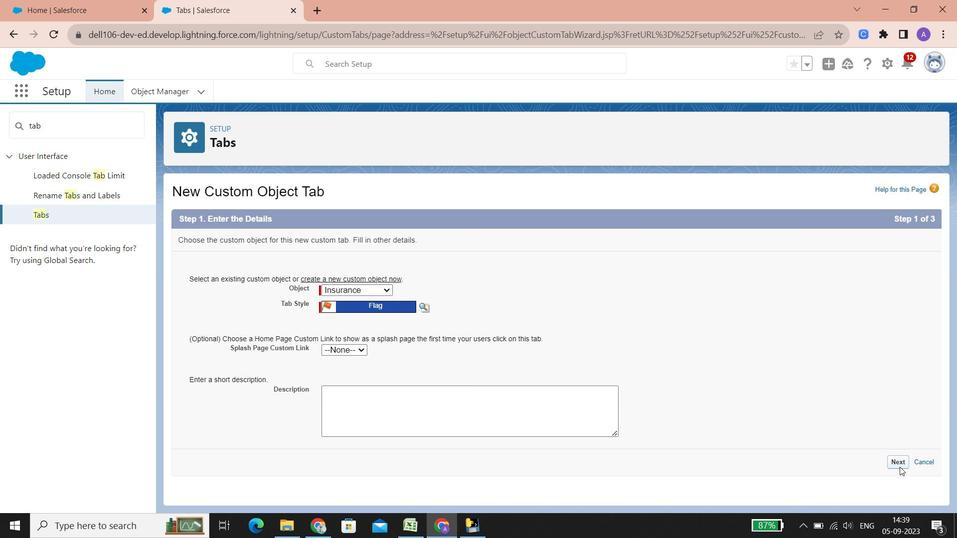 
Action: Mouse pressed left at (900, 467)
Screenshot: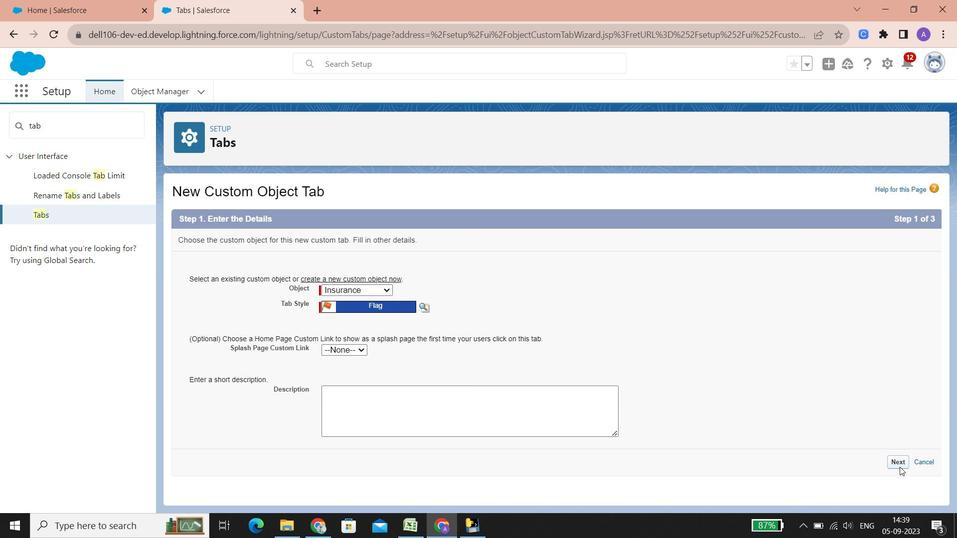
Action: Mouse moved to (415, 289)
Screenshot: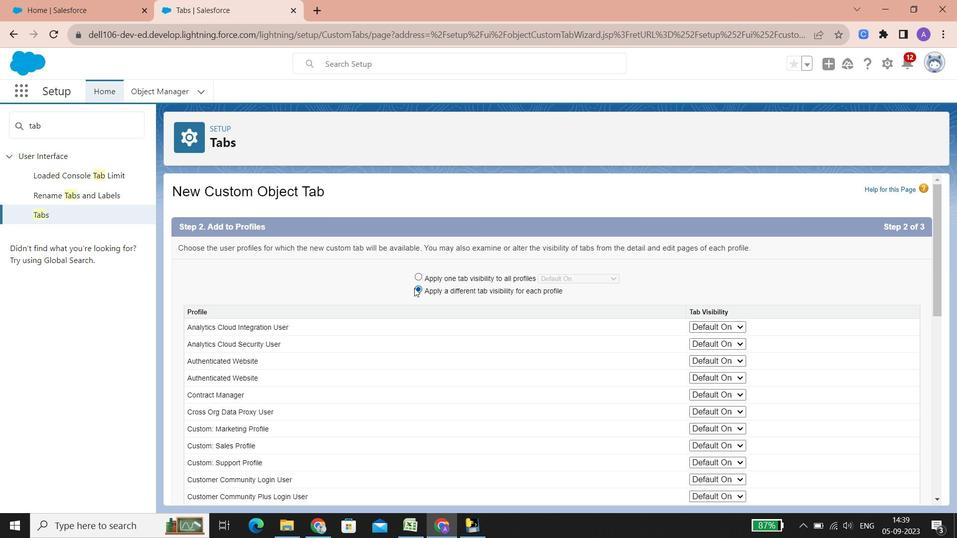 
Action: Mouse pressed left at (415, 289)
Screenshot: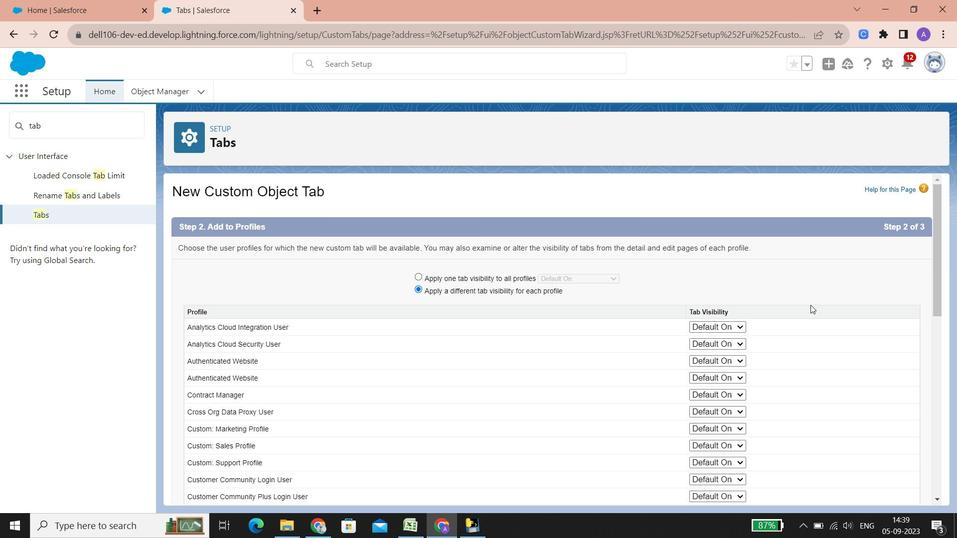 
Action: Mouse moved to (811, 306)
Screenshot: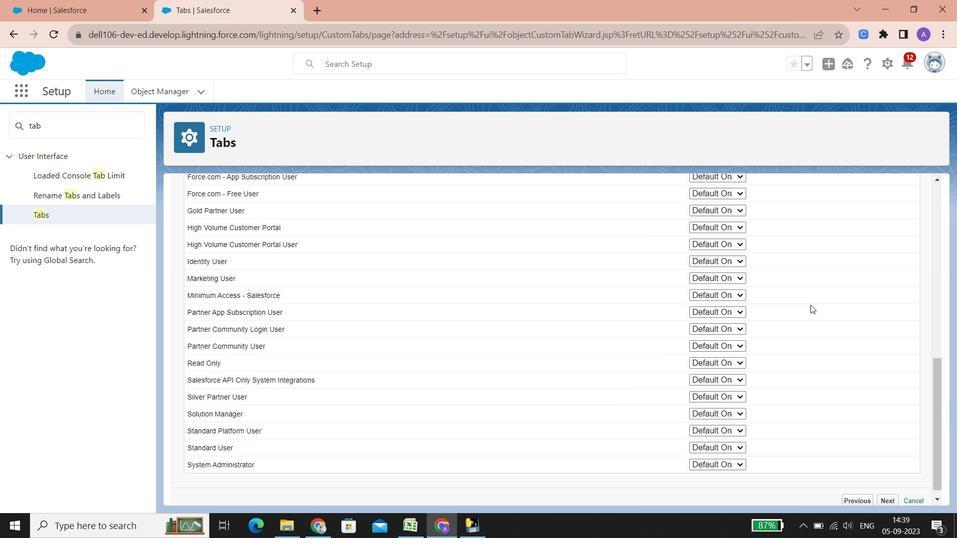 
Action: Mouse scrolled (811, 305) with delta (0, 0)
Screenshot: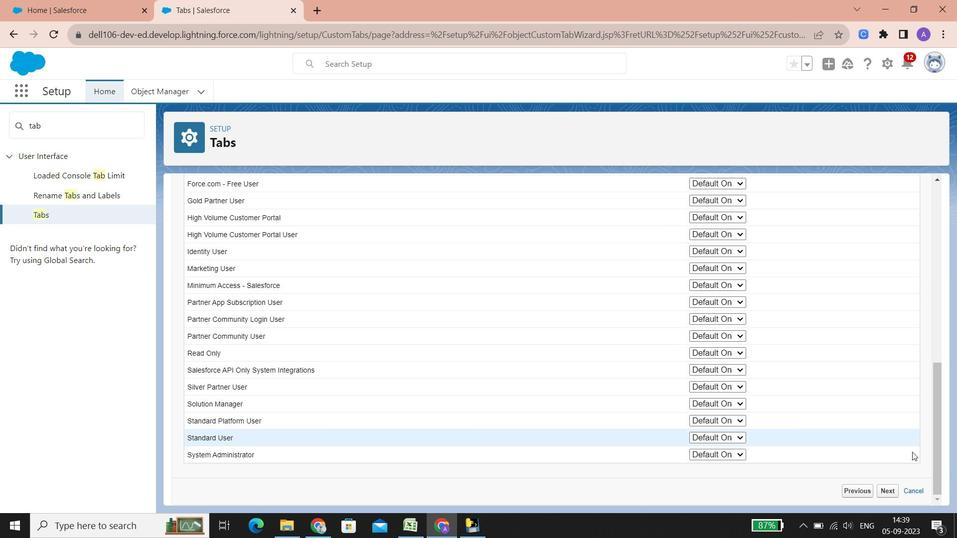
Action: Mouse scrolled (811, 305) with delta (0, 0)
Screenshot: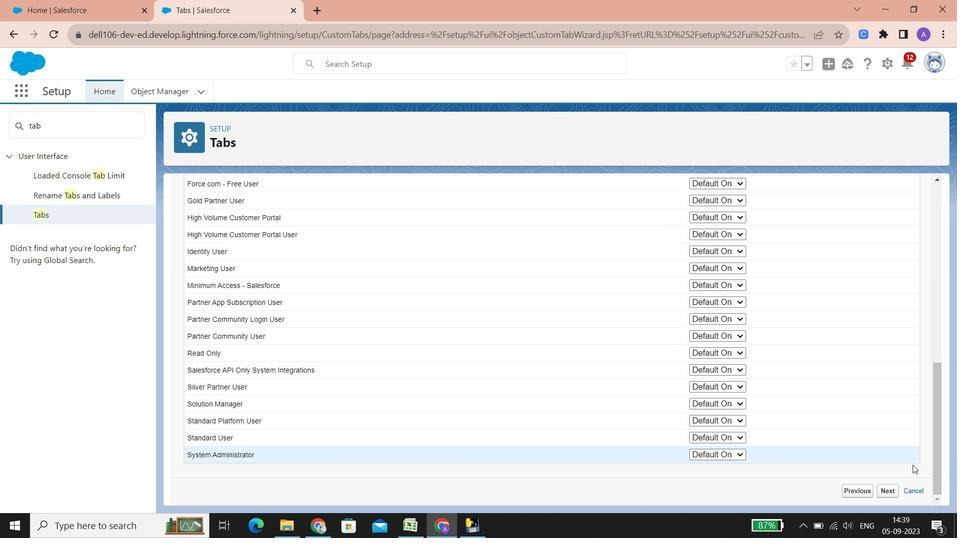 
Action: Mouse scrolled (811, 305) with delta (0, 0)
Screenshot: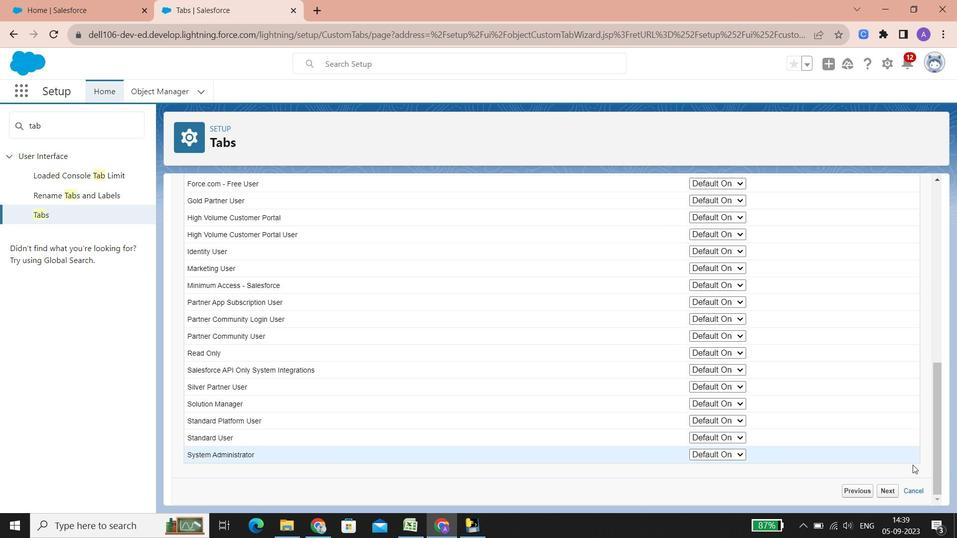 
Action: Mouse scrolled (811, 305) with delta (0, 0)
Screenshot: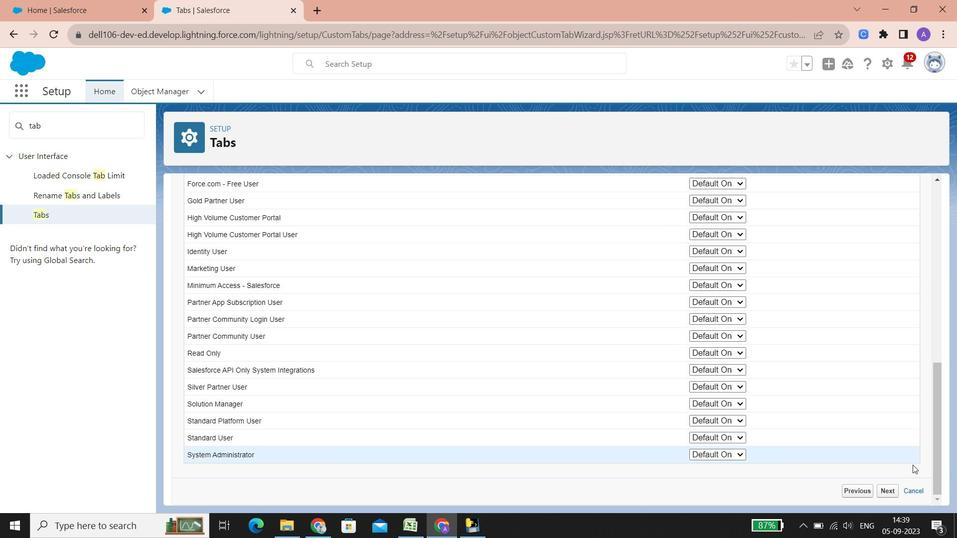 
Action: Mouse scrolled (811, 305) with delta (0, 0)
Screenshot: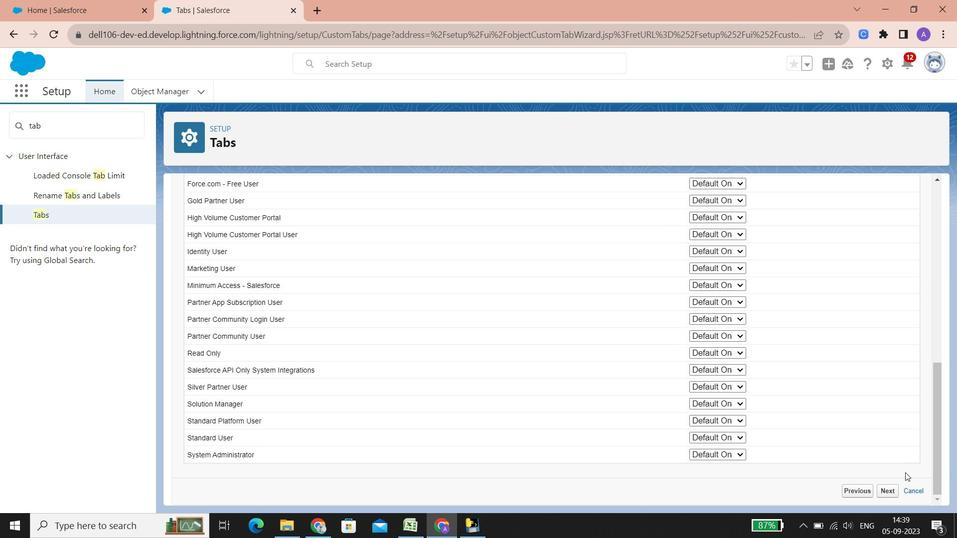 
Action: Mouse scrolled (811, 305) with delta (0, 0)
Screenshot: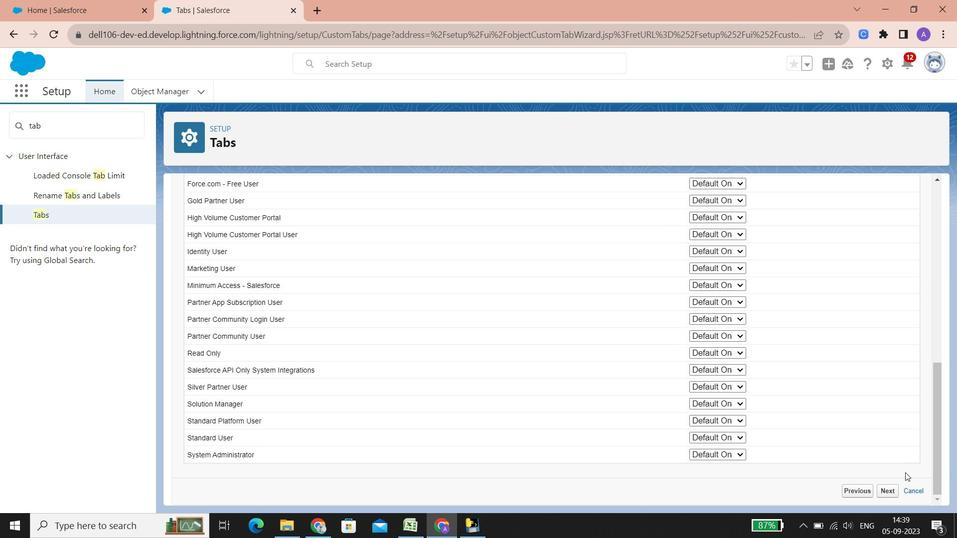 
Action: Mouse scrolled (811, 305) with delta (0, 0)
Screenshot: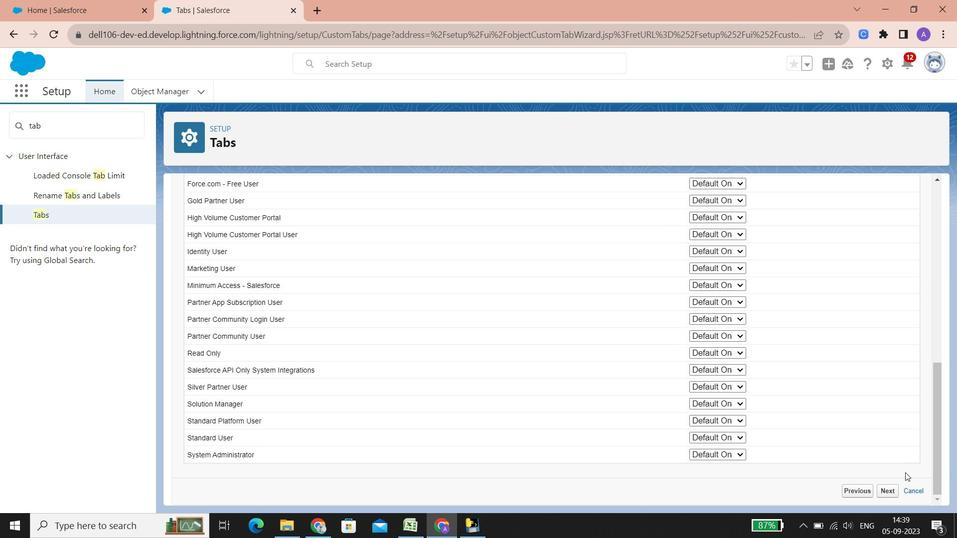 
Action: Mouse scrolled (811, 305) with delta (0, 0)
Screenshot: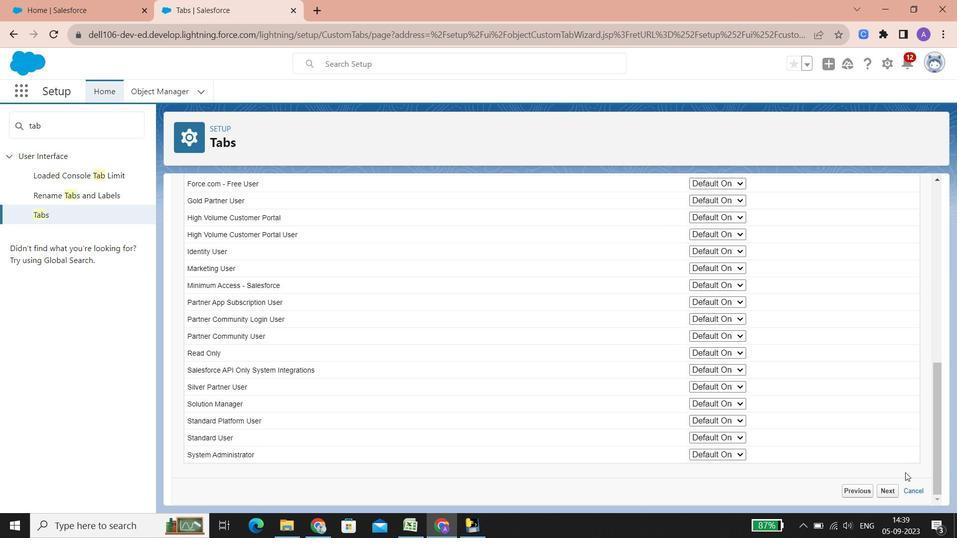 
Action: Mouse scrolled (811, 305) with delta (0, 0)
Screenshot: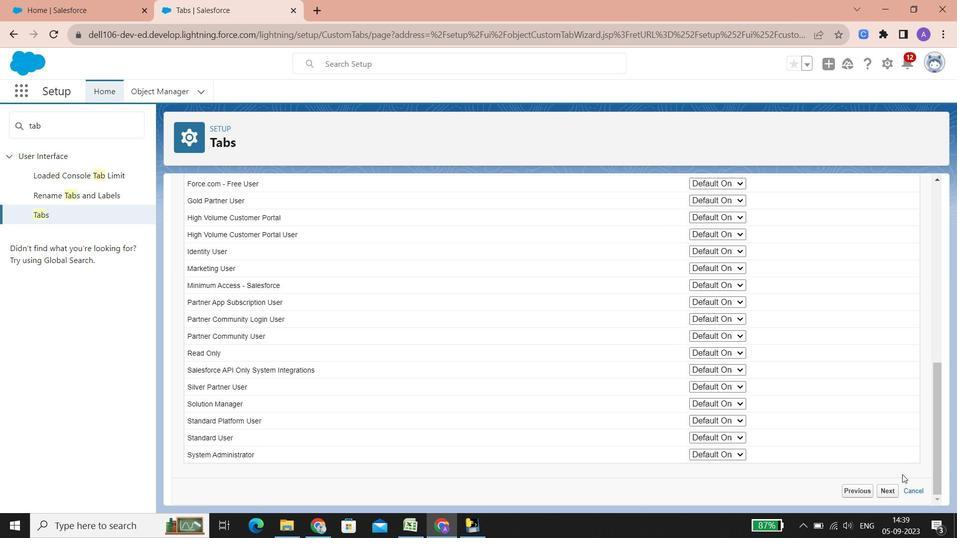 
Action: Mouse scrolled (811, 305) with delta (0, 0)
Screenshot: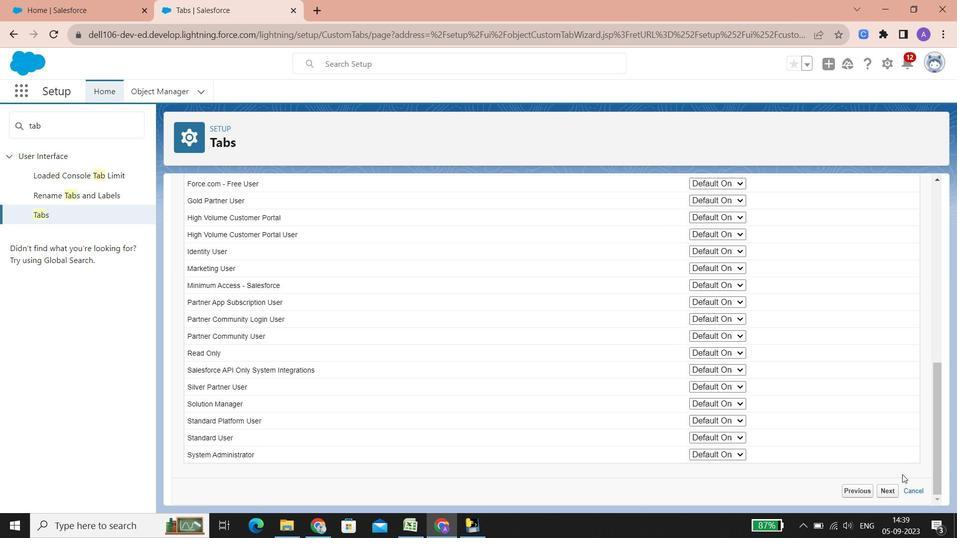
Action: Mouse scrolled (811, 305) with delta (0, 0)
Screenshot: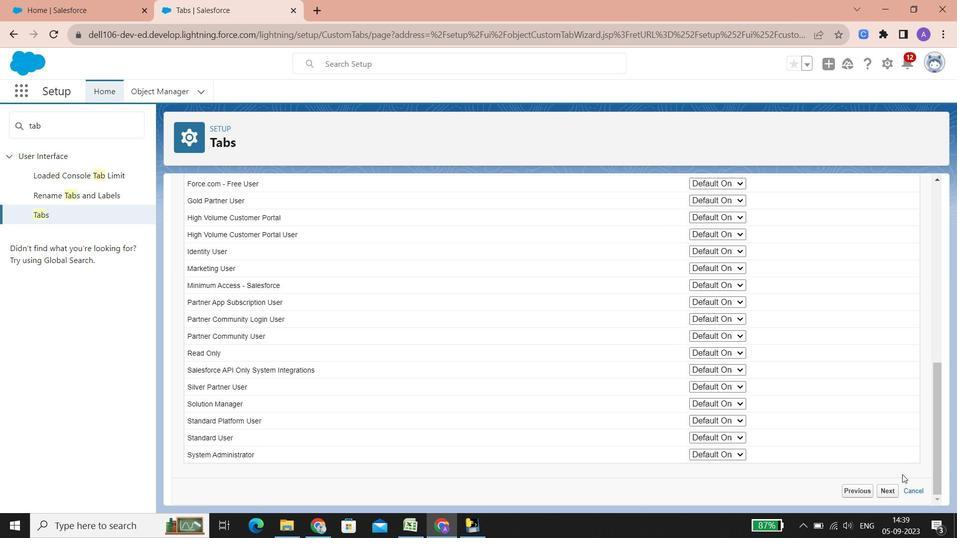 
Action: Mouse scrolled (811, 305) with delta (0, 0)
Screenshot: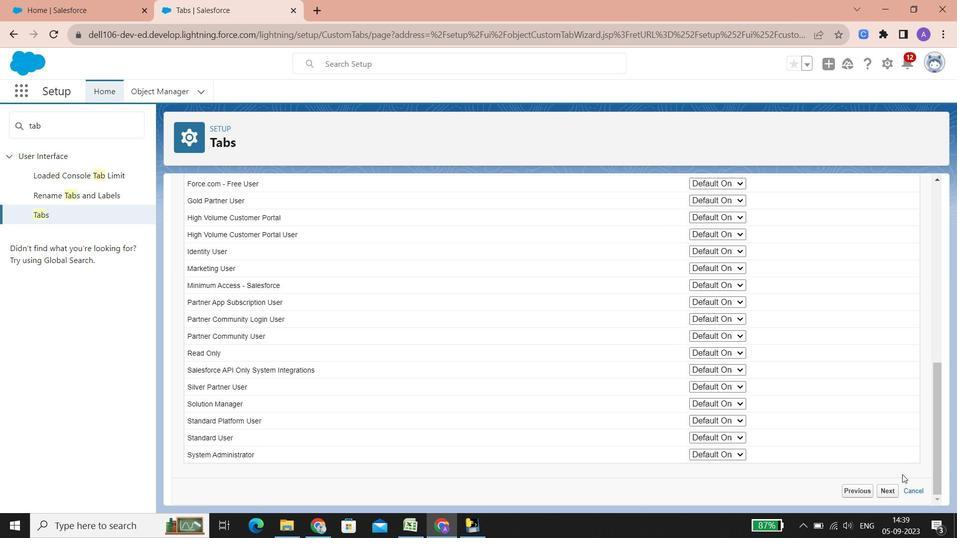 
Action: Mouse scrolled (811, 305) with delta (0, 0)
Screenshot: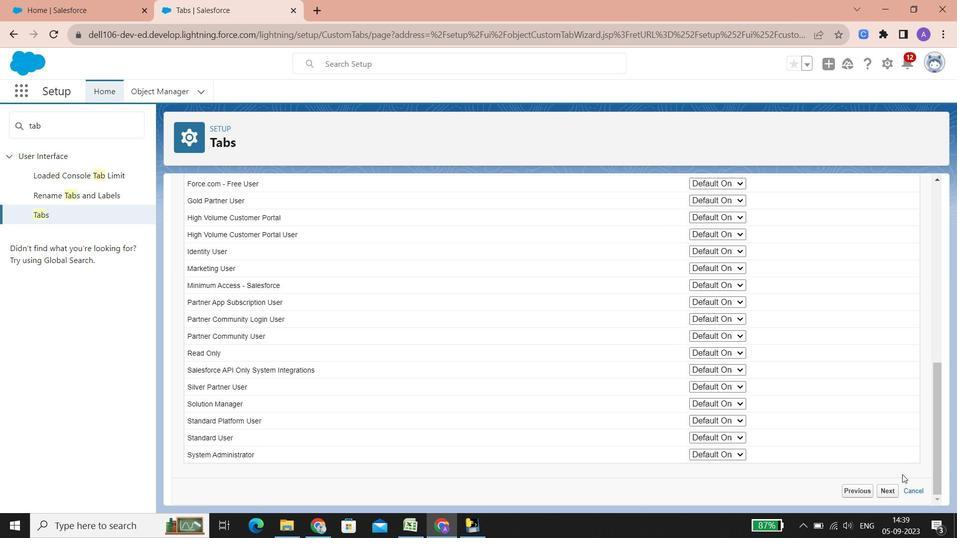 
Action: Mouse scrolled (811, 305) with delta (0, 0)
Screenshot: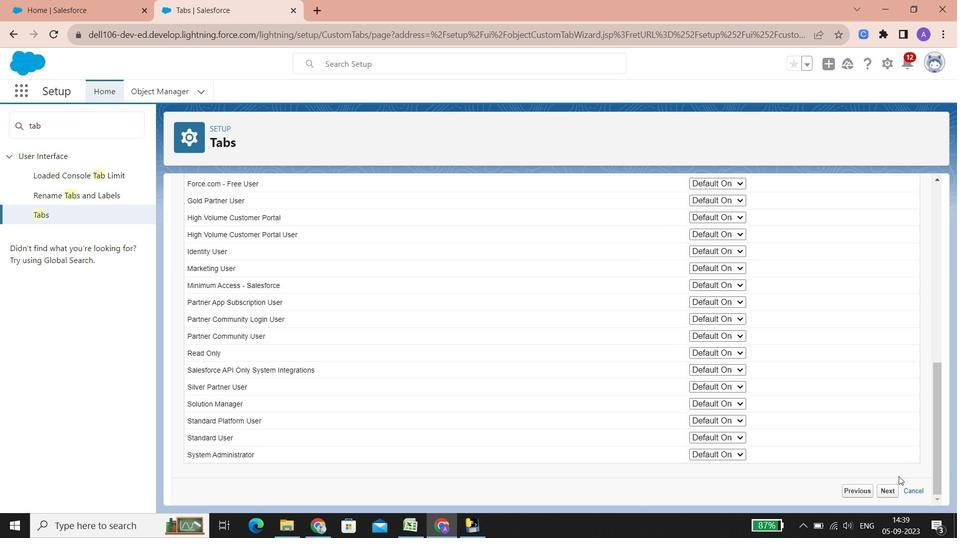 
Action: Mouse scrolled (811, 305) with delta (0, 0)
Screenshot: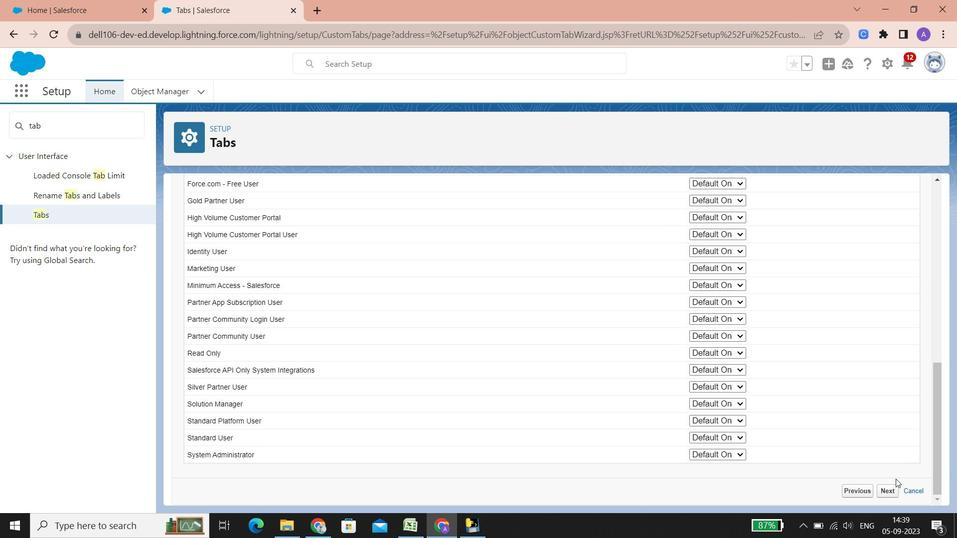
Action: Mouse scrolled (811, 305) with delta (0, 0)
Screenshot: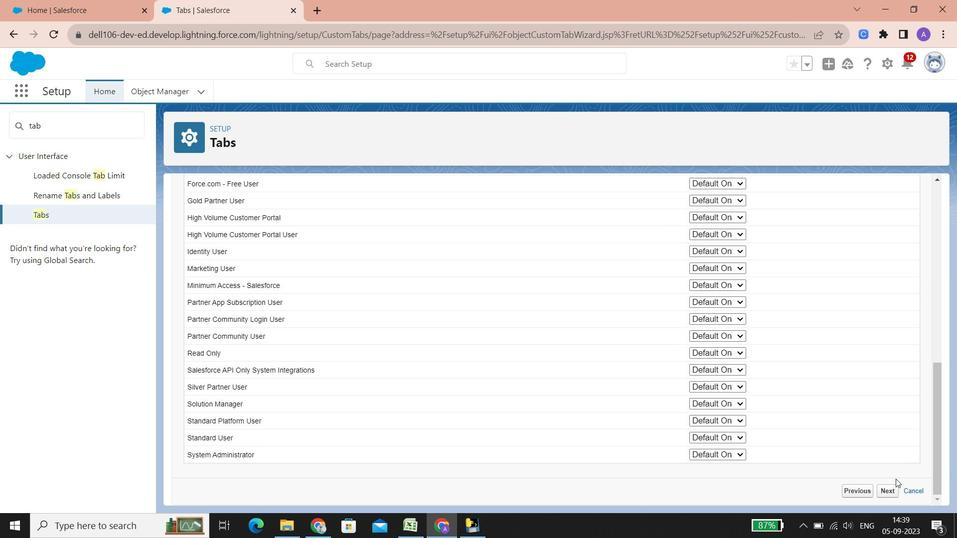 
Action: Mouse scrolled (811, 305) with delta (0, 0)
Screenshot: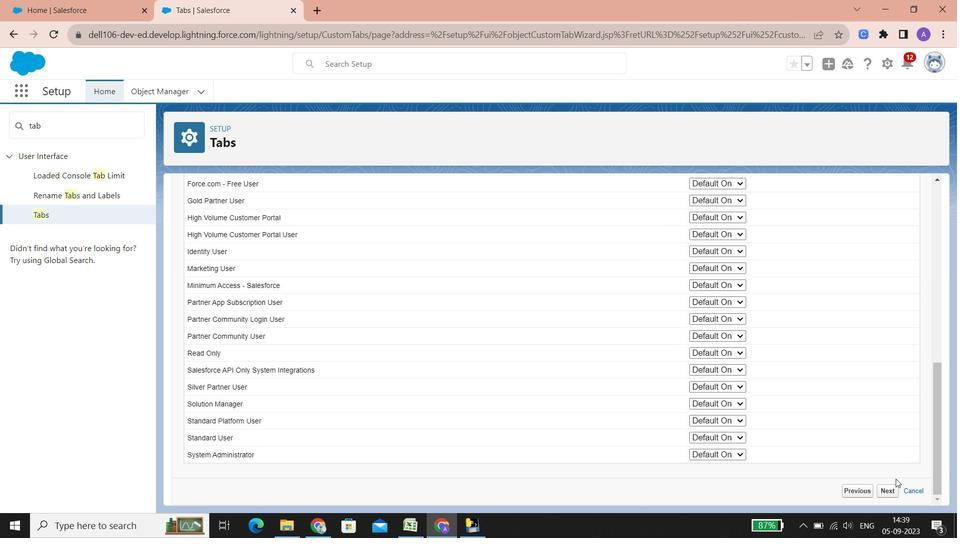 
Action: Mouse scrolled (811, 305) with delta (0, 0)
Screenshot: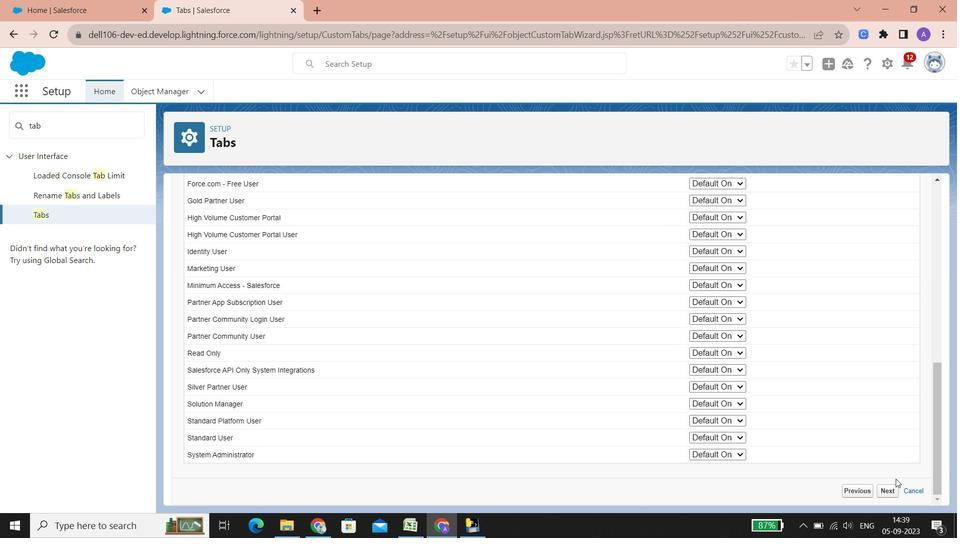 
Action: Mouse scrolled (811, 305) with delta (0, 0)
Screenshot: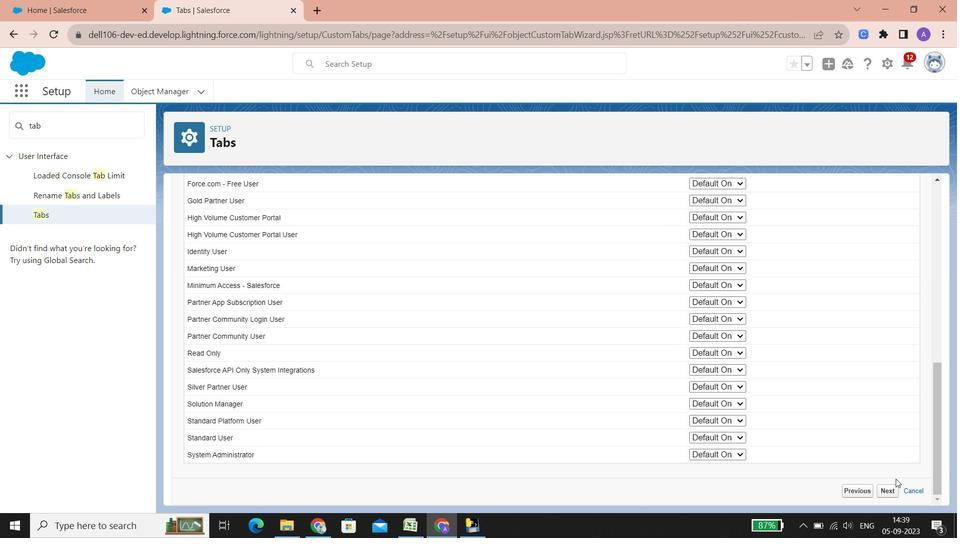 
Action: Mouse scrolled (811, 305) with delta (0, 0)
Screenshot: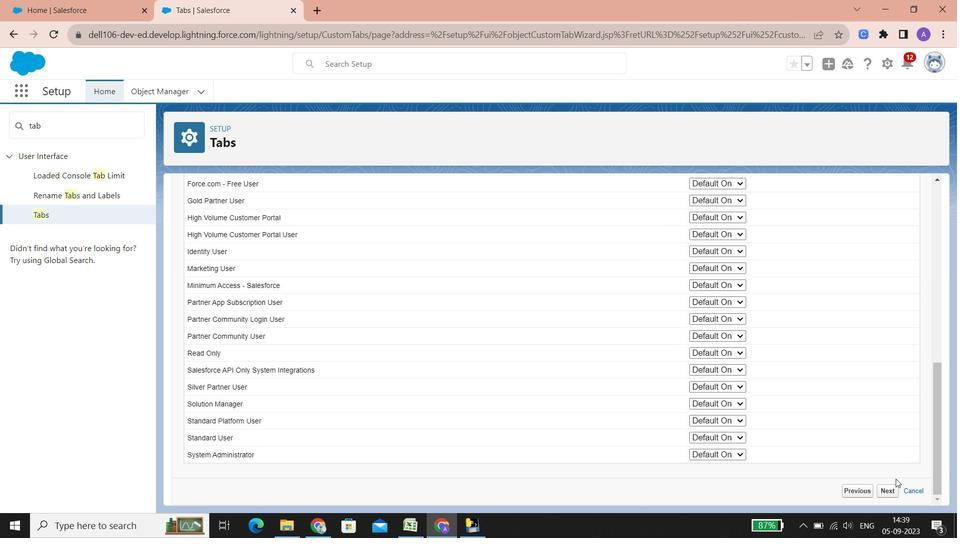 
Action: Mouse scrolled (811, 305) with delta (0, 0)
Screenshot: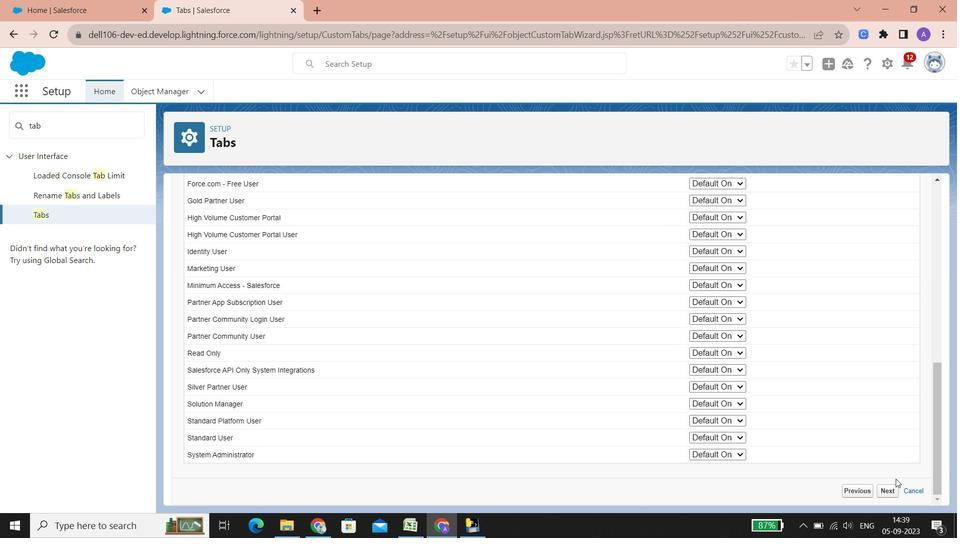 
Action: Mouse scrolled (811, 305) with delta (0, 0)
Screenshot: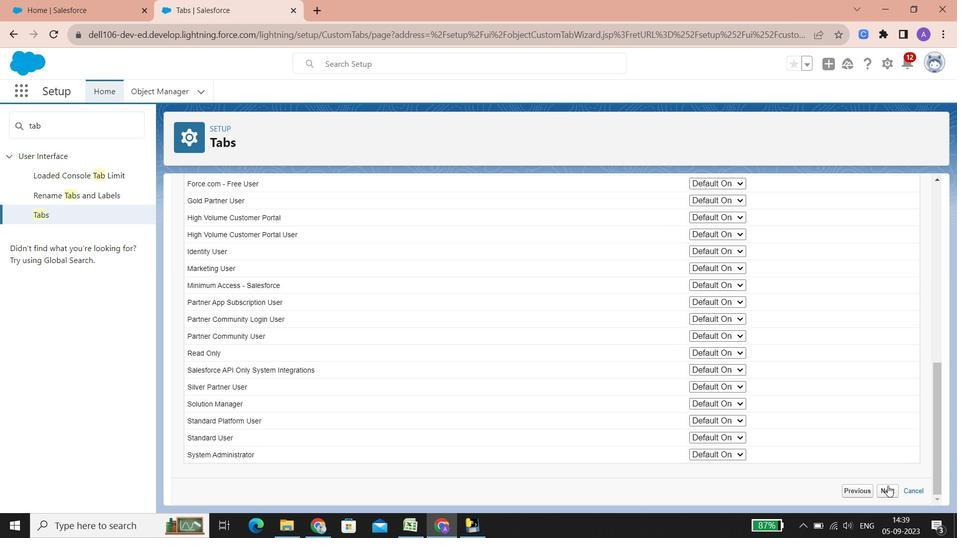 
Action: Mouse scrolled (811, 305) with delta (0, 0)
Screenshot: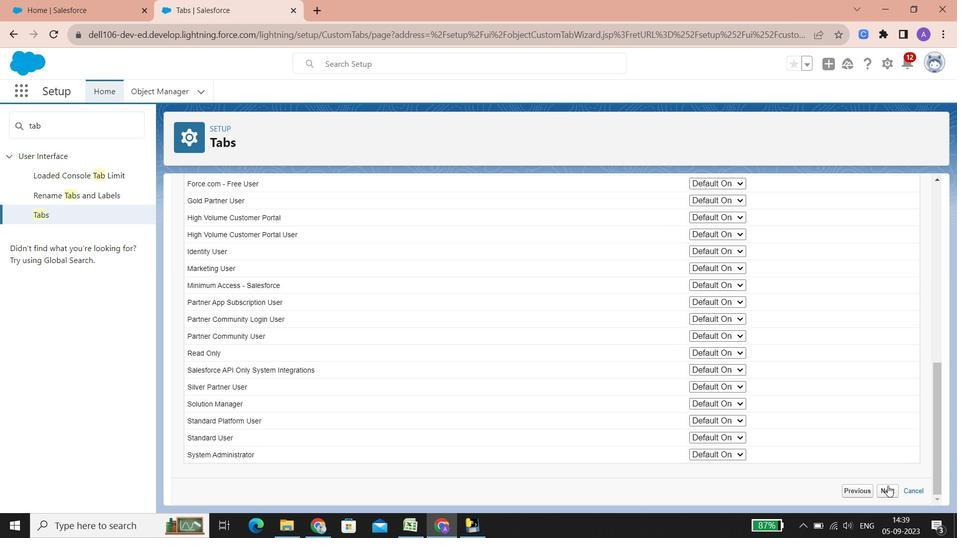 
Action: Mouse scrolled (811, 305) with delta (0, 0)
Screenshot: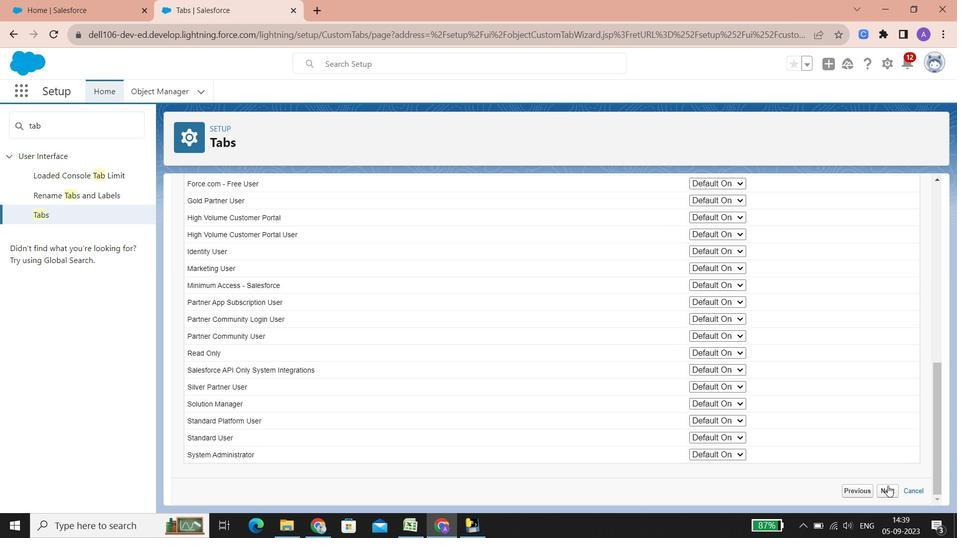 
Action: Mouse scrolled (811, 305) with delta (0, 0)
Screenshot: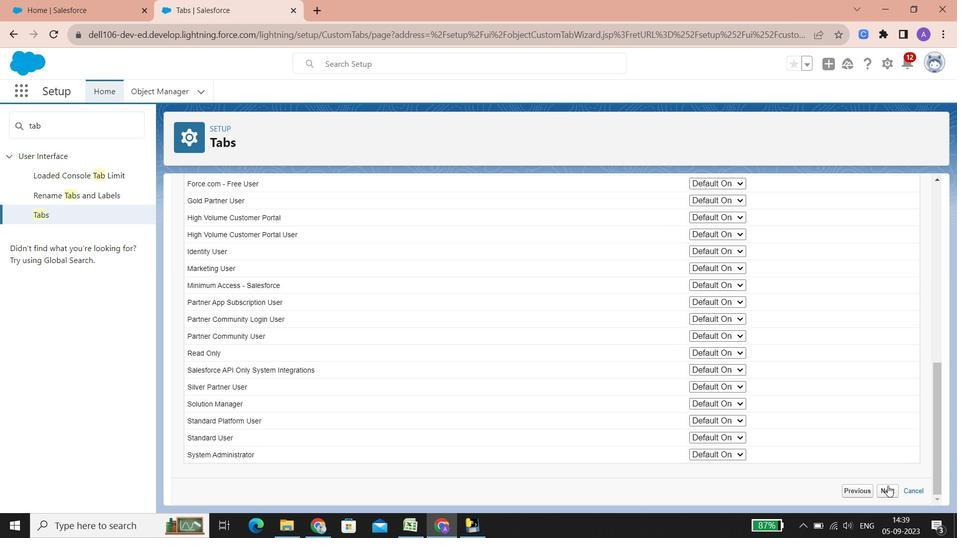 
Action: Mouse scrolled (811, 305) with delta (0, 0)
Screenshot: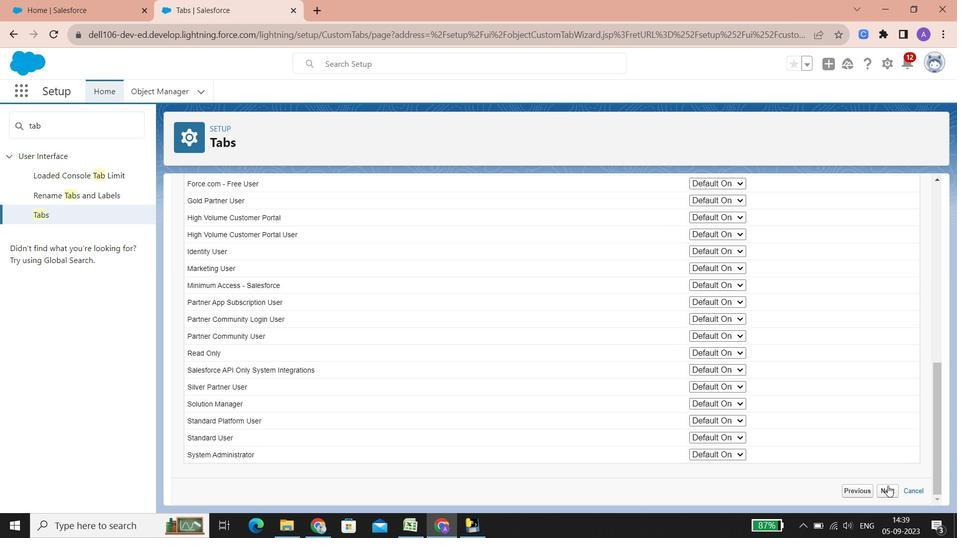 
Action: Mouse scrolled (811, 305) with delta (0, 0)
Screenshot: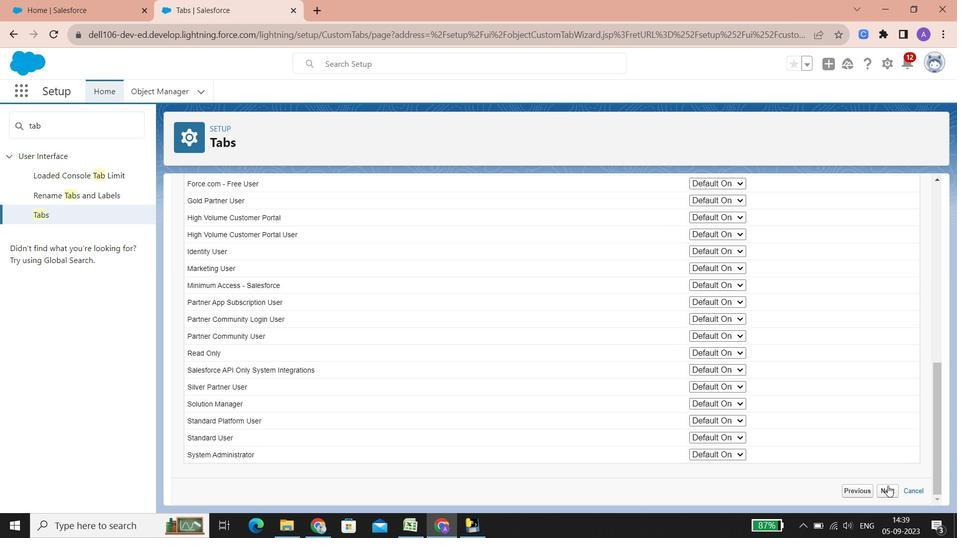 
Action: Mouse scrolled (811, 305) with delta (0, 0)
Screenshot: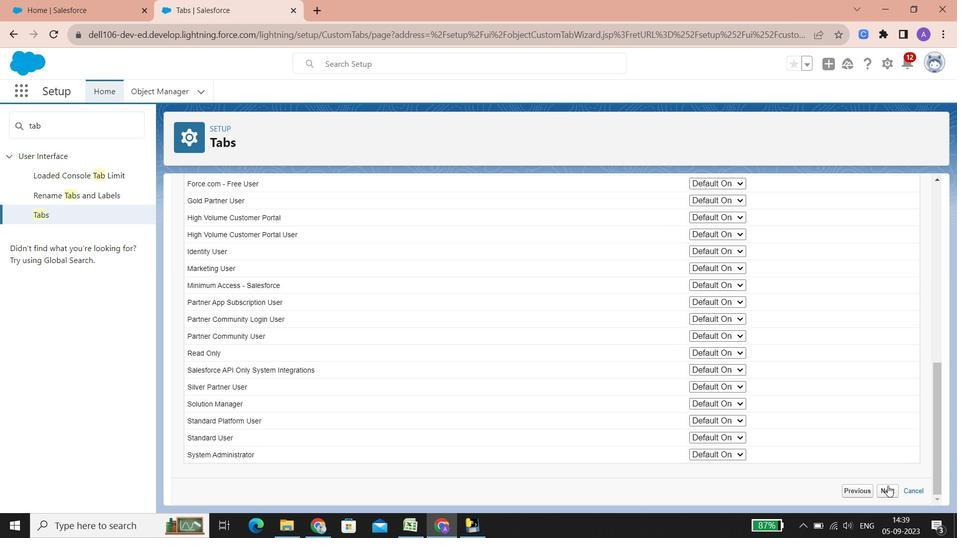 
Action: Mouse moved to (886, 488)
Screenshot: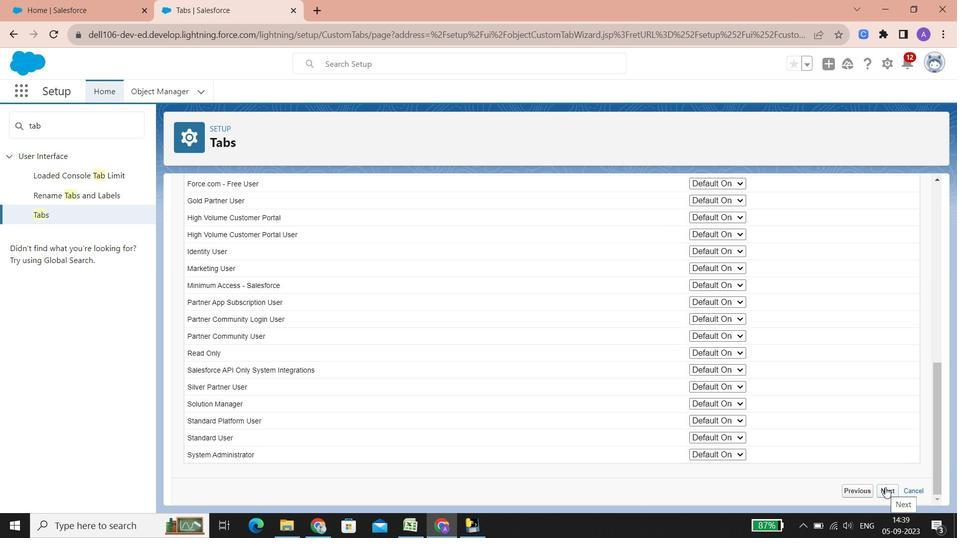 
Action: Mouse pressed left at (886, 488)
Screenshot: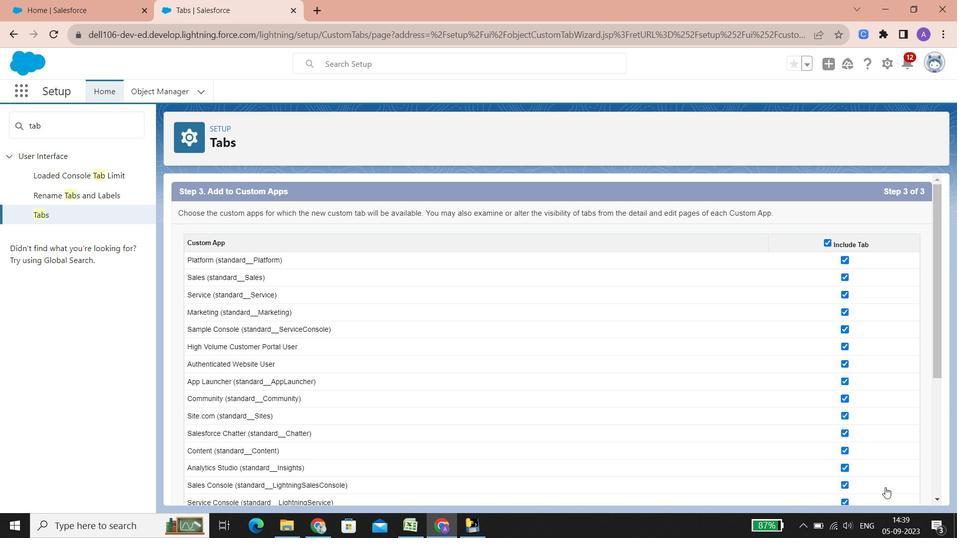 
Action: Mouse moved to (888, 482)
Screenshot: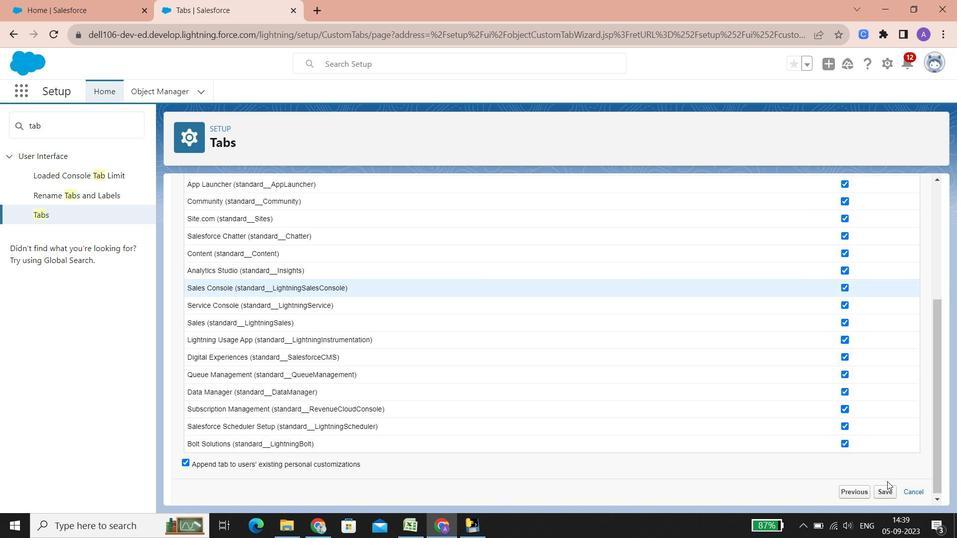 
Action: Mouse scrolled (888, 481) with delta (0, 0)
Screenshot: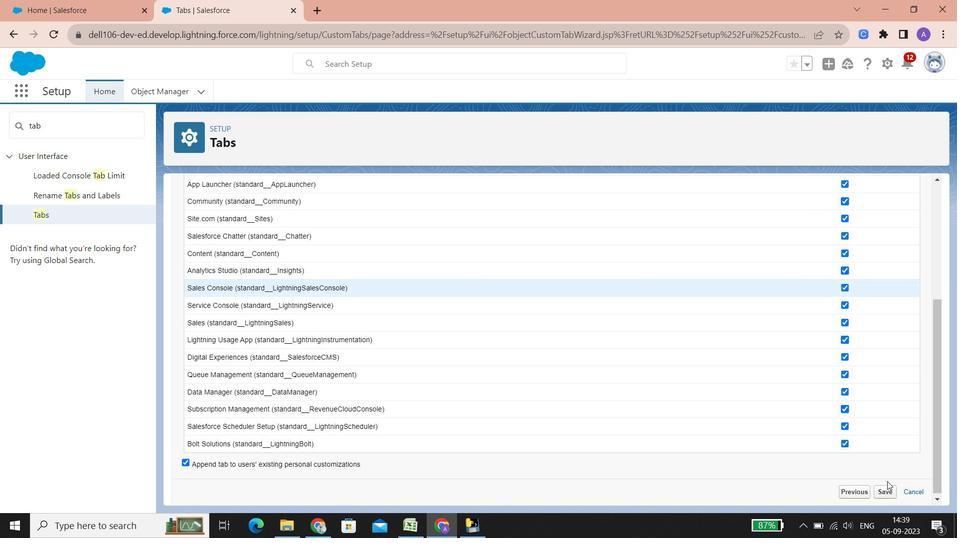 
Action: Mouse scrolled (888, 481) with delta (0, 0)
Screenshot: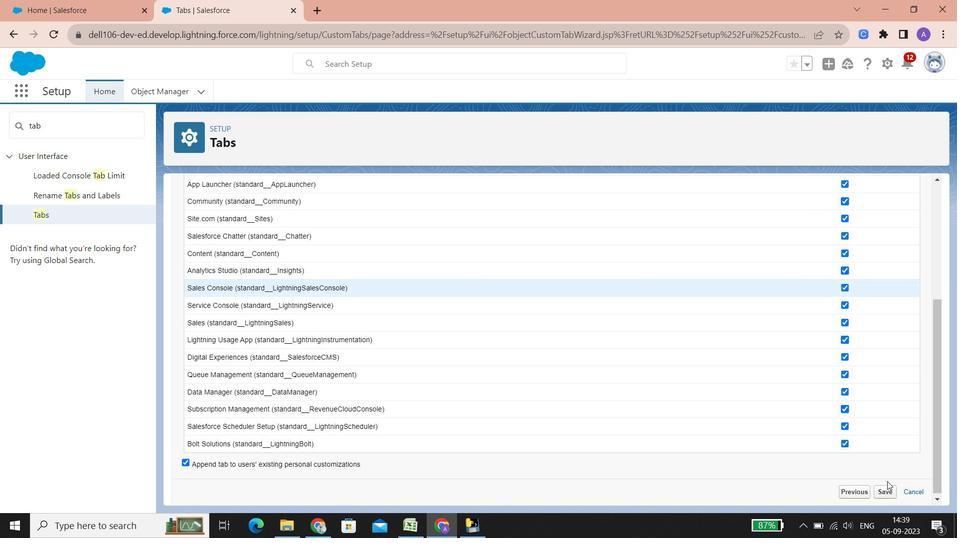 
Action: Mouse scrolled (888, 481) with delta (0, 0)
Screenshot: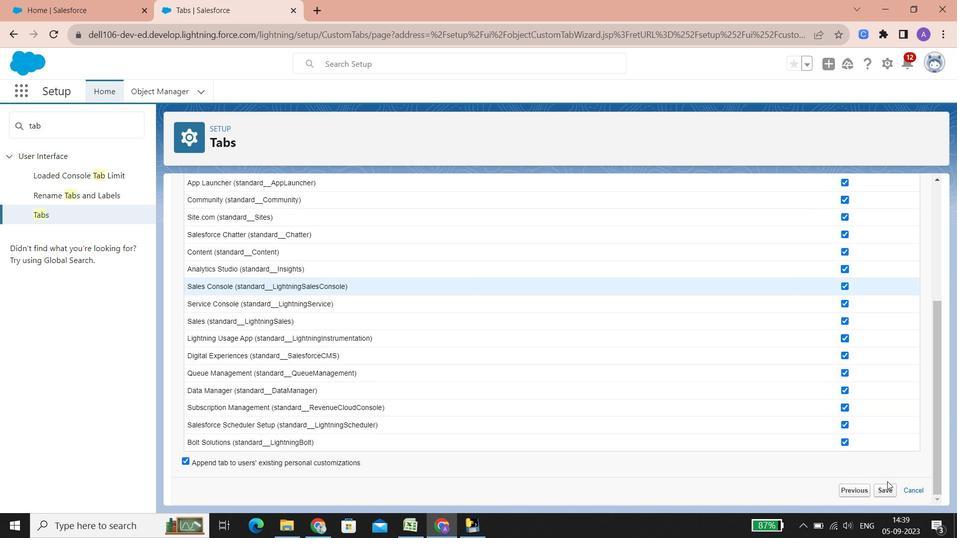 
Action: Mouse scrolled (888, 481) with delta (0, 0)
Screenshot: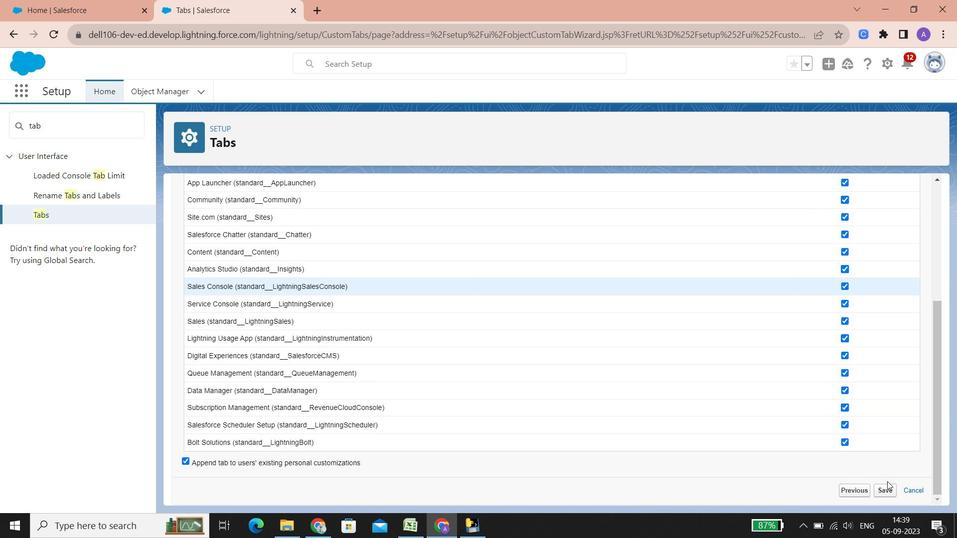 
Action: Mouse scrolled (888, 481) with delta (0, 0)
Screenshot: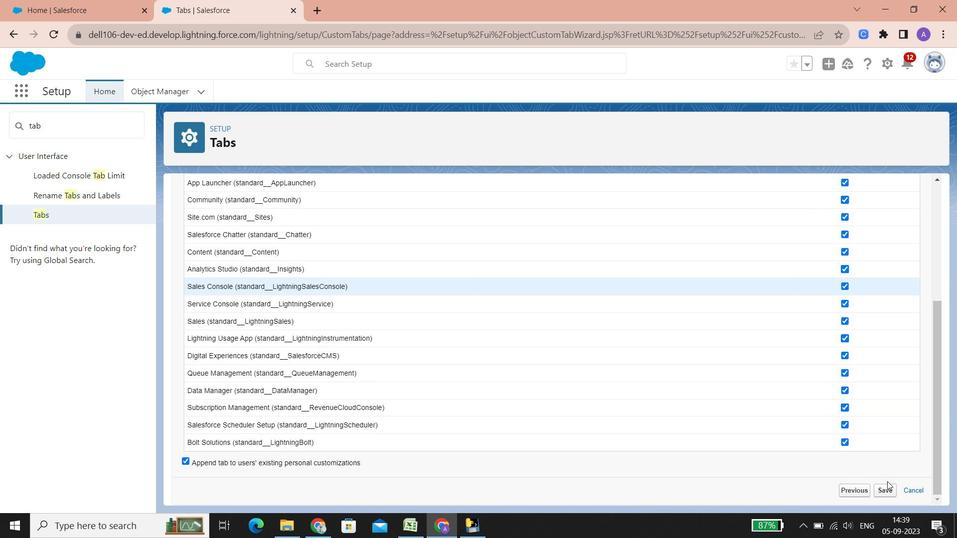 
Action: Mouse scrolled (888, 481) with delta (0, 0)
Screenshot: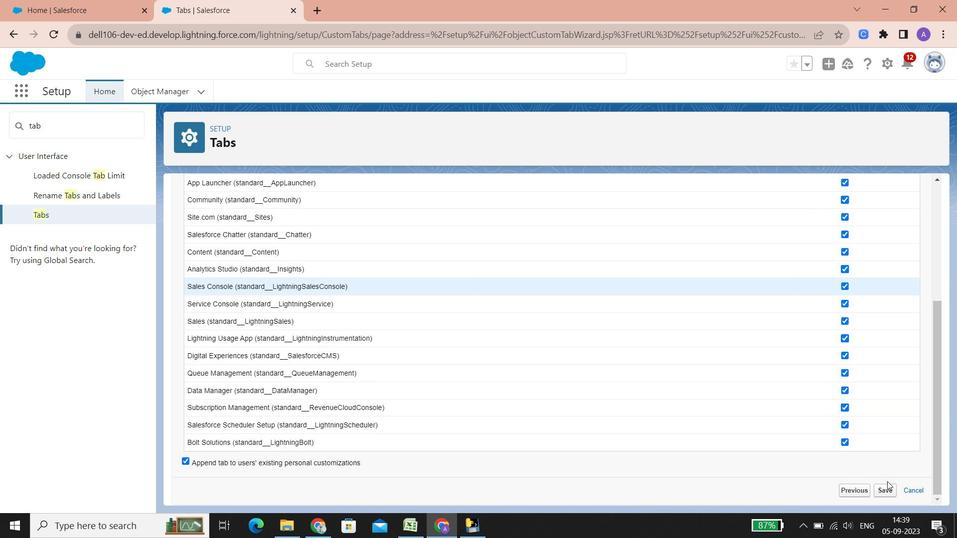 
Action: Mouse scrolled (888, 481) with delta (0, 0)
Screenshot: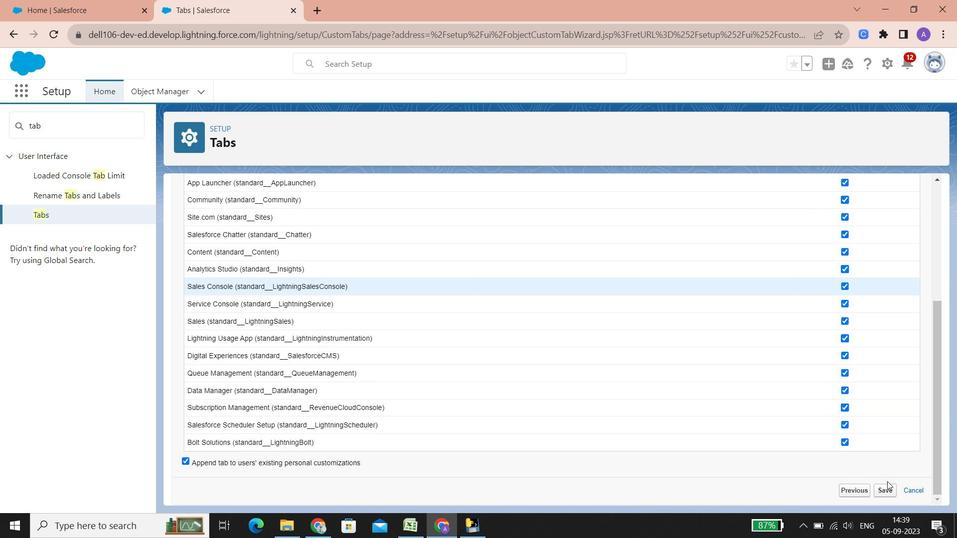 
Action: Mouse scrolled (888, 481) with delta (0, 0)
Screenshot: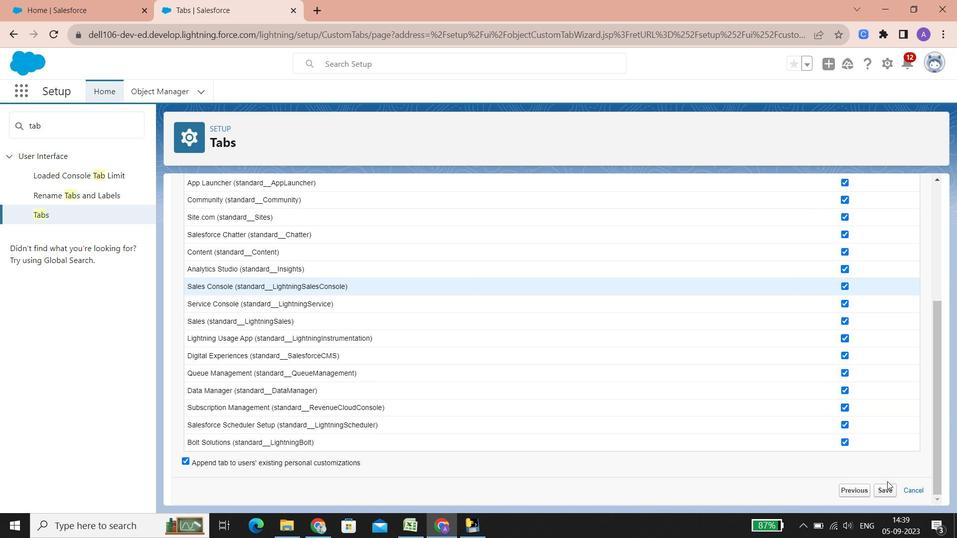 
Action: Mouse scrolled (888, 481) with delta (0, 0)
Screenshot: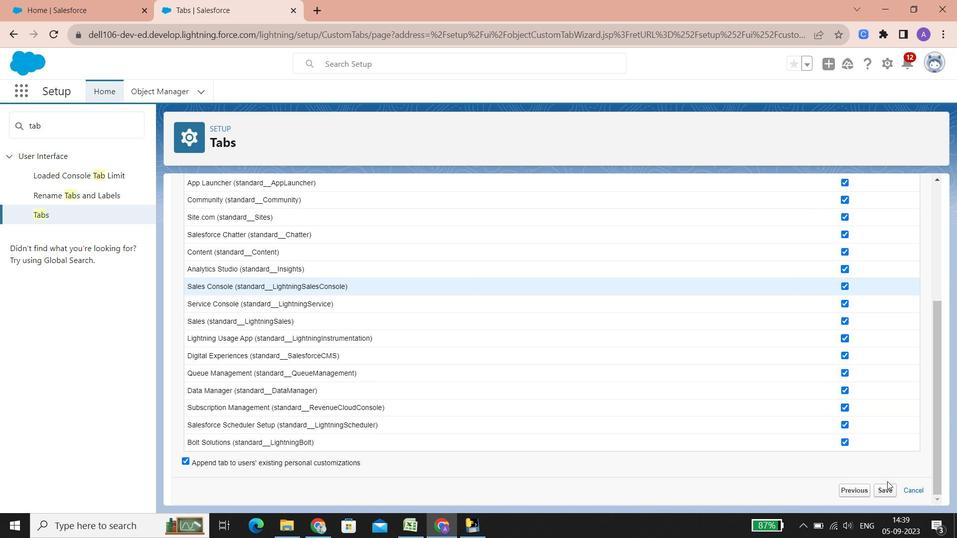 
Action: Mouse scrolled (888, 481) with delta (0, 0)
Screenshot: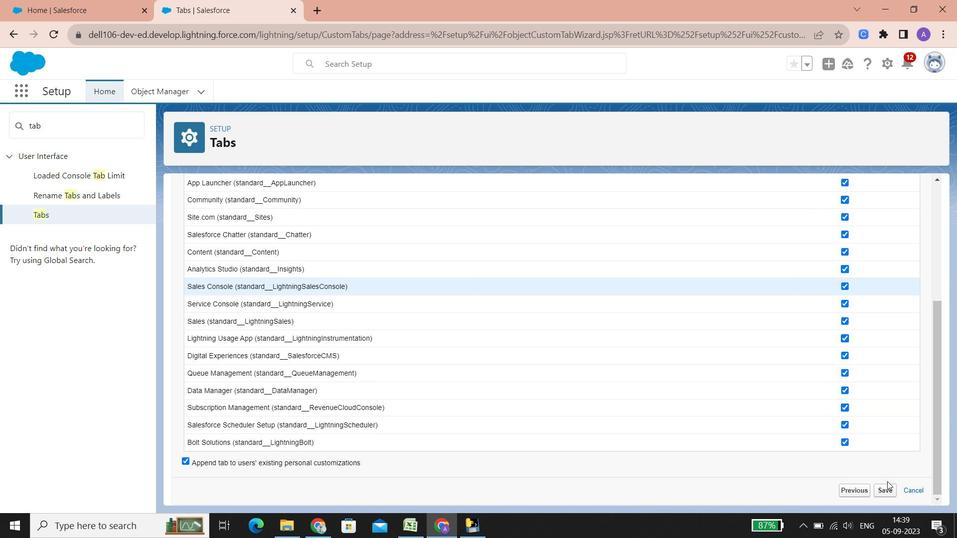 
Action: Mouse scrolled (888, 481) with delta (0, 0)
Screenshot: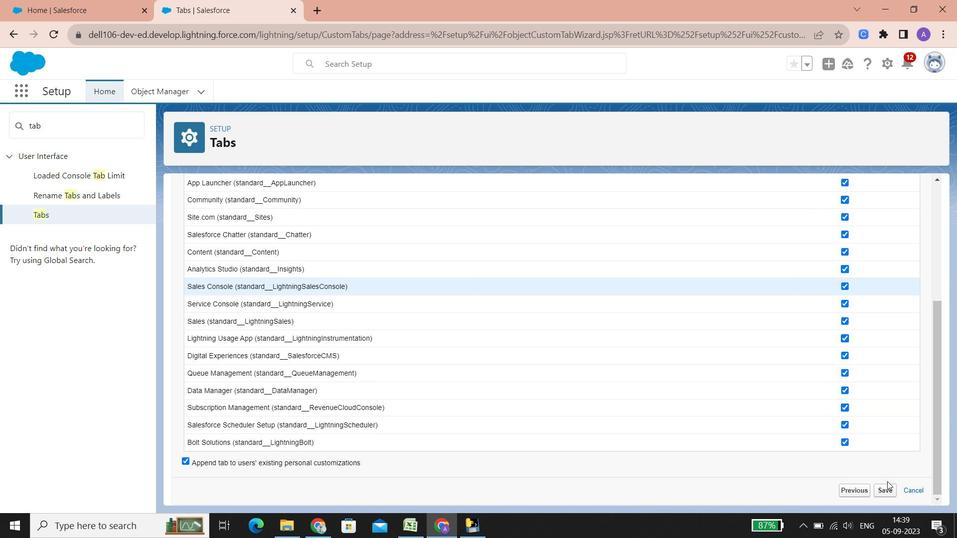 
Action: Mouse scrolled (888, 481) with delta (0, 0)
Screenshot: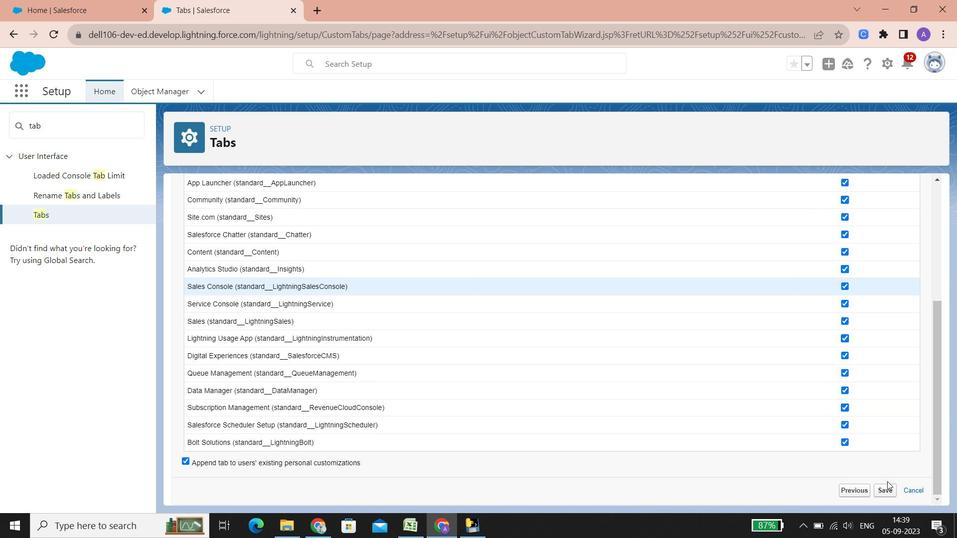 
Action: Mouse scrolled (888, 481) with delta (0, 0)
Screenshot: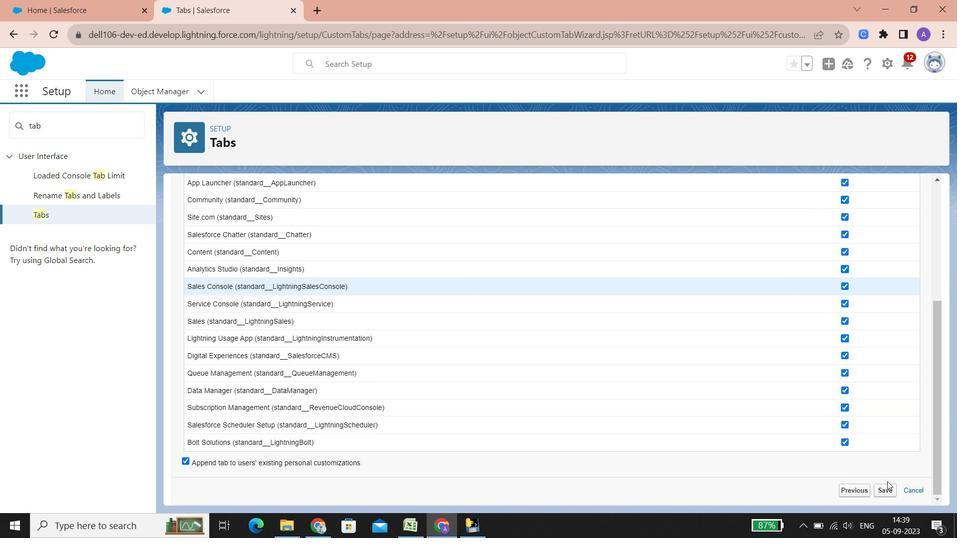 
Action: Mouse scrolled (888, 481) with delta (0, 0)
Screenshot: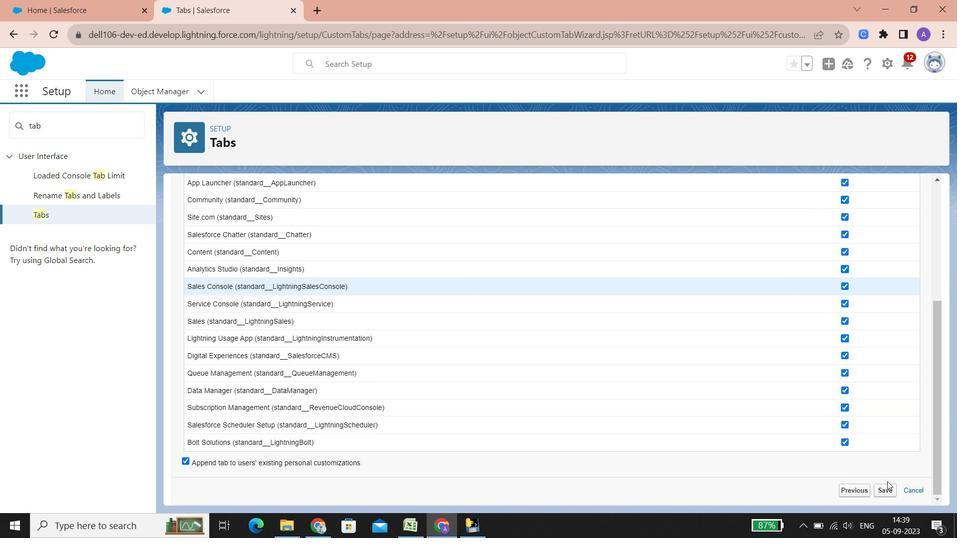 
Action: Mouse scrolled (888, 481) with delta (0, 0)
Screenshot: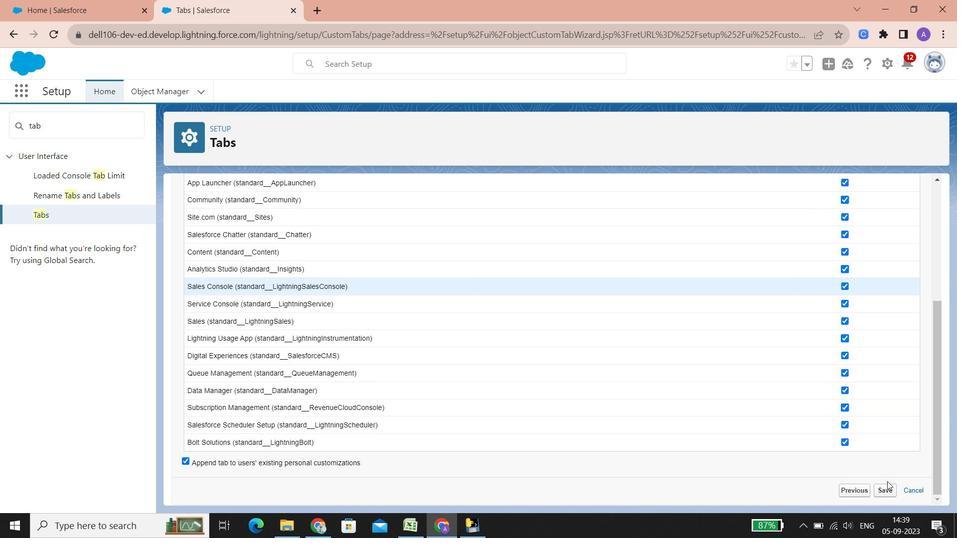 
Action: Mouse scrolled (888, 481) with delta (0, 0)
Screenshot: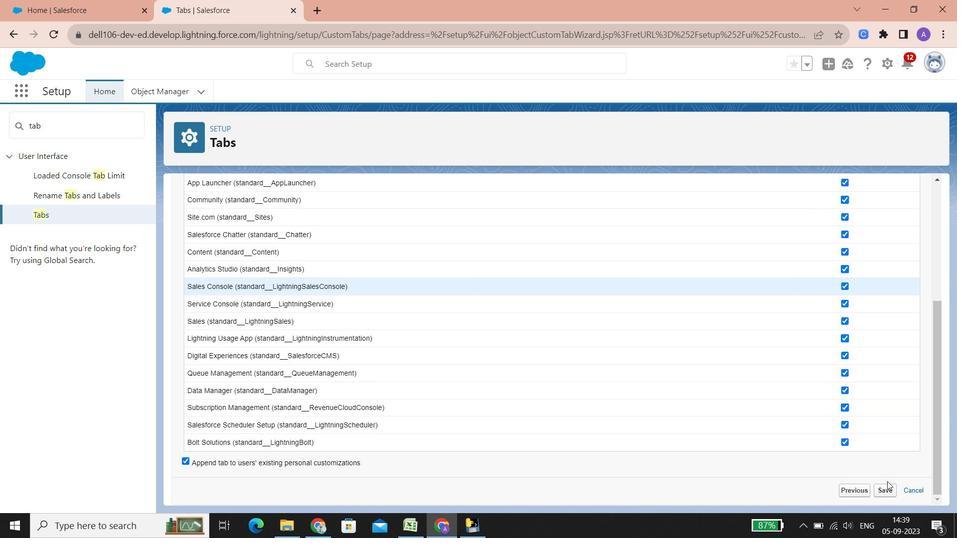 
Action: Mouse scrolled (888, 481) with delta (0, 0)
Screenshot: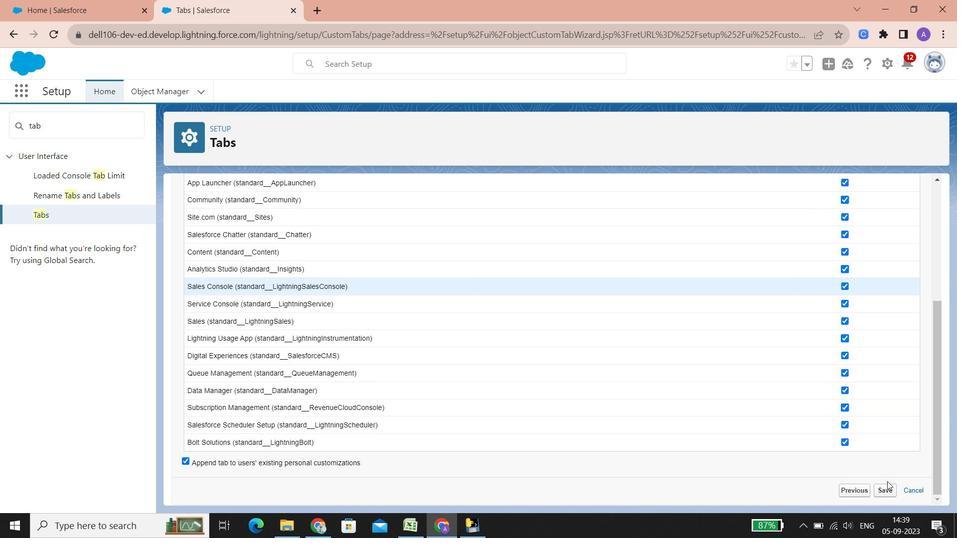 
Action: Mouse scrolled (888, 481) with delta (0, 0)
Screenshot: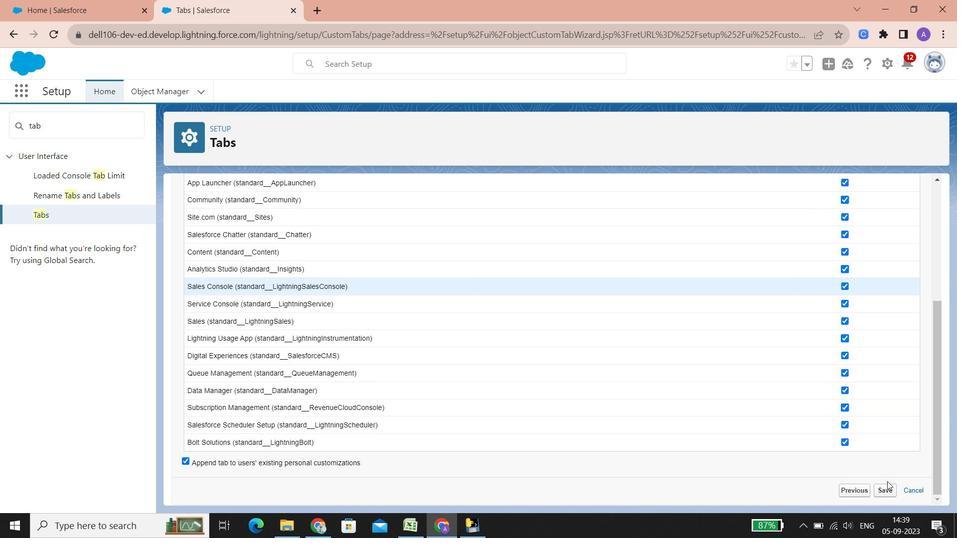 
Action: Mouse scrolled (888, 481) with delta (0, 0)
Screenshot: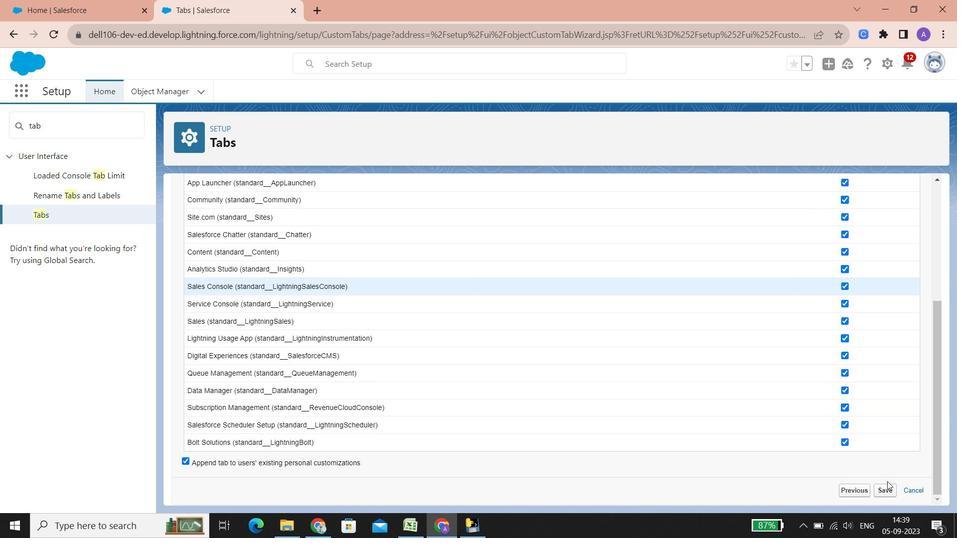 
Action: Mouse scrolled (888, 481) with delta (0, 0)
Screenshot: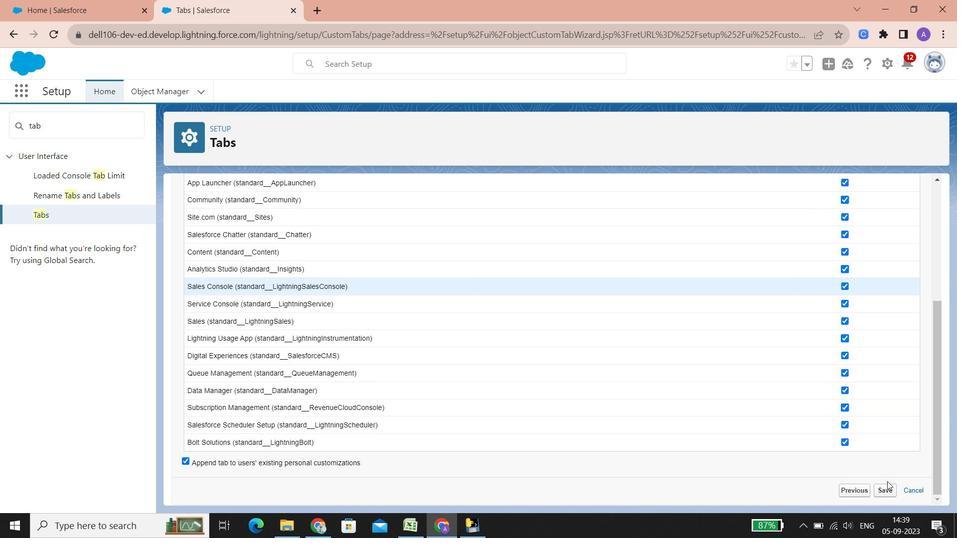 
Action: Mouse scrolled (888, 481) with delta (0, 0)
Screenshot: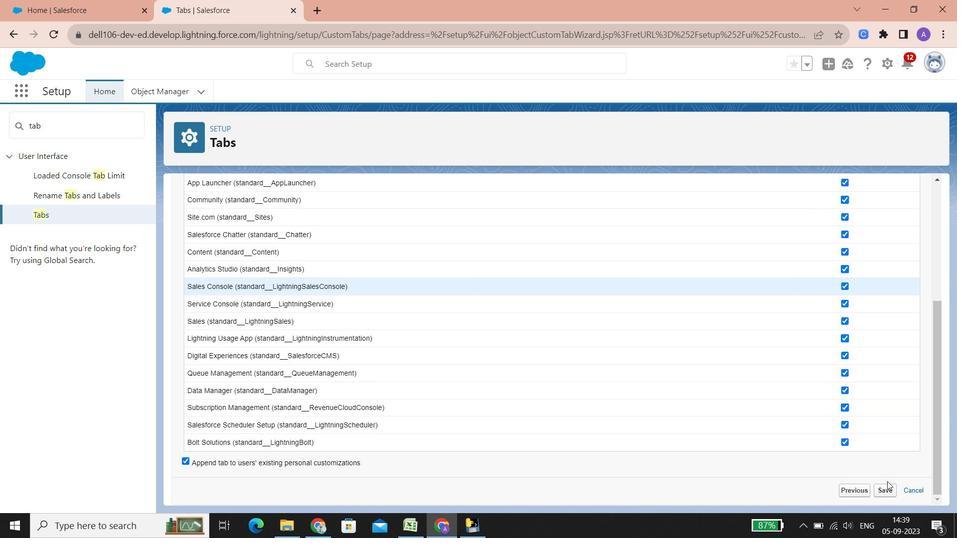 
Action: Mouse scrolled (888, 481) with delta (0, 0)
Screenshot: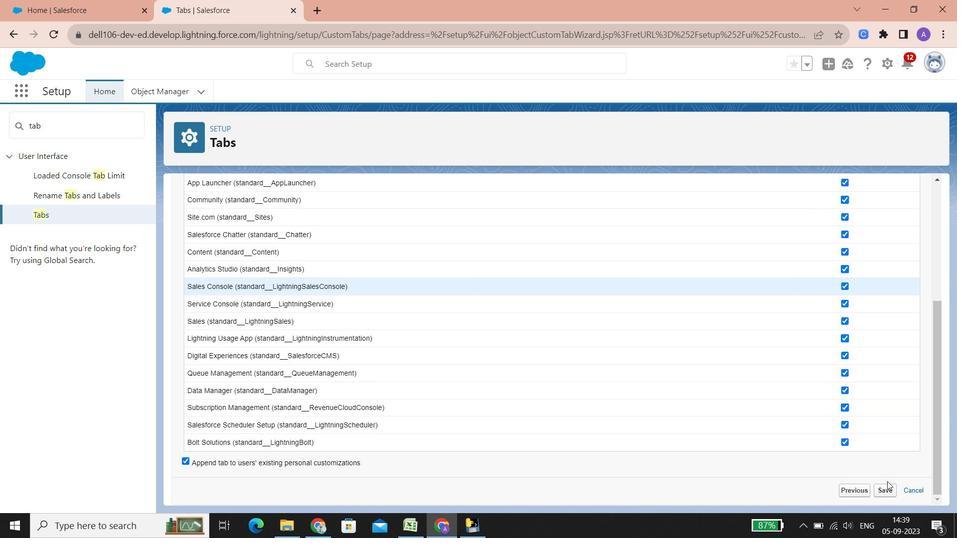 
Action: Mouse scrolled (888, 481) with delta (0, 0)
Screenshot: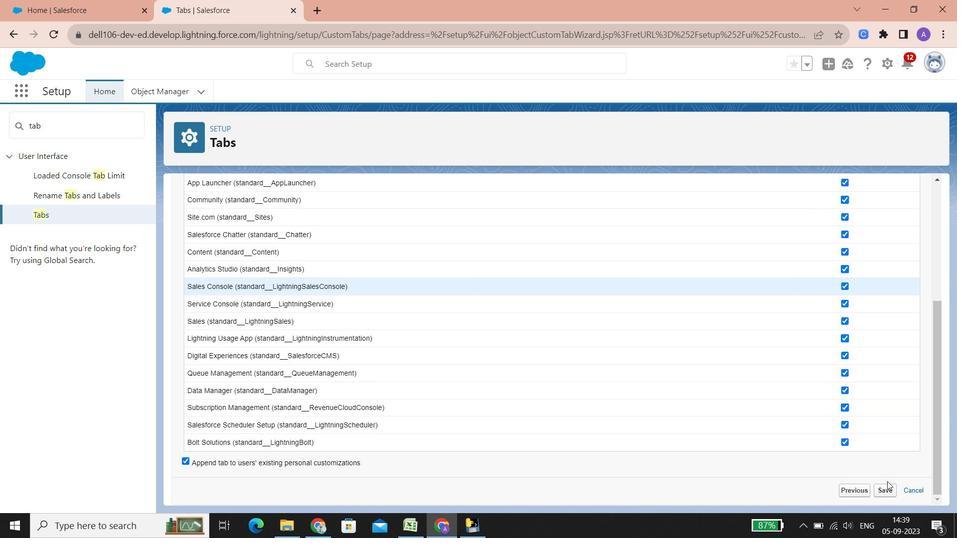 
Action: Mouse scrolled (888, 481) with delta (0, 0)
Screenshot: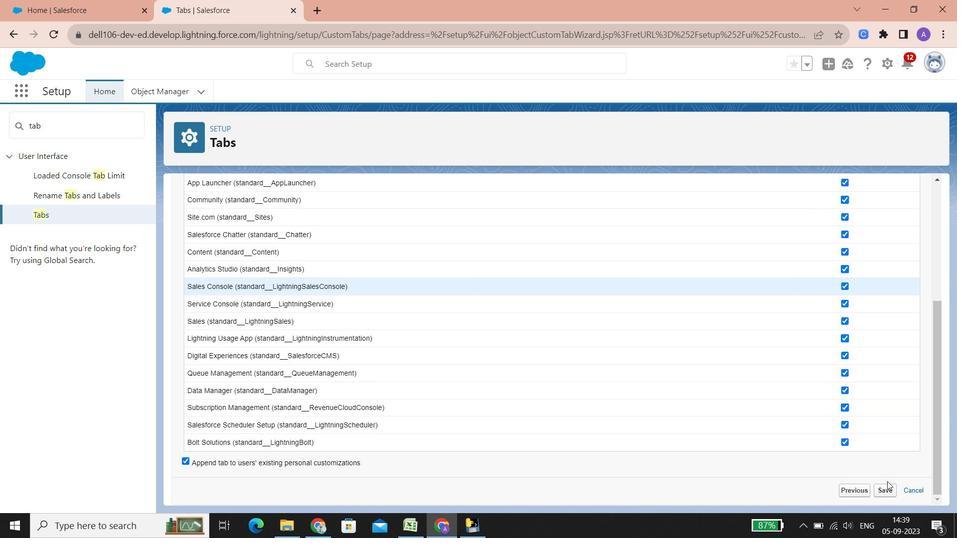
Action: Mouse scrolled (888, 481) with delta (0, 0)
Screenshot: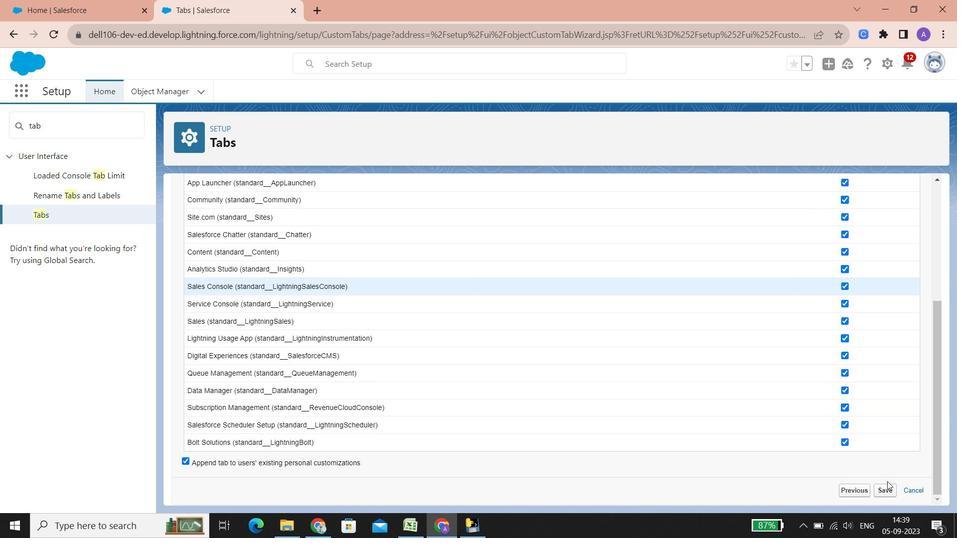 
Action: Mouse scrolled (888, 481) with delta (0, 0)
Screenshot: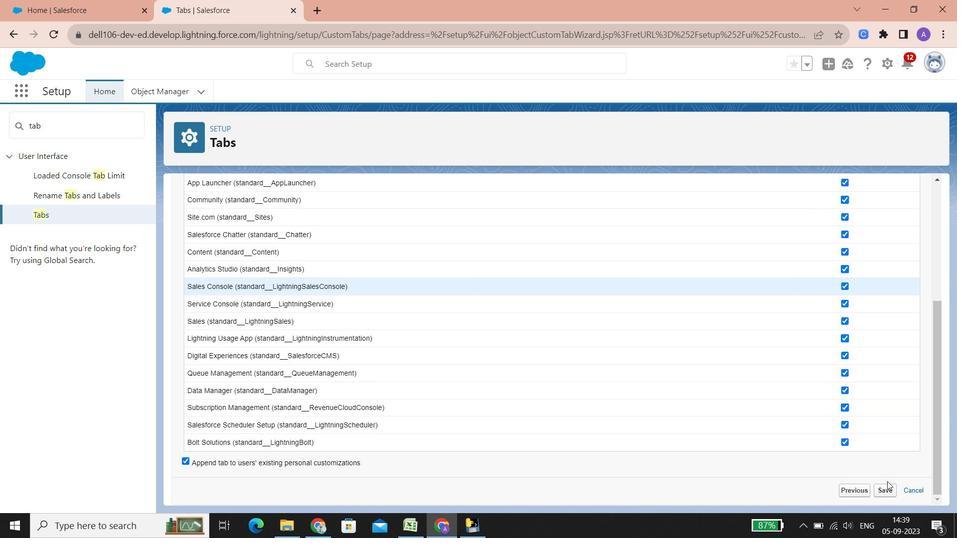 
Action: Mouse scrolled (888, 481) with delta (0, 0)
Screenshot: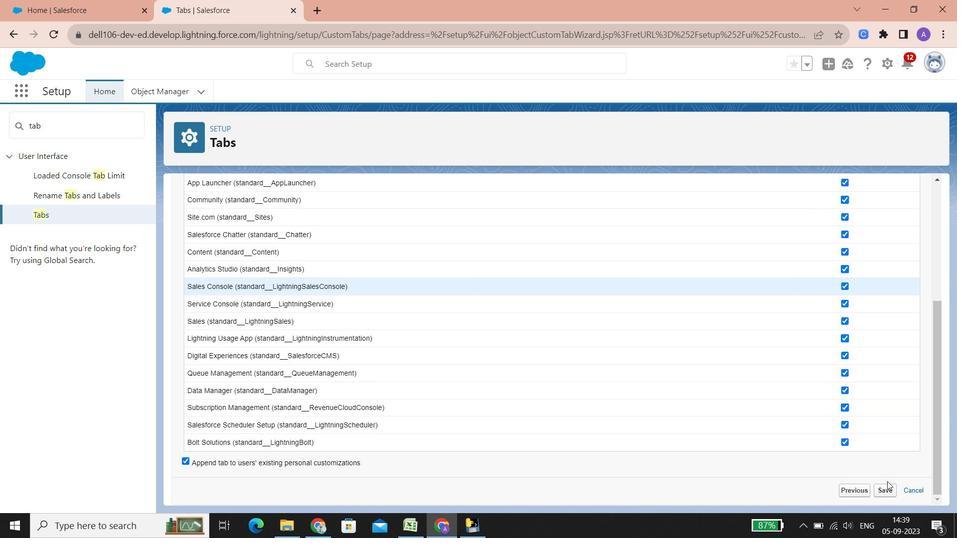 
Action: Mouse scrolled (888, 481) with delta (0, 0)
Screenshot: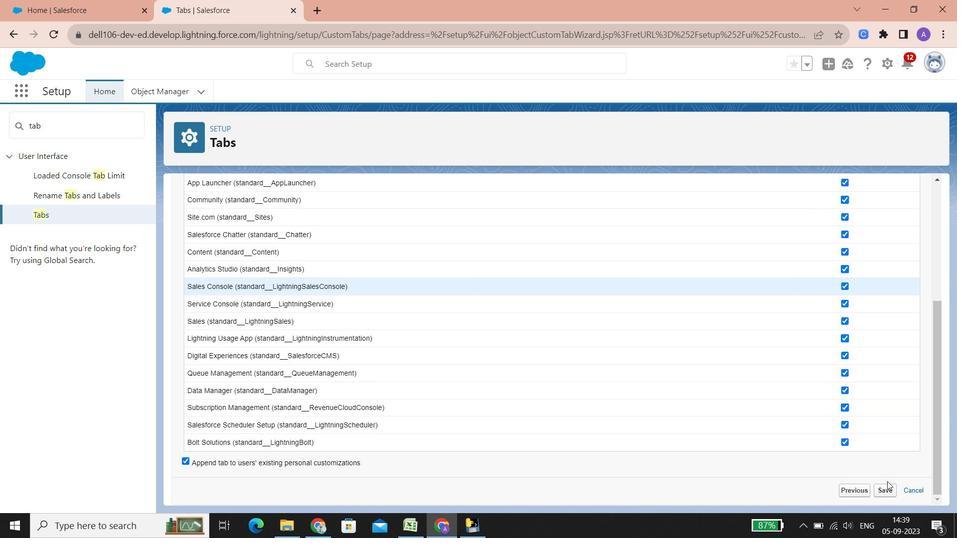 
Action: Mouse scrolled (888, 481) with delta (0, 0)
Screenshot: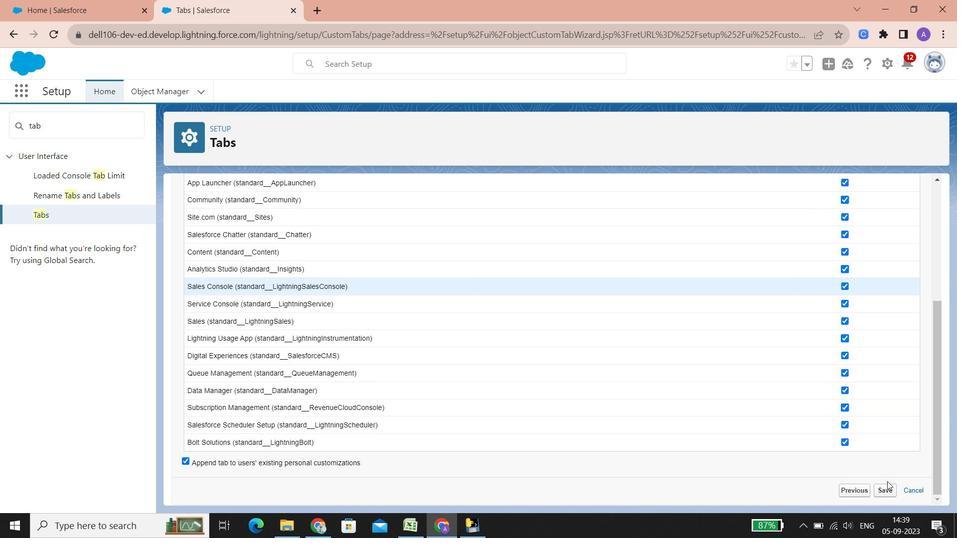 
Action: Mouse scrolled (888, 481) with delta (0, 0)
Screenshot: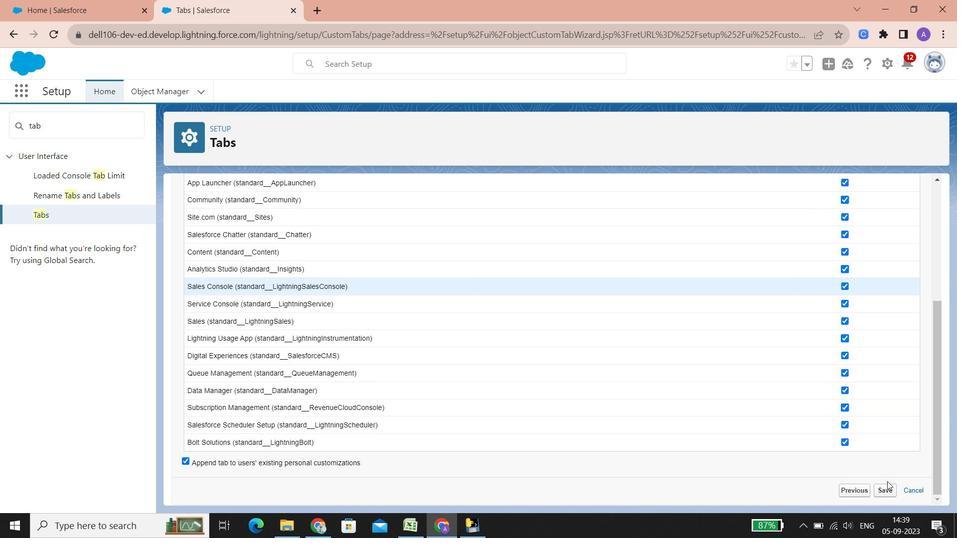 
Action: Mouse scrolled (888, 481) with delta (0, 0)
Screenshot: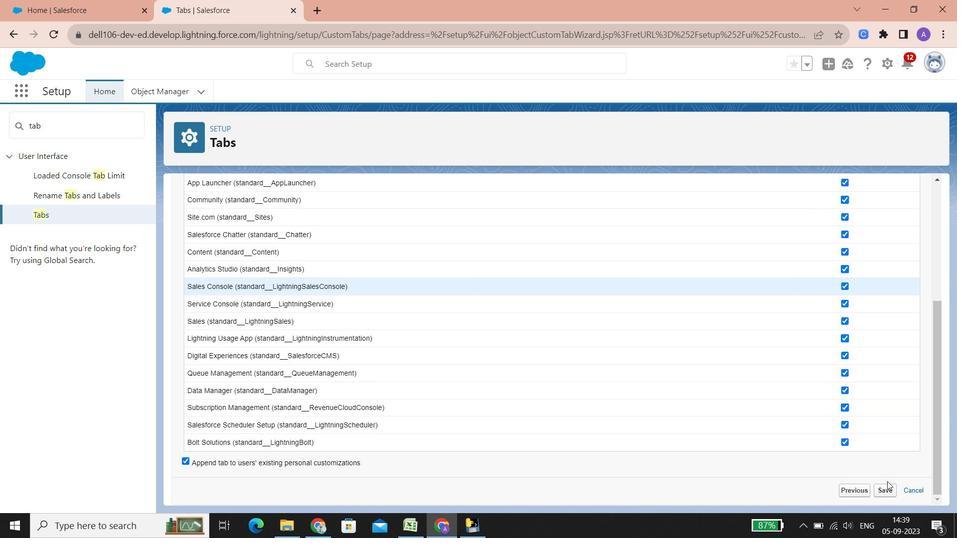 
Action: Mouse scrolled (888, 481) with delta (0, 0)
Screenshot: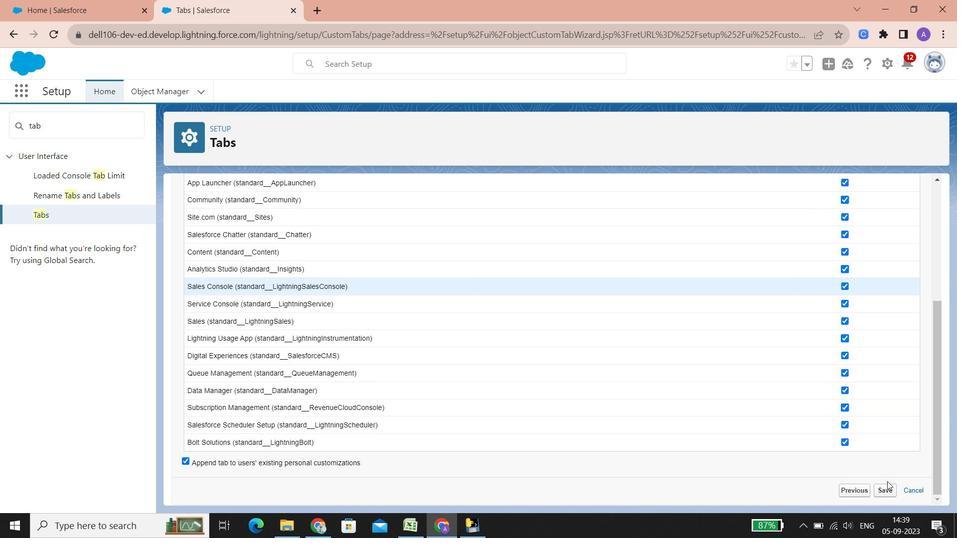
Action: Mouse scrolled (888, 481) with delta (0, 0)
Screenshot: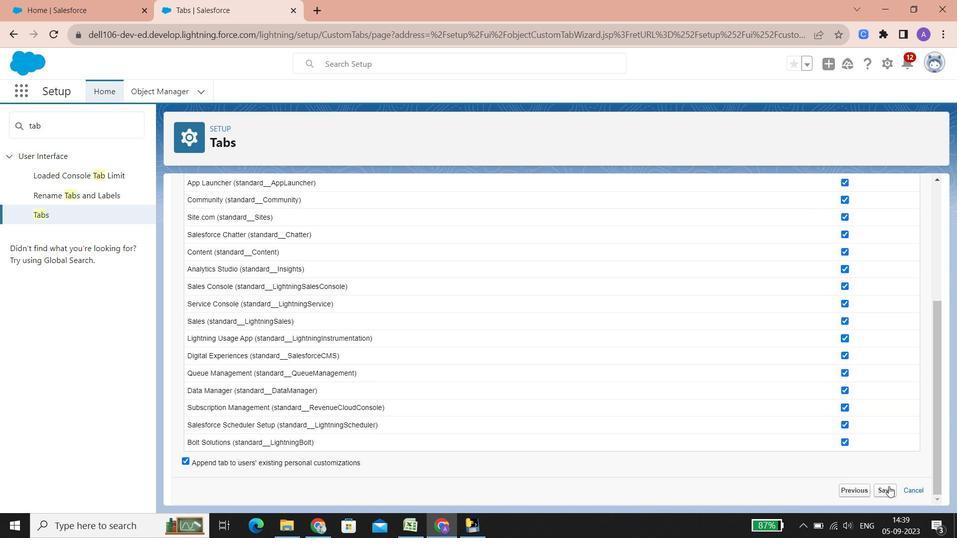 
Action: Mouse moved to (890, 488)
Screenshot: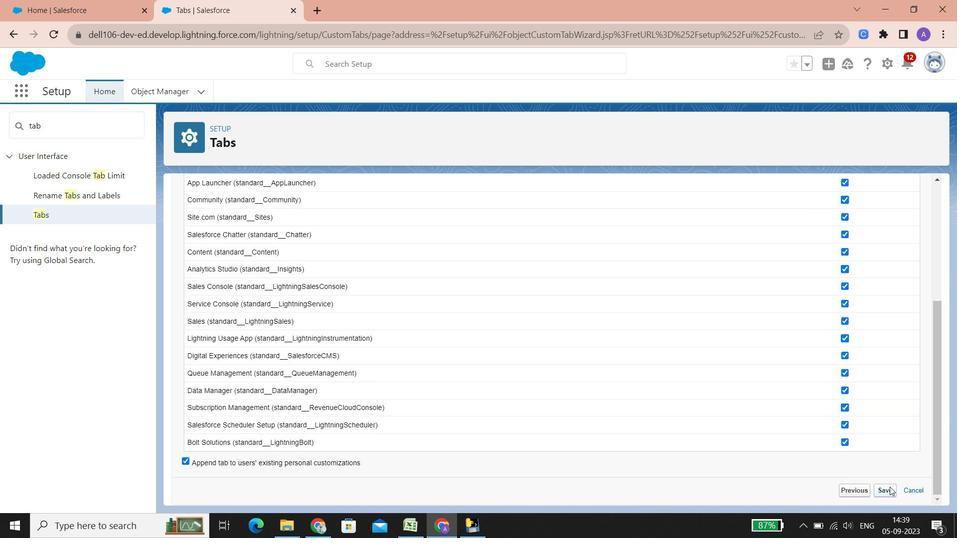 
Action: Mouse pressed left at (890, 488)
Screenshot: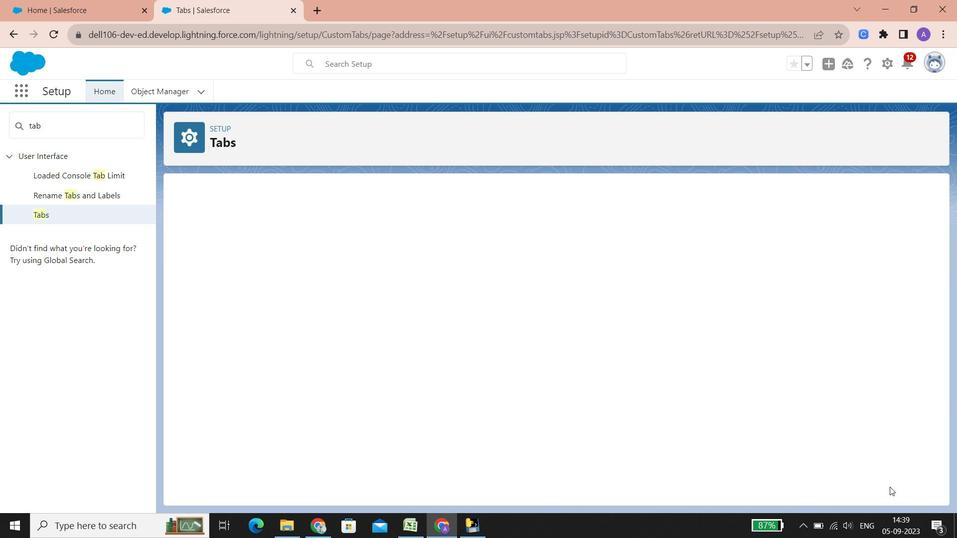 
Action: Mouse moved to (420, 283)
Screenshot: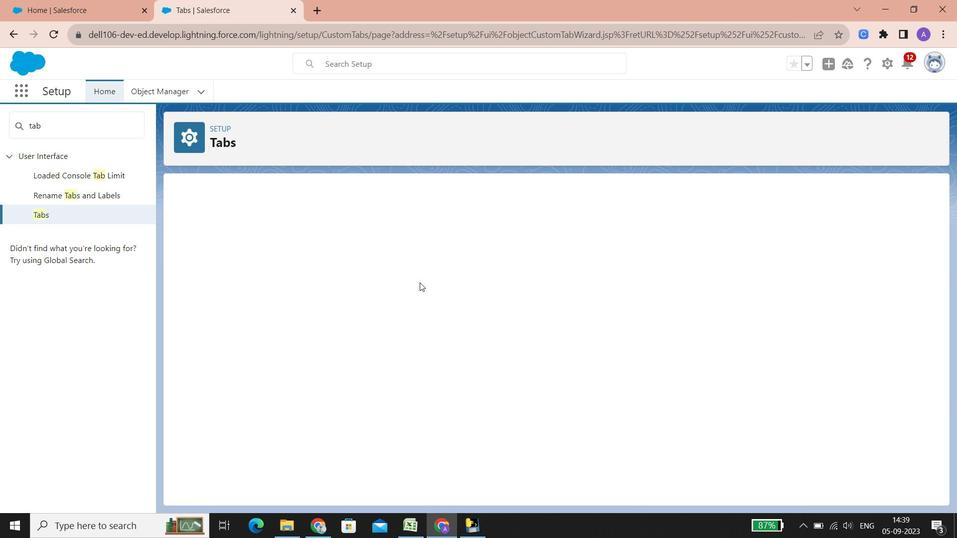 
Action: Mouse pressed left at (420, 283)
Screenshot: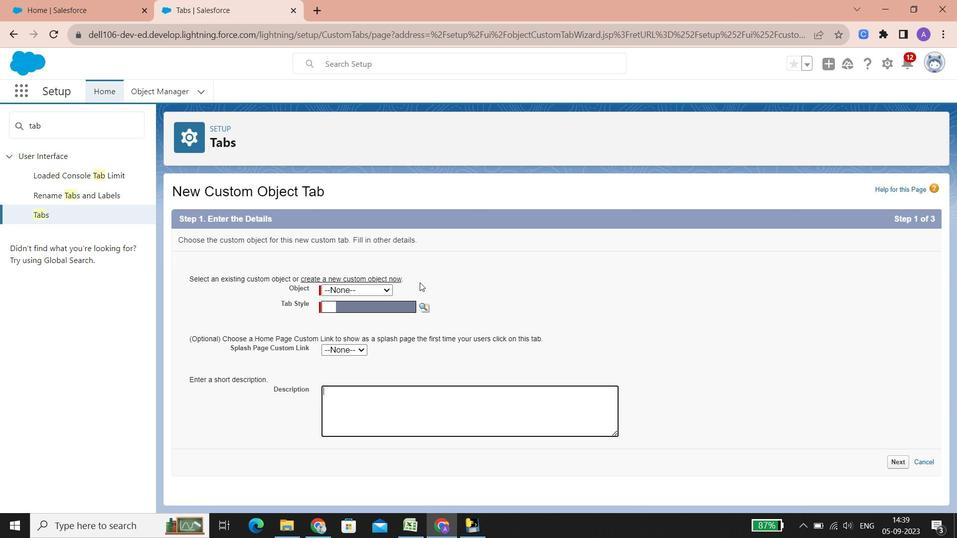 
Action: Mouse moved to (373, 286)
Screenshot: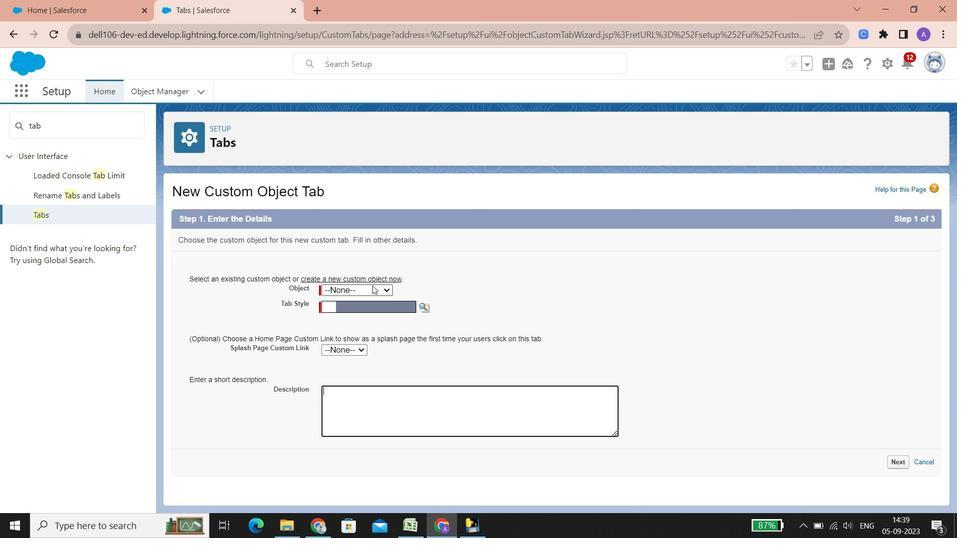
Action: Mouse pressed left at (373, 286)
Screenshot: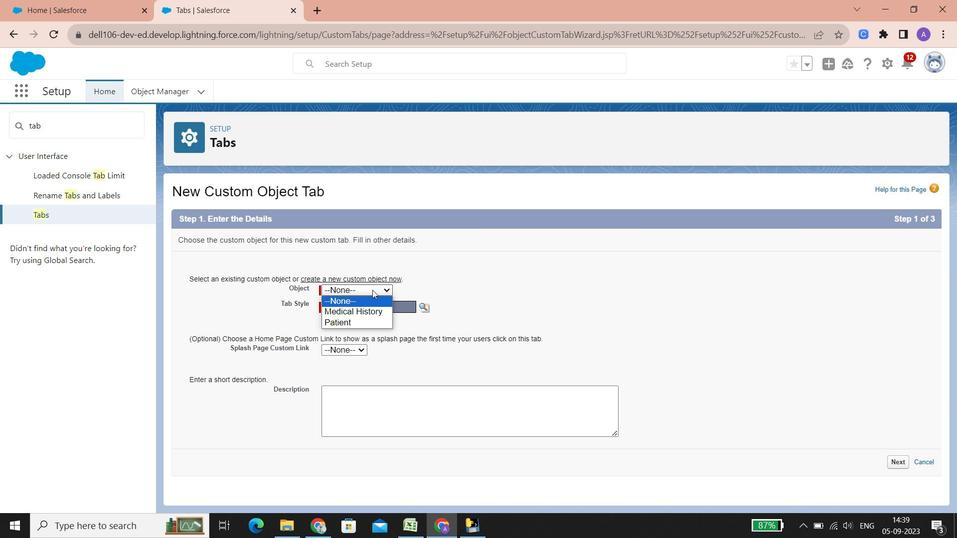 
Action: Mouse moved to (369, 311)
Screenshot: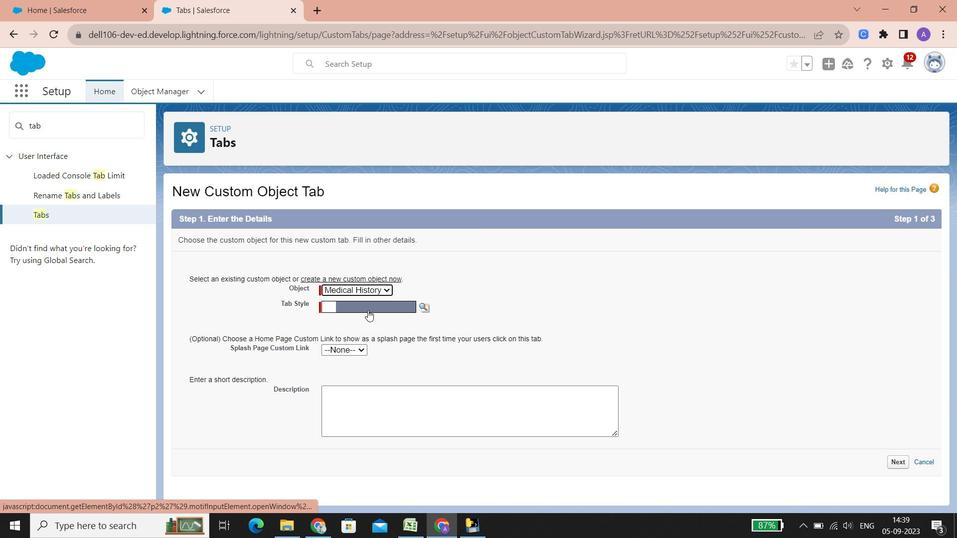 
Action: Mouse pressed left at (369, 311)
Screenshot: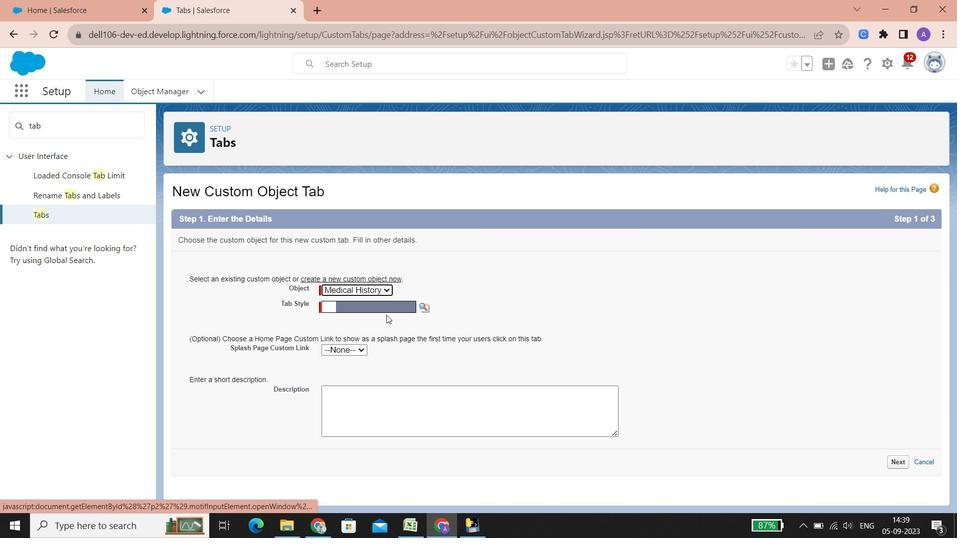 
Action: Mouse moved to (420, 305)
Screenshot: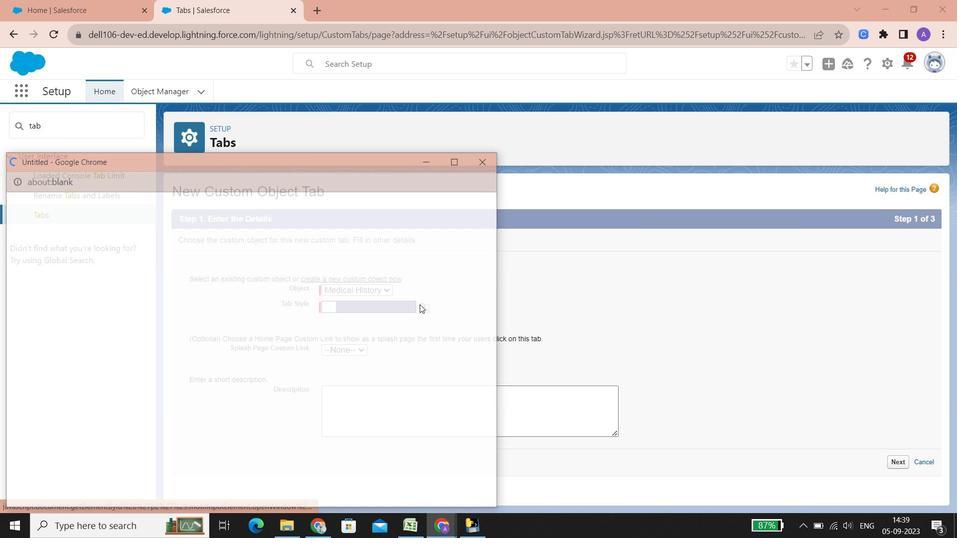 
Action: Mouse pressed left at (420, 305)
Screenshot: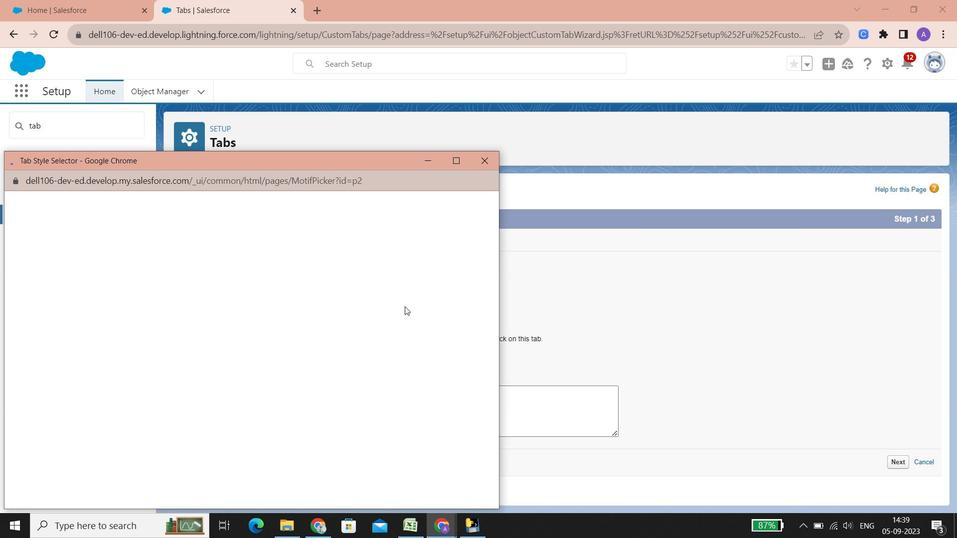 
Action: Mouse moved to (292, 253)
Screenshot: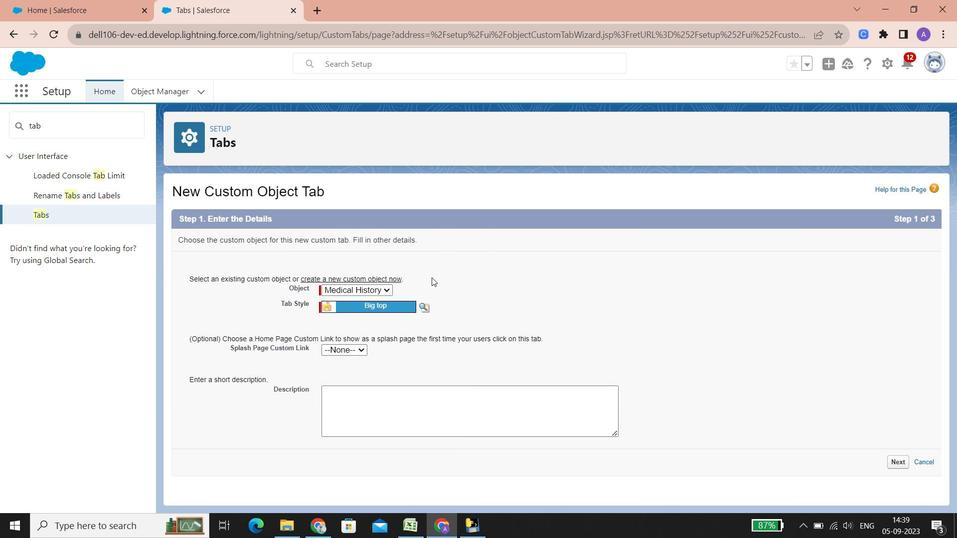 
Action: Mouse pressed left at (292, 253)
Screenshot: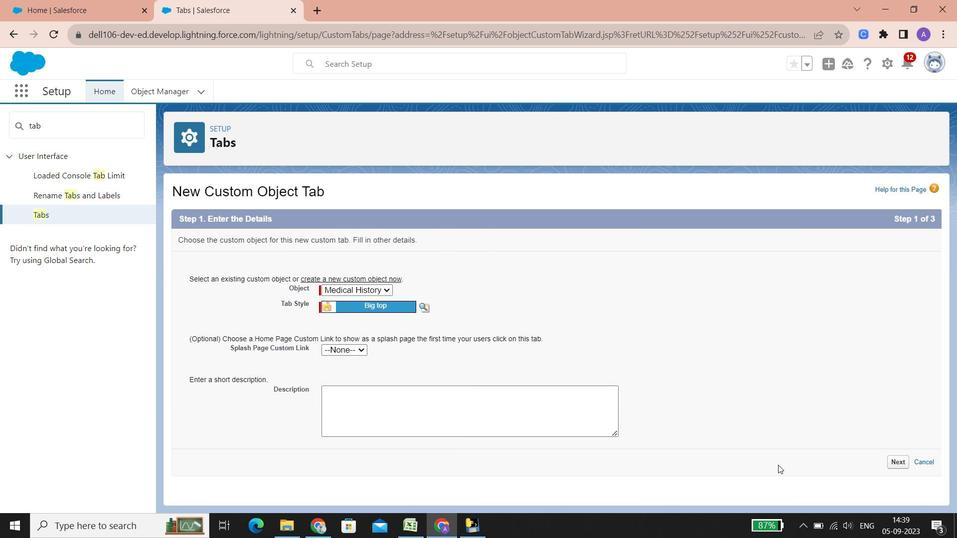 
Action: Mouse moved to (901, 461)
Screenshot: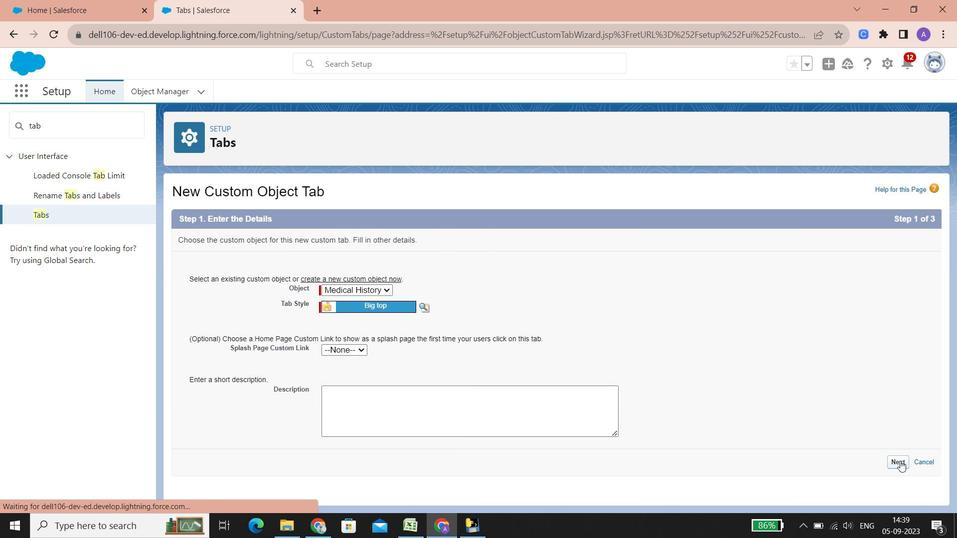 
Action: Mouse pressed left at (901, 461)
Screenshot: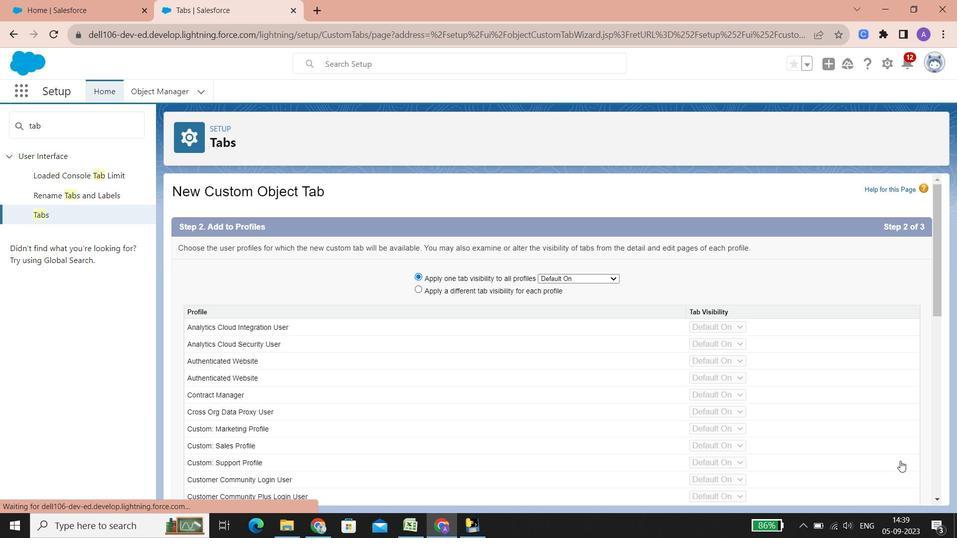 
Action: Mouse moved to (417, 289)
Screenshot: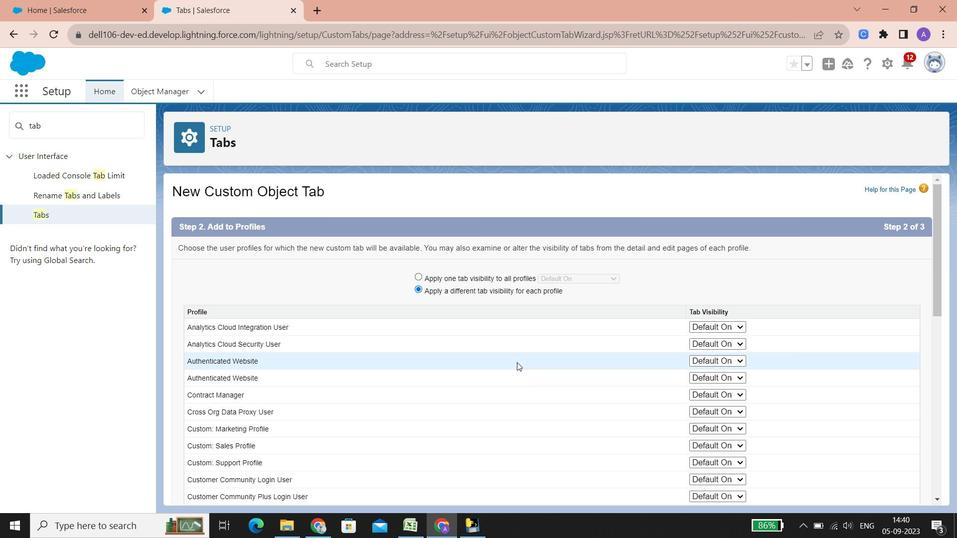 
Action: Mouse pressed left at (417, 289)
Screenshot: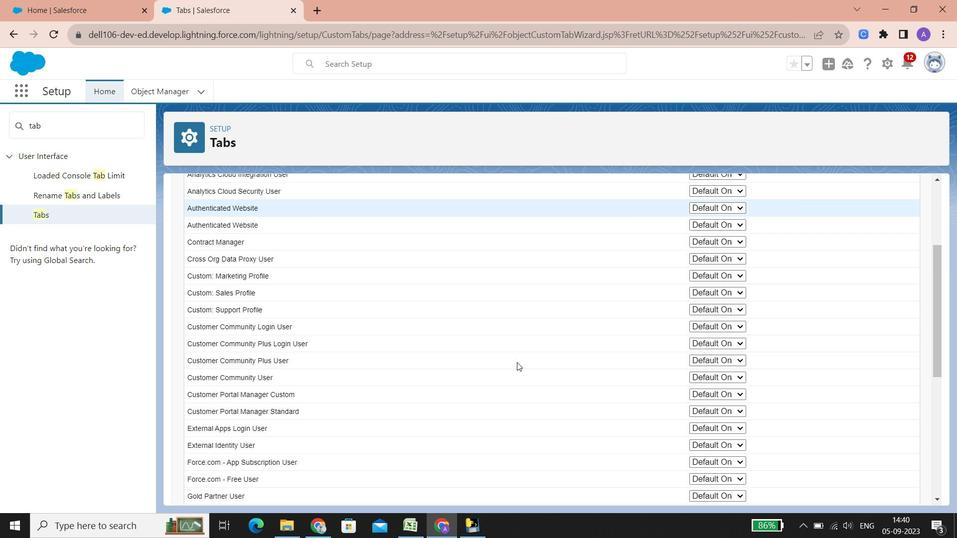 
Action: Mouse moved to (517, 363)
Screenshot: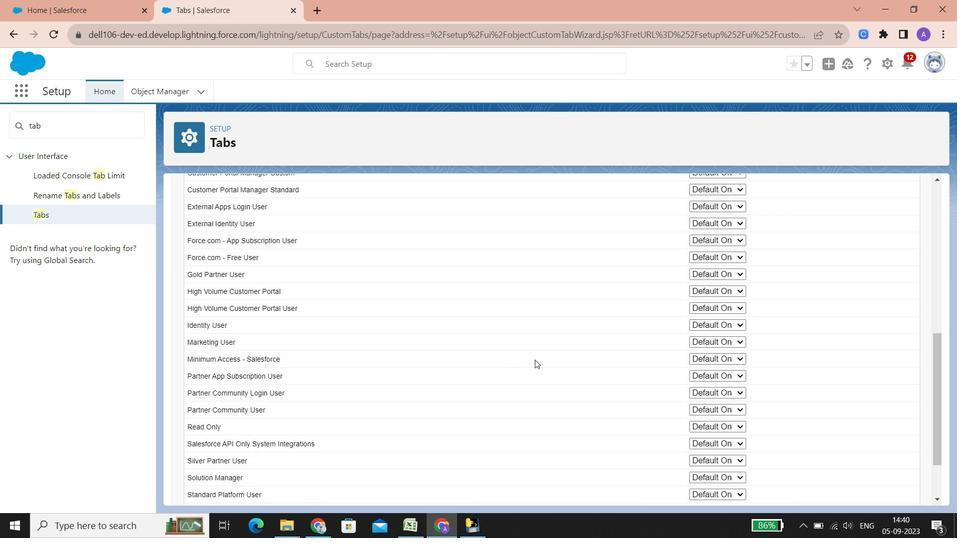 
Action: Mouse scrolled (517, 362) with delta (0, 0)
Screenshot: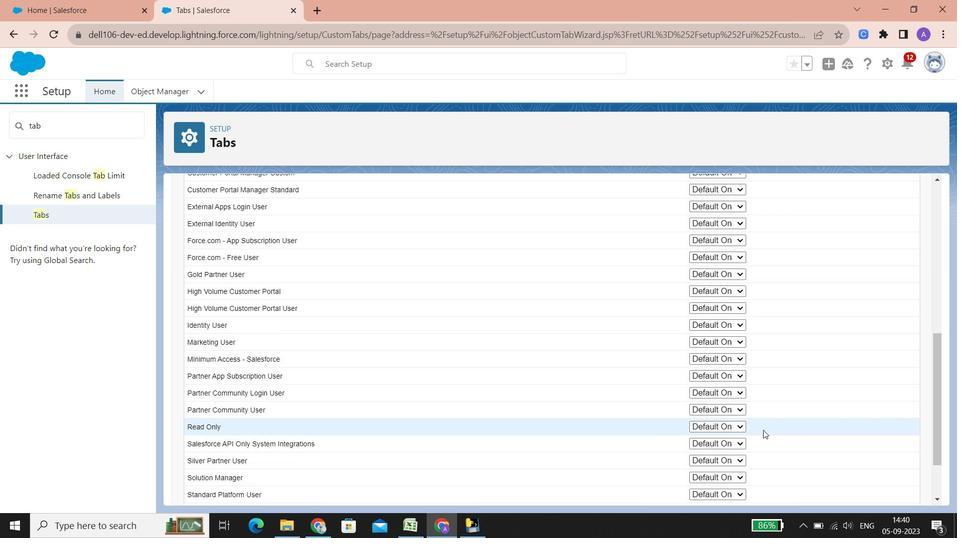 
Action: Mouse scrolled (517, 362) with delta (0, 0)
Screenshot: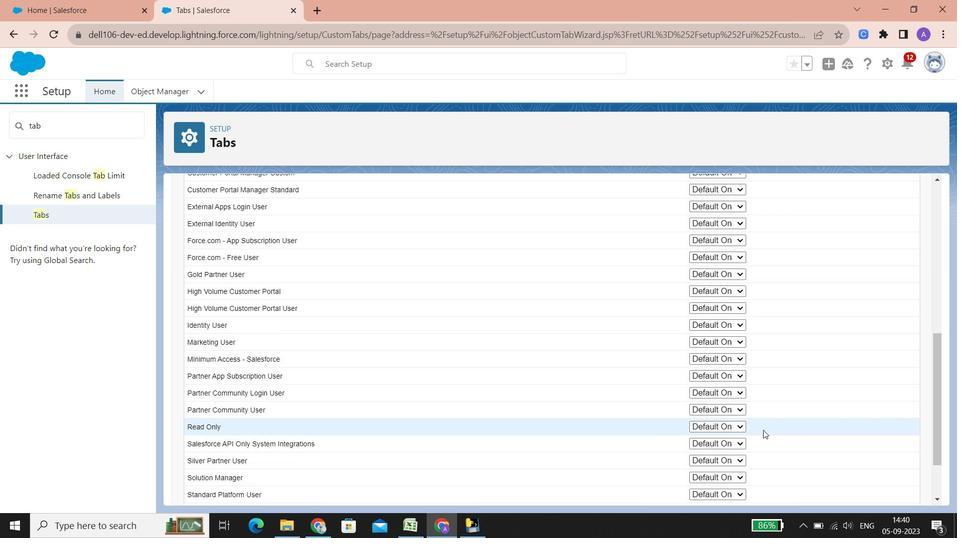
Action: Mouse scrolled (517, 362) with delta (0, 0)
Screenshot: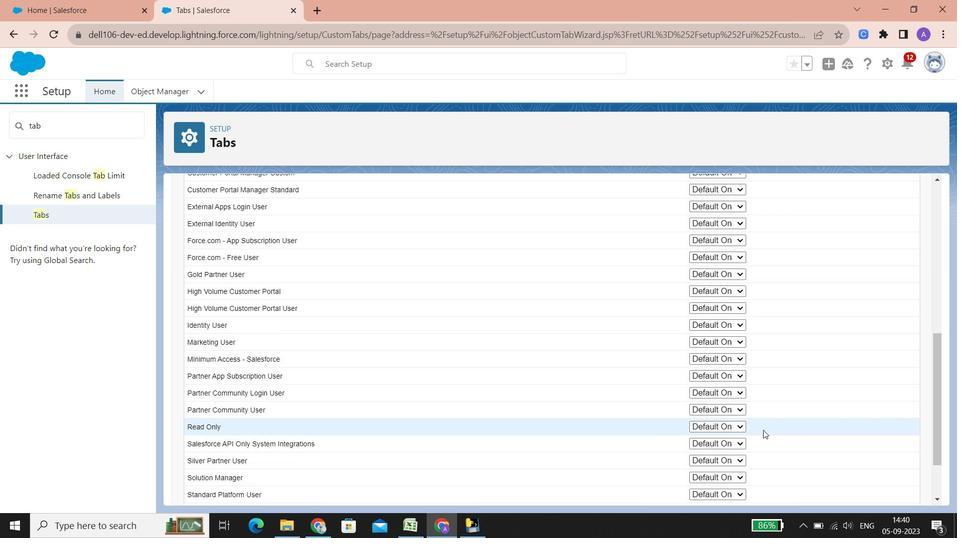 
Action: Mouse scrolled (517, 362) with delta (0, 0)
Screenshot: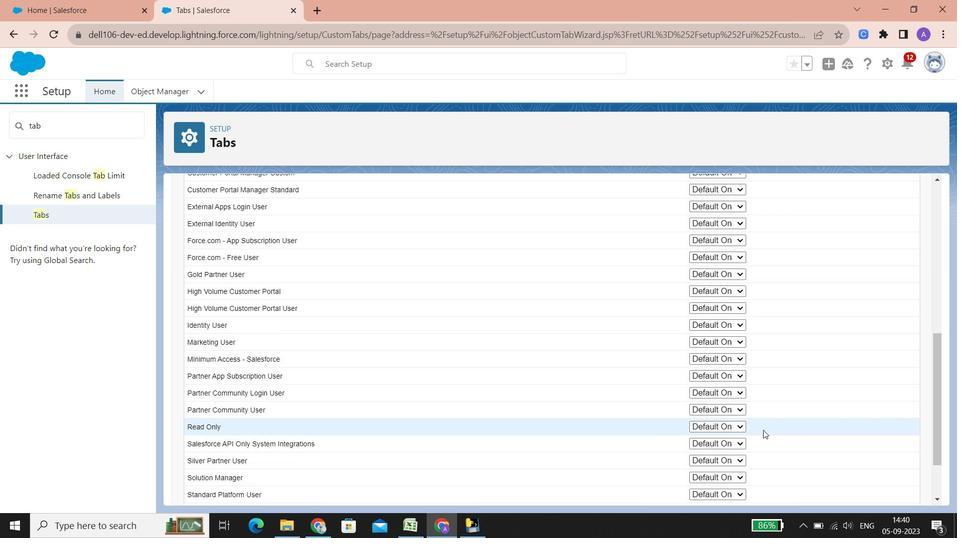
Action: Mouse scrolled (517, 362) with delta (0, 0)
Screenshot: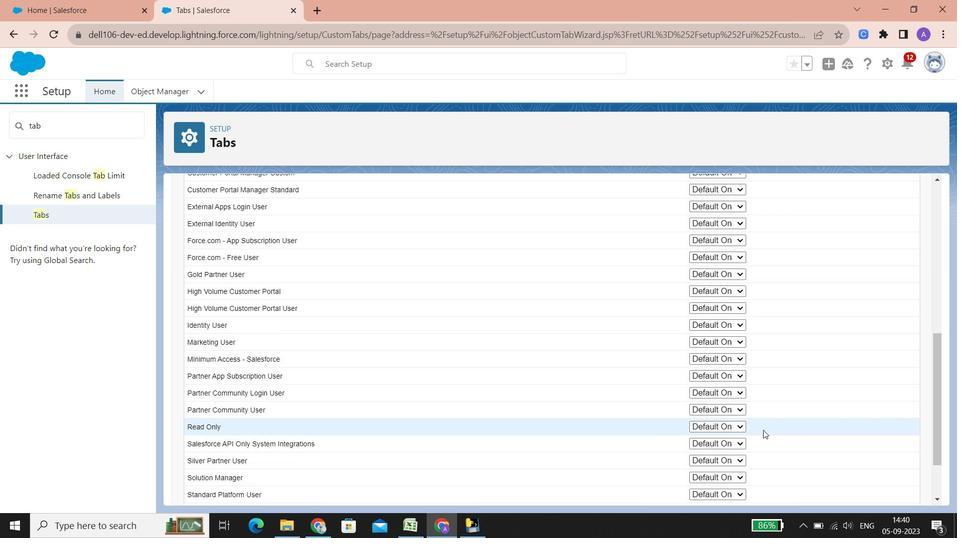 
Action: Mouse scrolled (517, 362) with delta (0, 0)
Screenshot: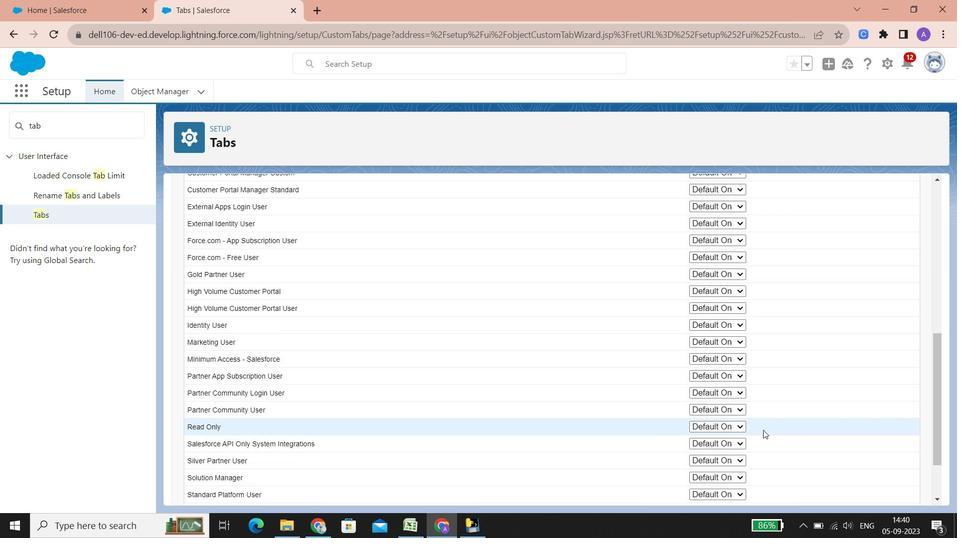 
Action: Mouse scrolled (517, 362) with delta (0, 0)
Screenshot: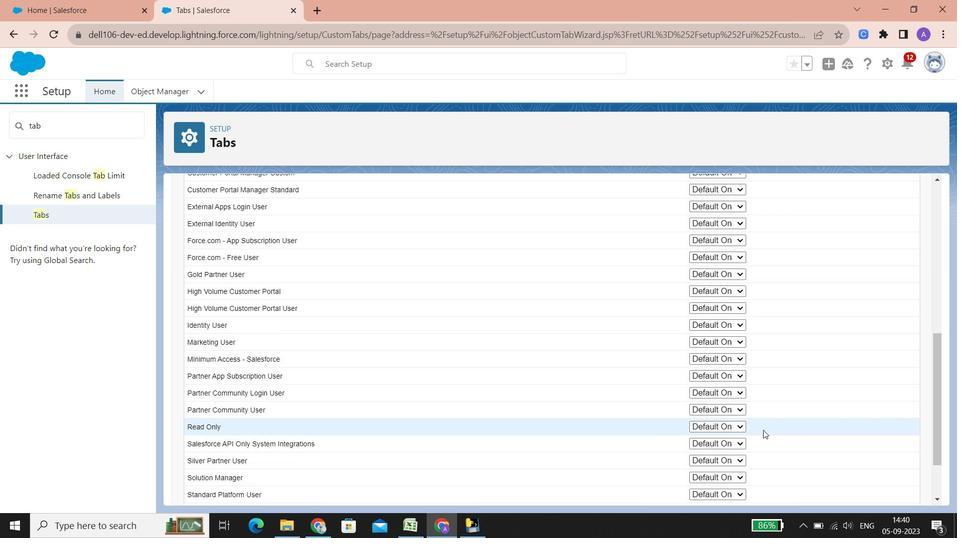 
Action: Mouse scrolled (517, 362) with delta (0, 0)
Screenshot: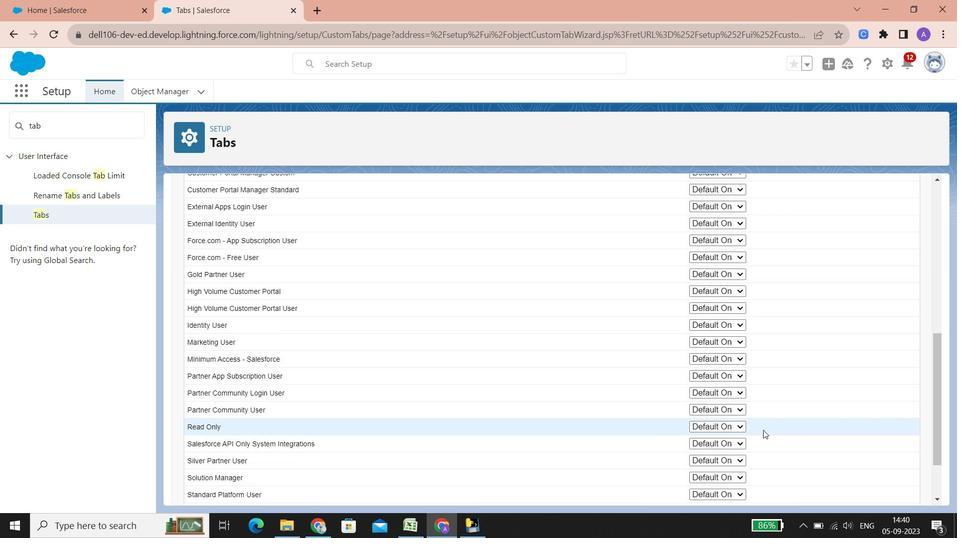 
Action: Mouse scrolled (517, 362) with delta (0, 0)
Screenshot: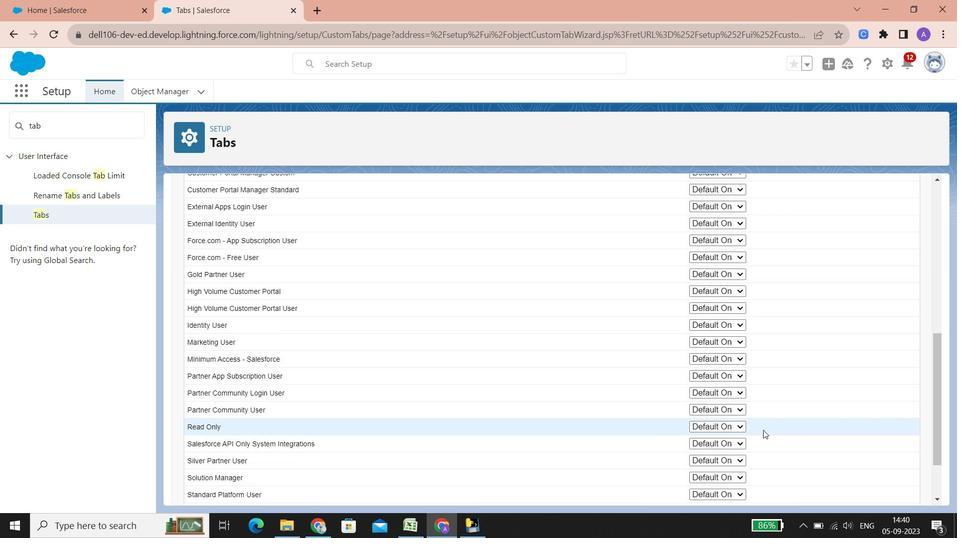 
Action: Mouse scrolled (517, 362) with delta (0, 0)
Screenshot: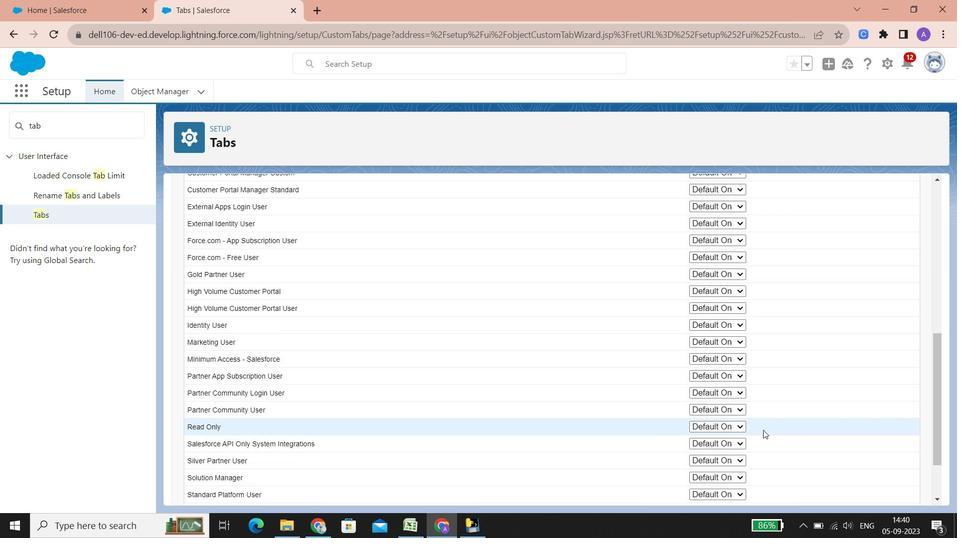 
Action: Mouse scrolled (517, 362) with delta (0, 0)
Screenshot: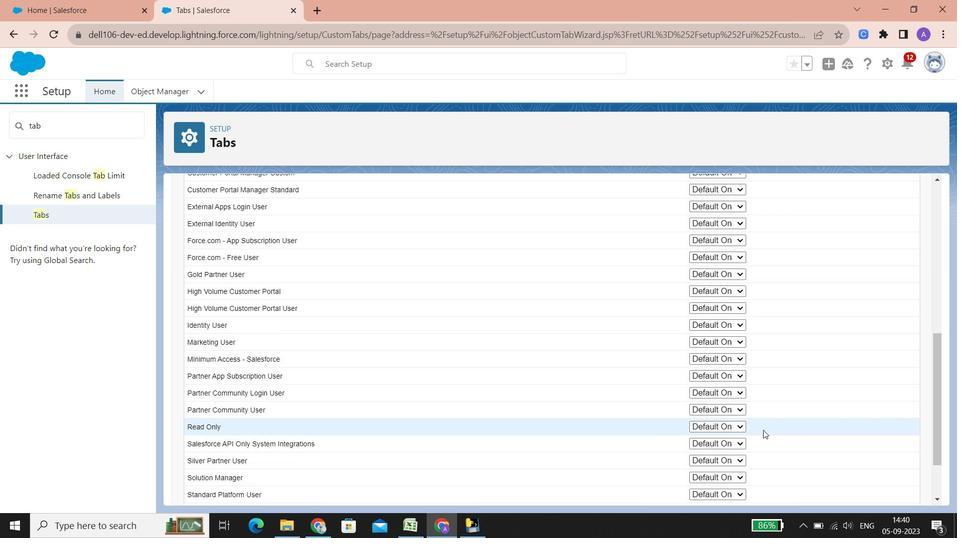 
Action: Mouse scrolled (517, 362) with delta (0, 0)
Screenshot: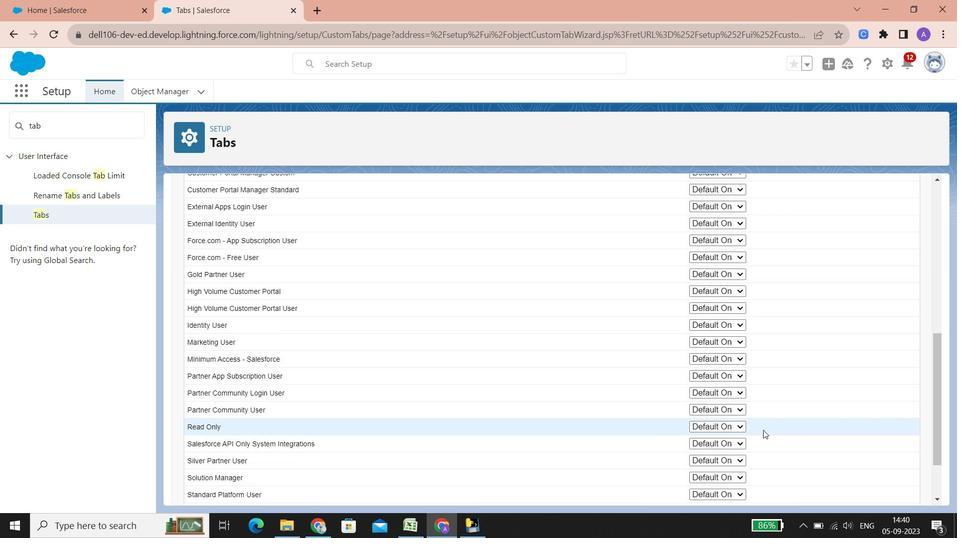 
Action: Mouse scrolled (517, 362) with delta (0, 0)
Screenshot: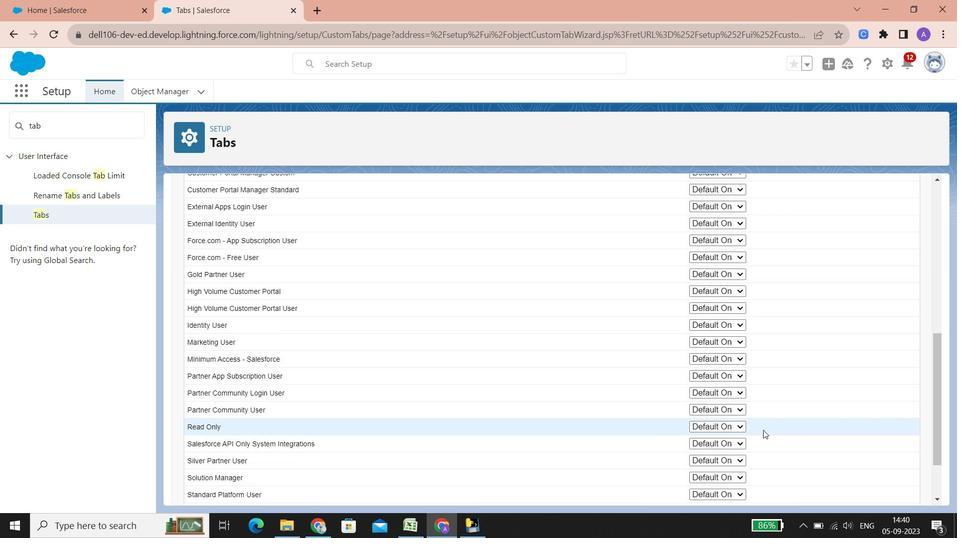 
Action: Mouse scrolled (517, 362) with delta (0, 0)
Screenshot: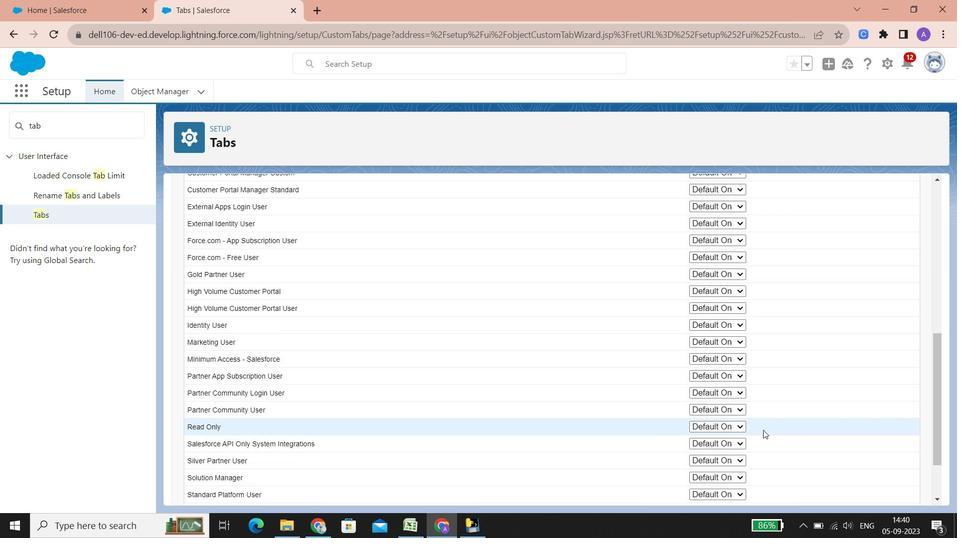 
Action: Mouse scrolled (517, 362) with delta (0, 0)
Screenshot: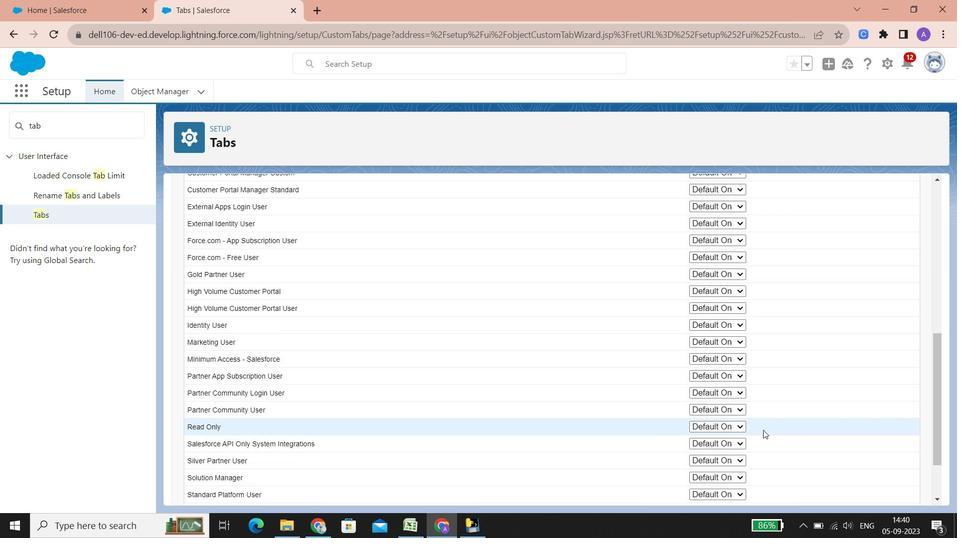 
Action: Mouse scrolled (517, 362) with delta (0, 0)
Screenshot: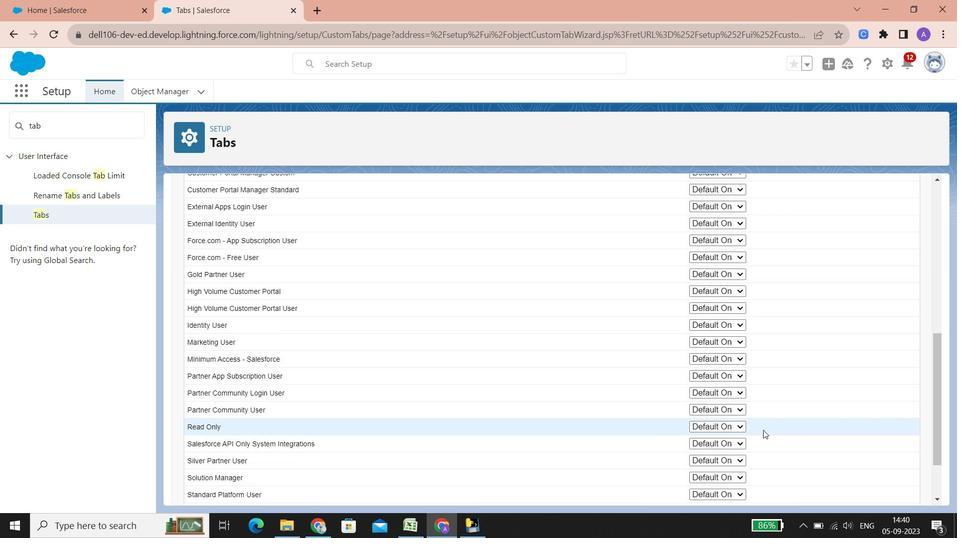 
Action: Mouse scrolled (517, 362) with delta (0, 0)
Screenshot: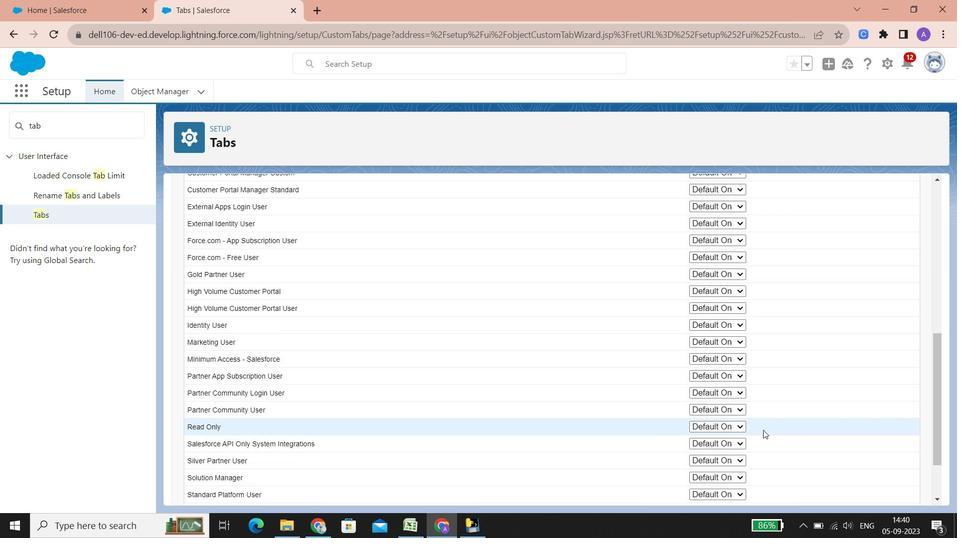
Action: Mouse moved to (764, 431)
Screenshot: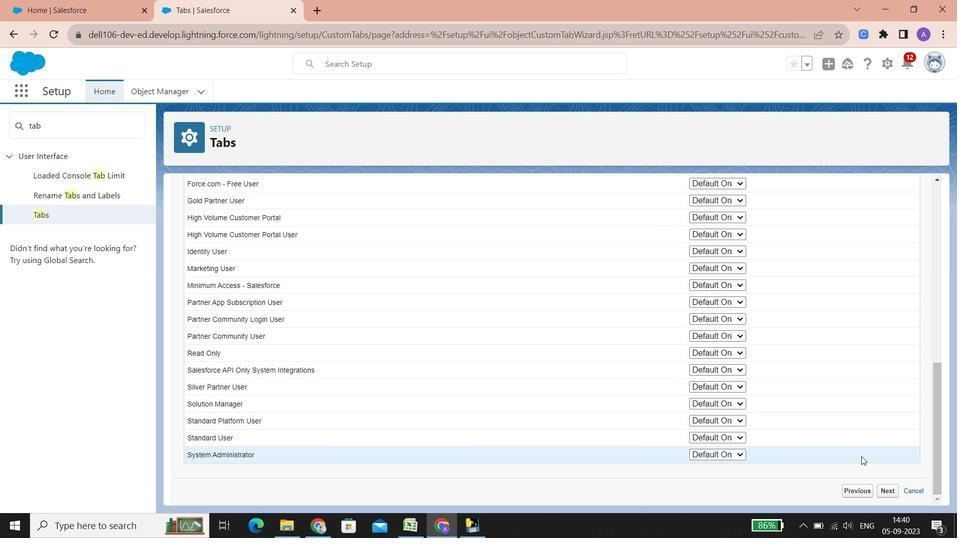 
Action: Mouse scrolled (764, 430) with delta (0, 0)
Screenshot: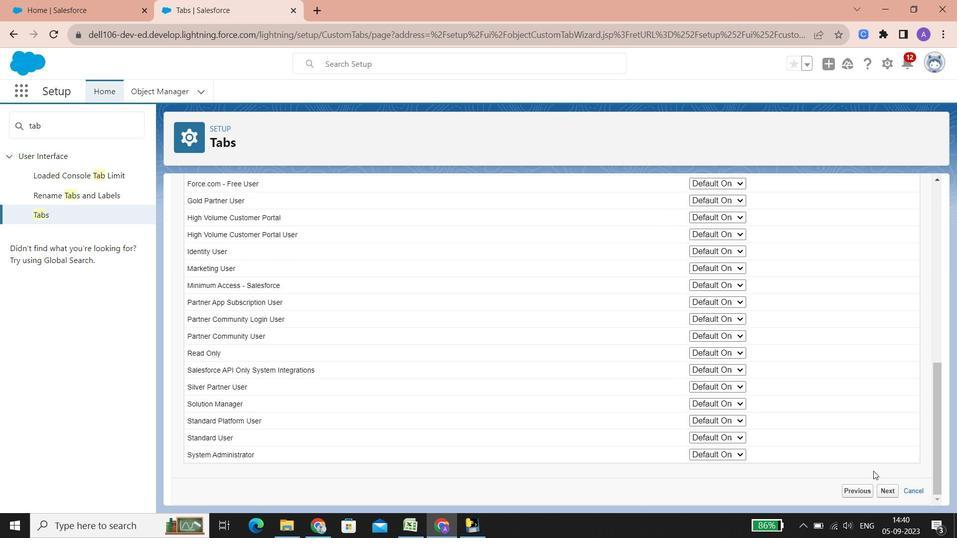 
Action: Mouse scrolled (764, 430) with delta (0, 0)
Screenshot: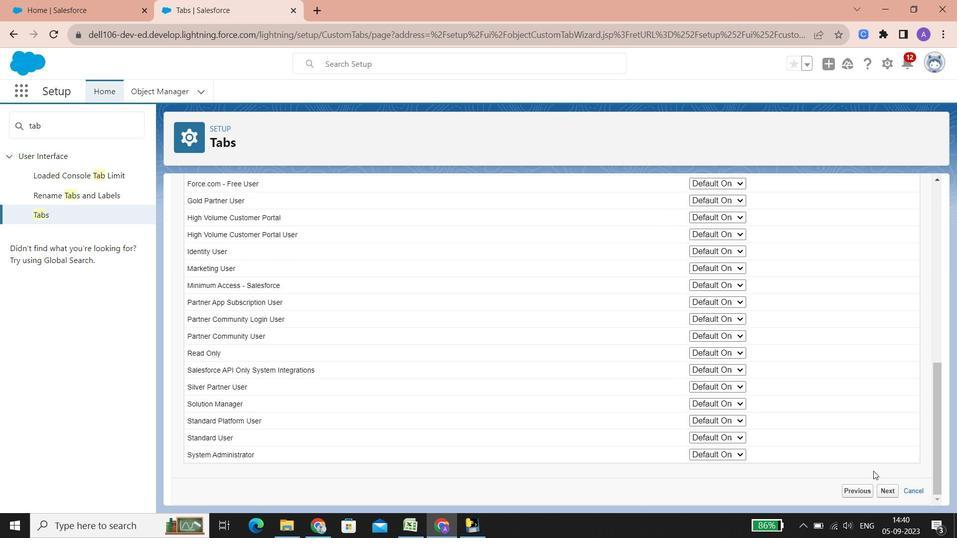
Action: Mouse scrolled (764, 430) with delta (0, 0)
Screenshot: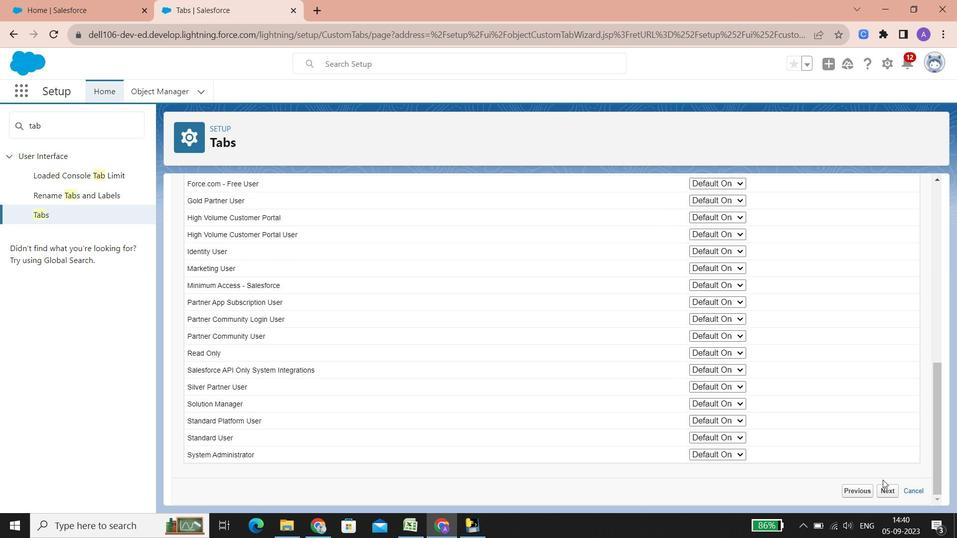 
Action: Mouse scrolled (764, 430) with delta (0, 0)
Screenshot: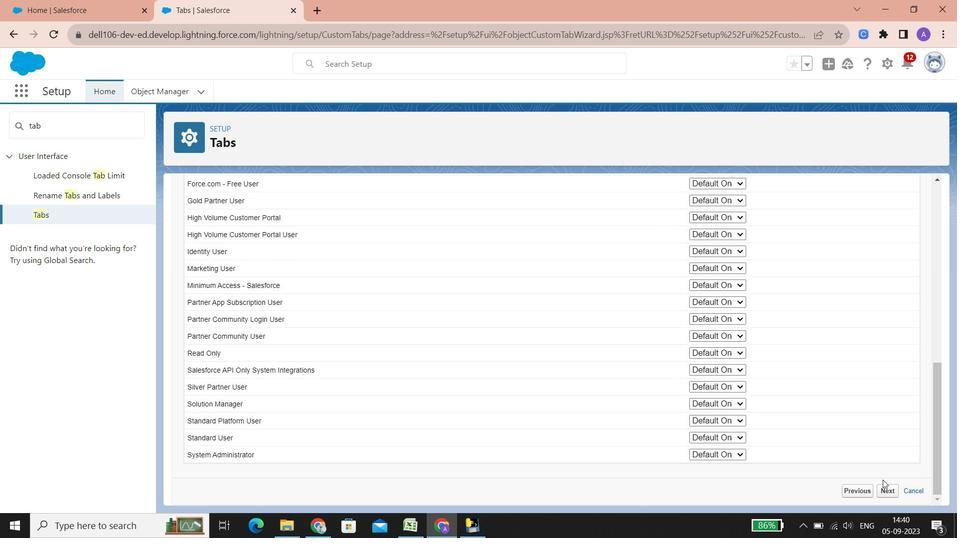 
Action: Mouse scrolled (764, 430) with delta (0, 0)
Screenshot: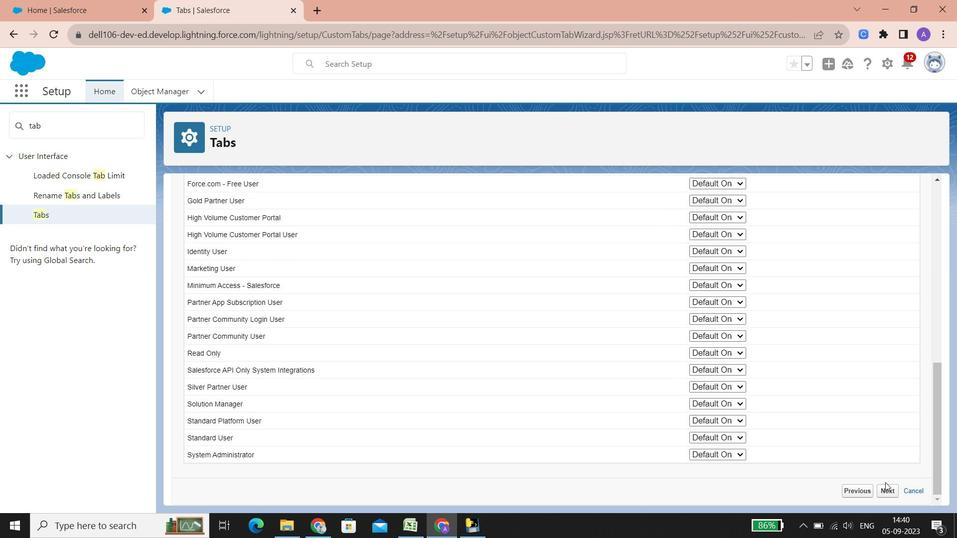 
Action: Mouse scrolled (764, 430) with delta (0, 0)
Screenshot: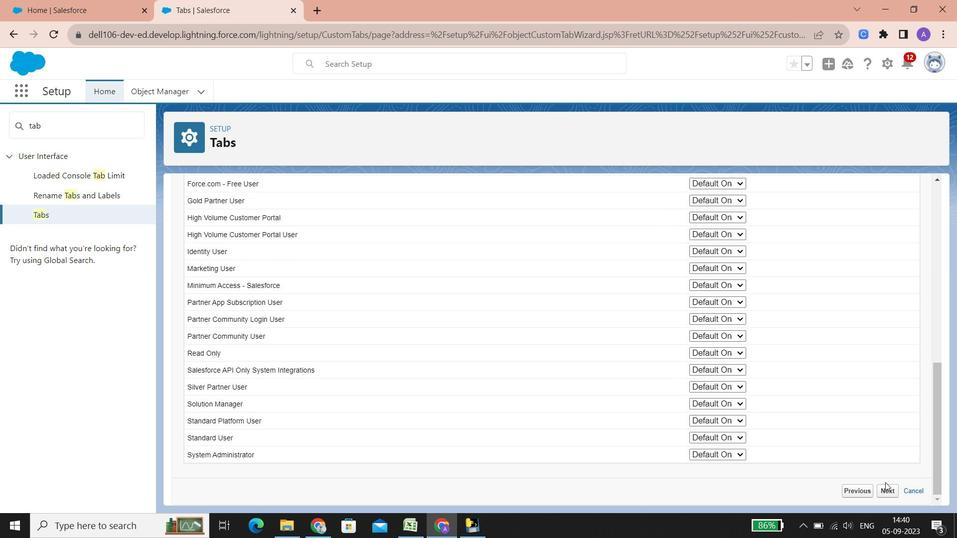 
Action: Mouse scrolled (764, 430) with delta (0, 0)
Screenshot: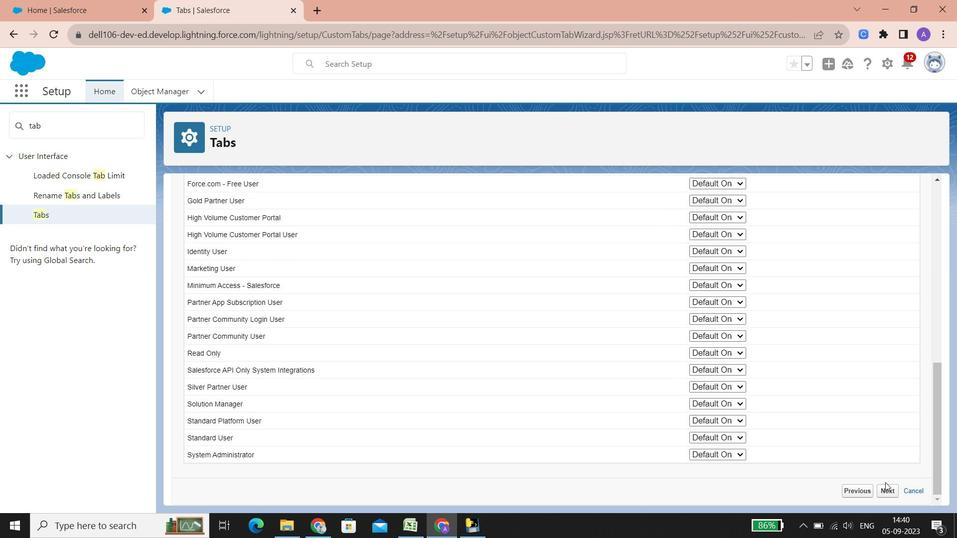 
Action: Mouse scrolled (764, 430) with delta (0, 0)
Screenshot: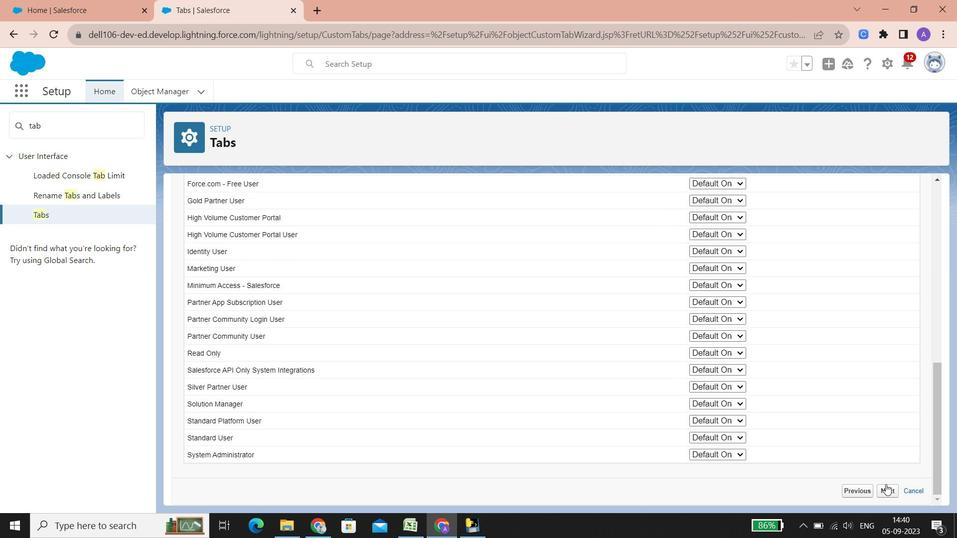 
Action: Mouse scrolled (764, 430) with delta (0, 0)
Screenshot: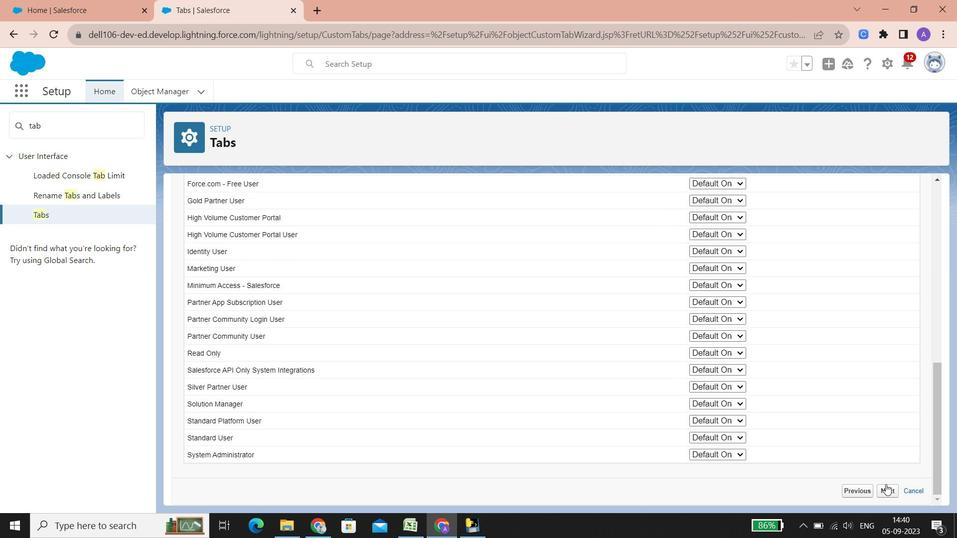 
Action: Mouse scrolled (764, 430) with delta (0, 0)
Screenshot: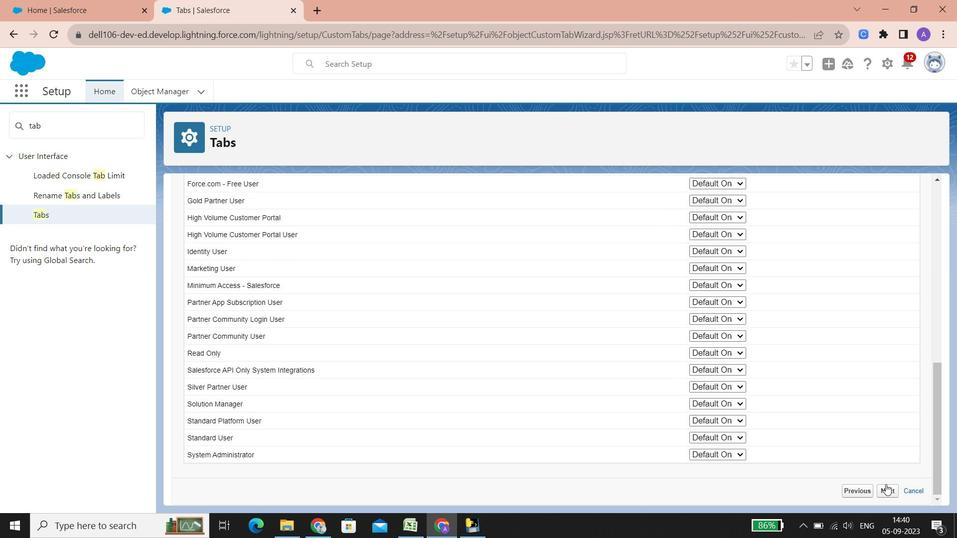
Action: Mouse scrolled (764, 430) with delta (0, 0)
Screenshot: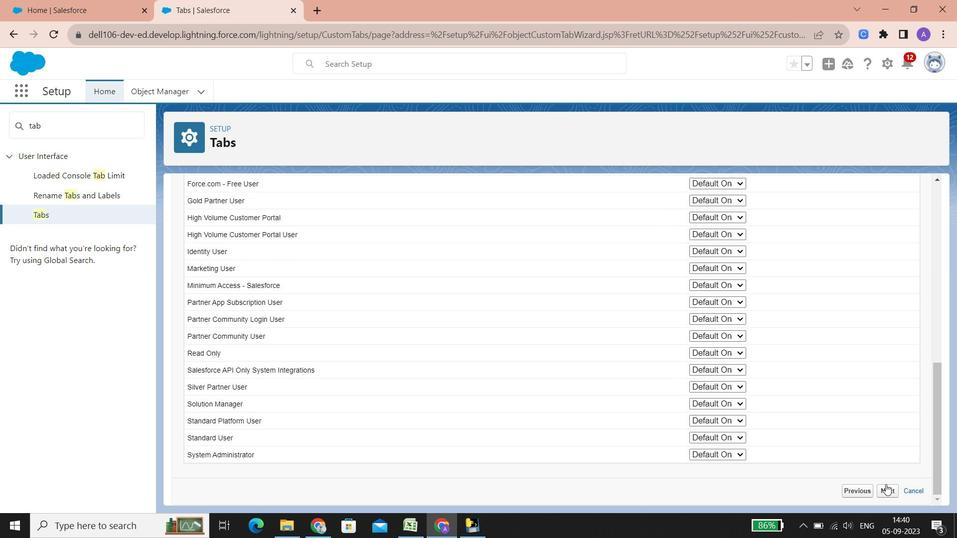 
Action: Mouse scrolled (764, 430) with delta (0, 0)
Screenshot: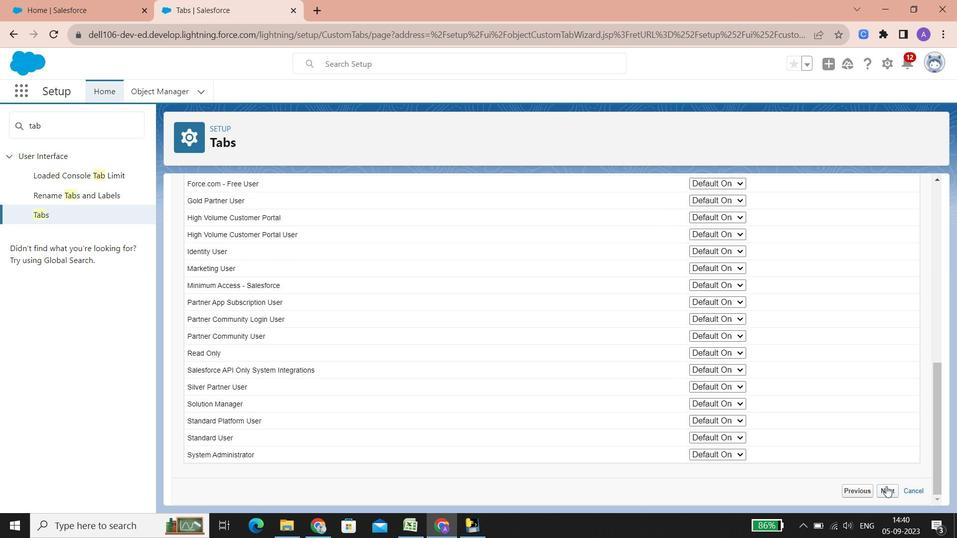 
Action: Mouse scrolled (764, 430) with delta (0, 0)
Screenshot: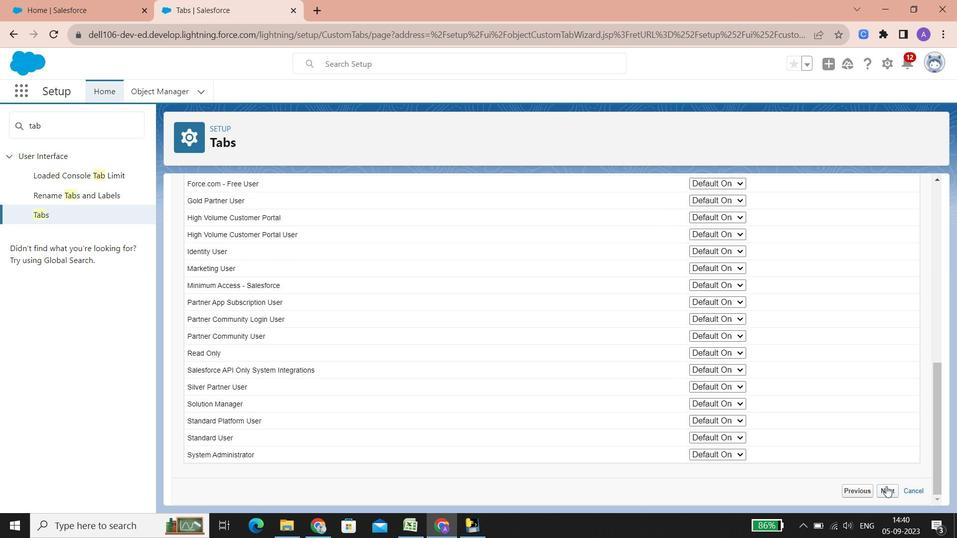 
Action: Mouse scrolled (764, 430) with delta (0, 0)
